 Task: Add a signature Heidi Phillips containing With heartfelt thanks and warm wishes, Heidi Phillips to email address softage.8@softage.net and add a label Sports training
Action: Mouse moved to (1142, 70)
Screenshot: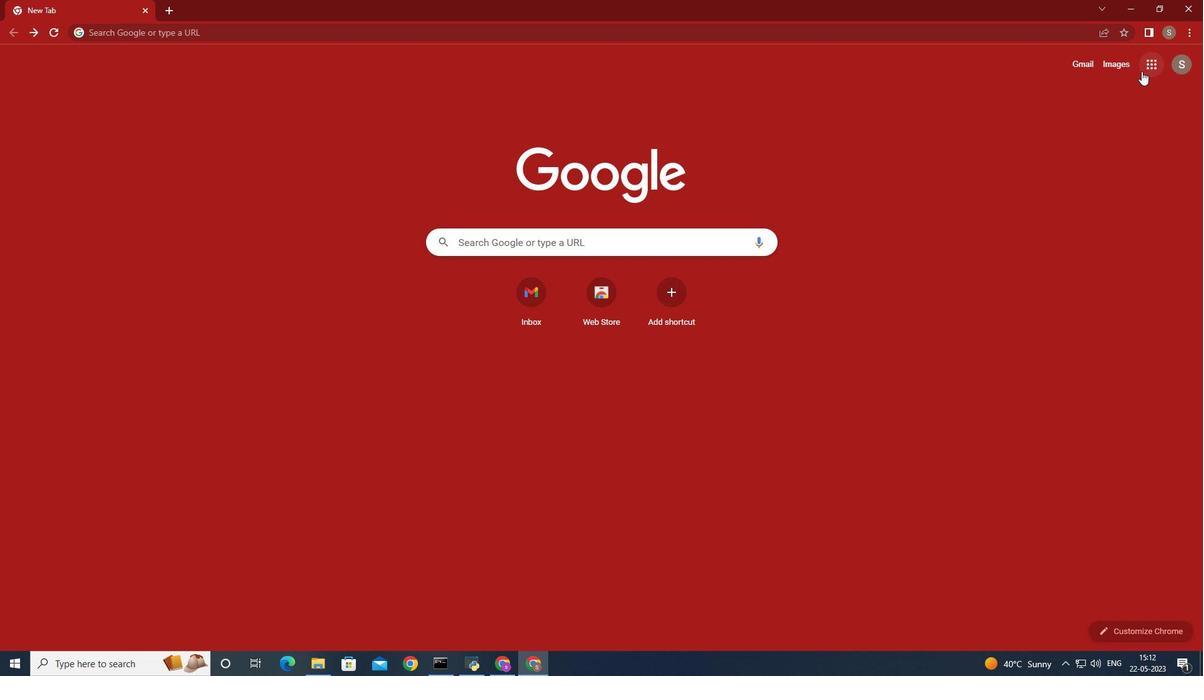
Action: Mouse pressed left at (1142, 70)
Screenshot: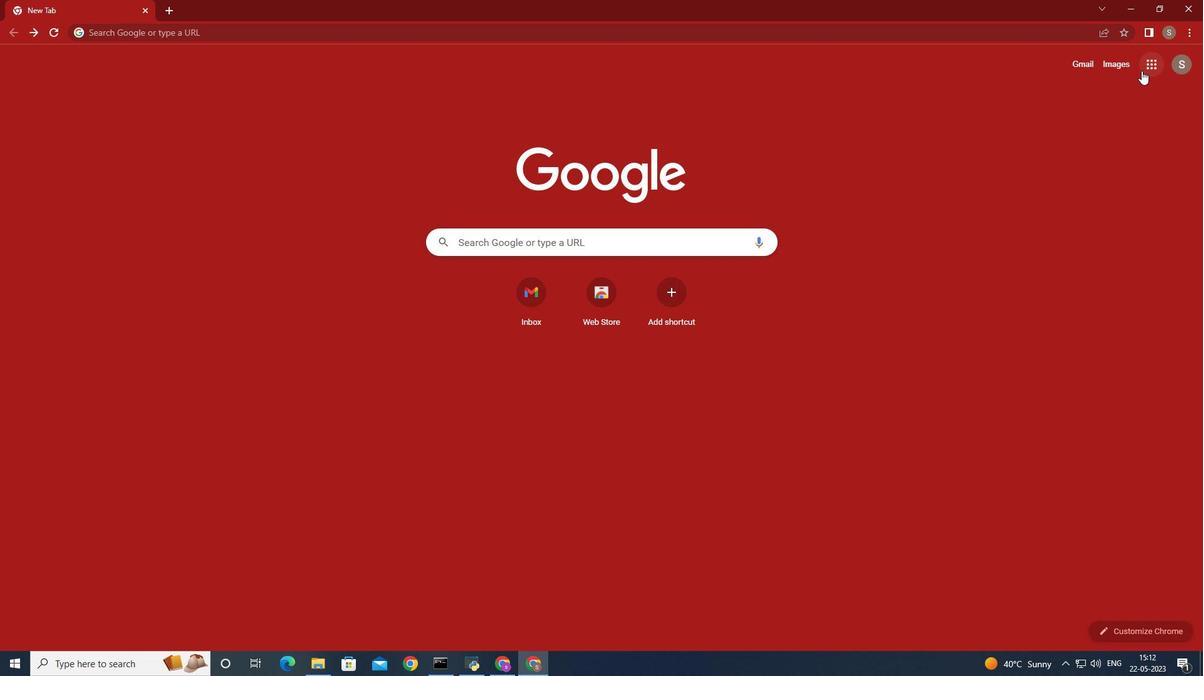 
Action: Mouse moved to (1099, 120)
Screenshot: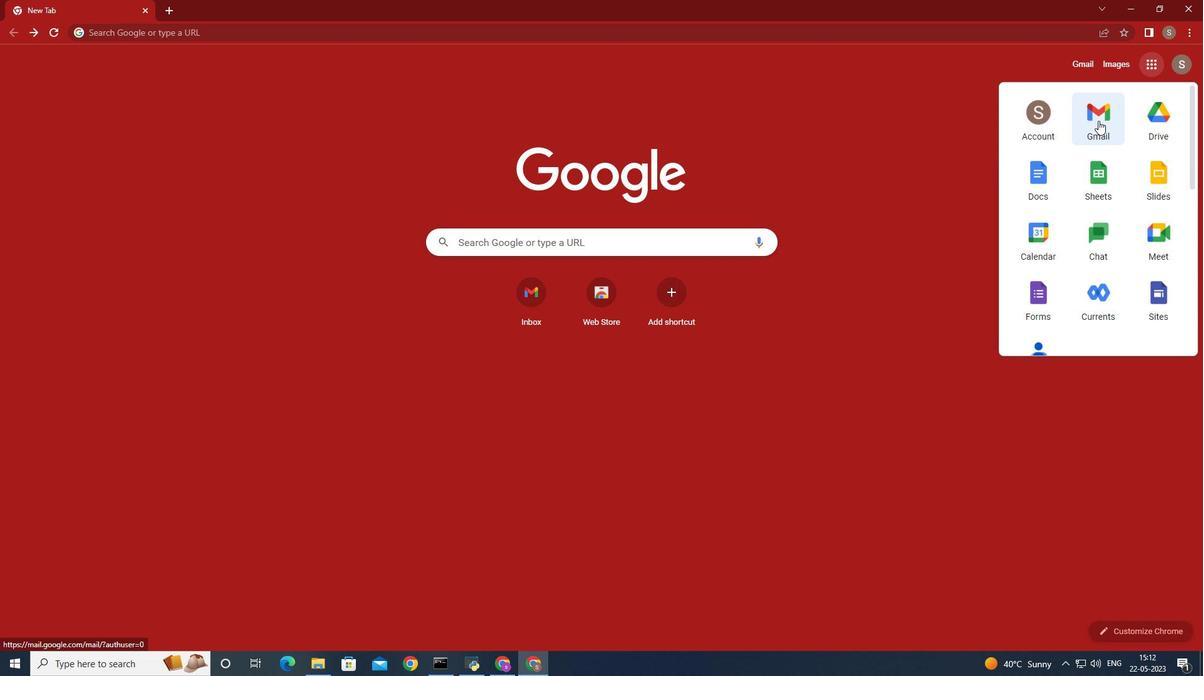 
Action: Mouse pressed left at (1099, 120)
Screenshot: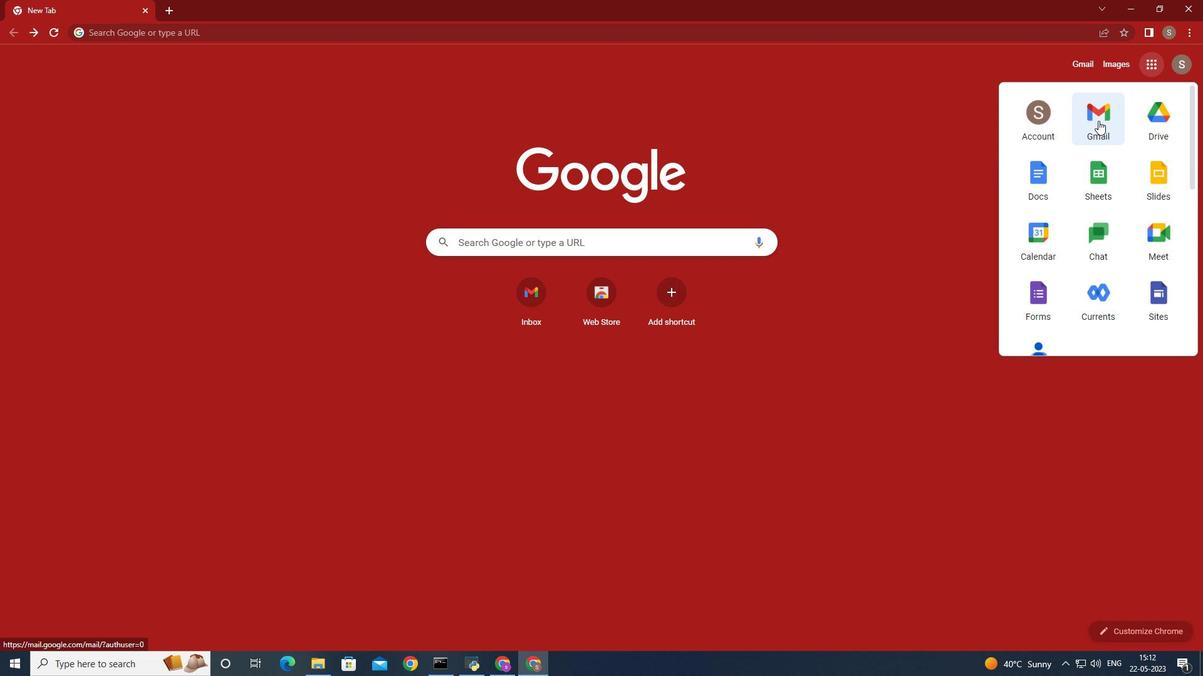 
Action: Mouse moved to (1057, 87)
Screenshot: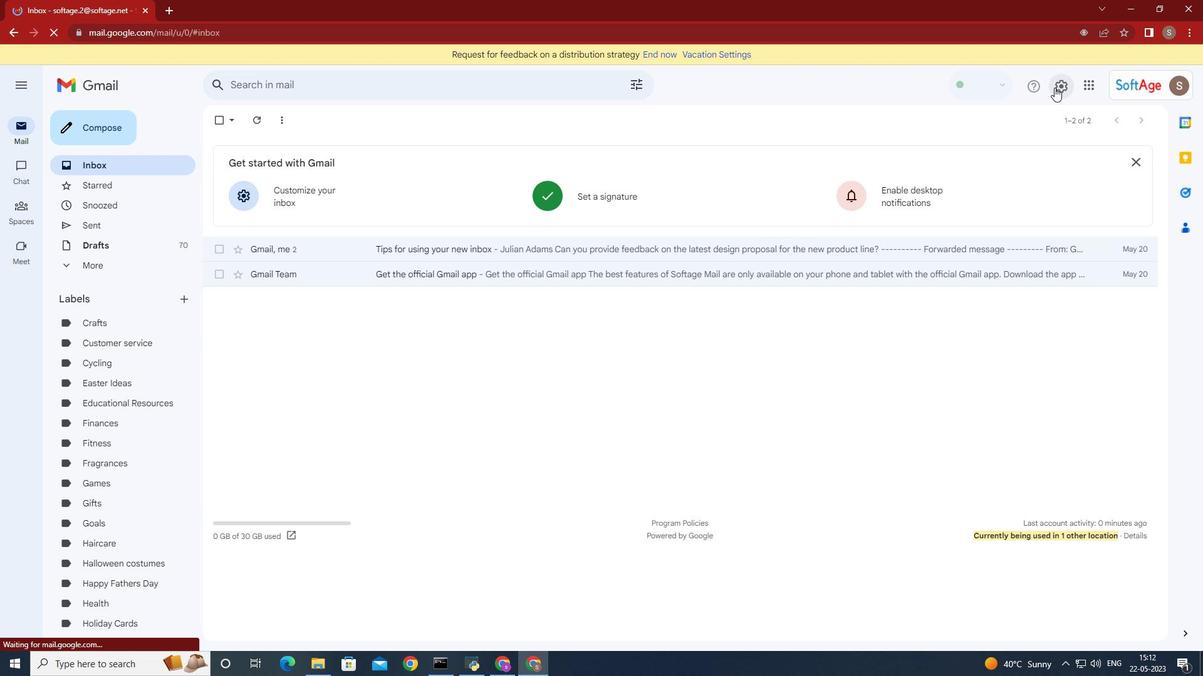 
Action: Mouse pressed left at (1057, 87)
Screenshot: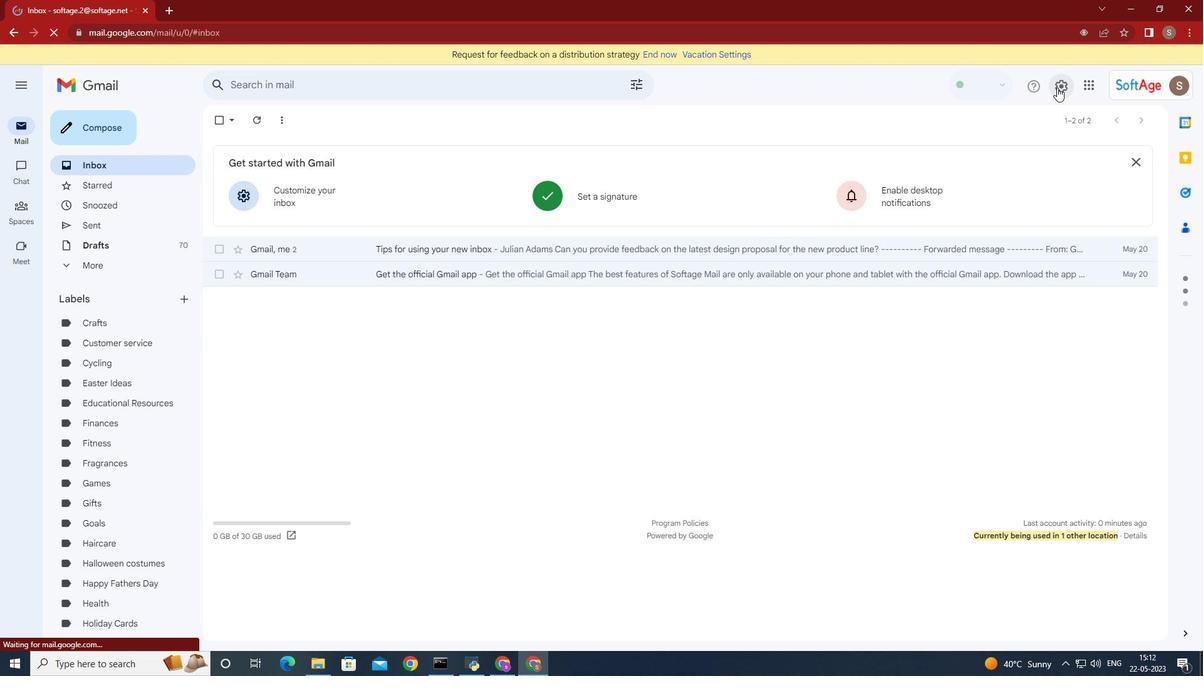 
Action: Mouse moved to (1071, 153)
Screenshot: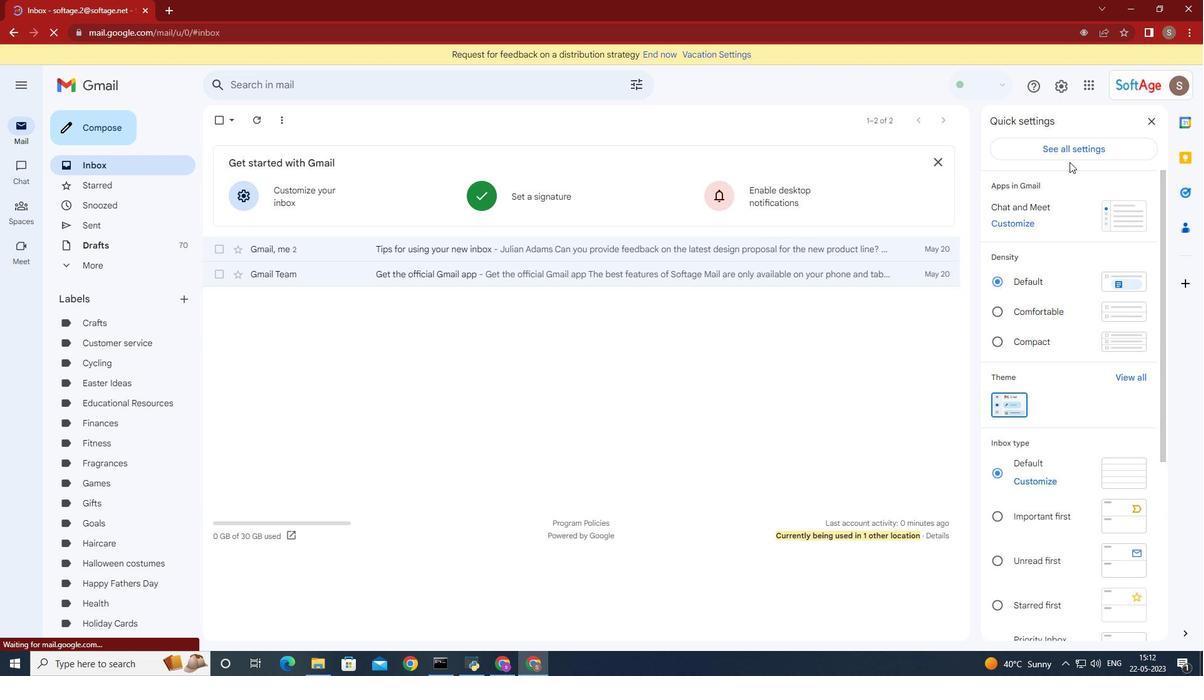 
Action: Mouse pressed left at (1071, 153)
Screenshot: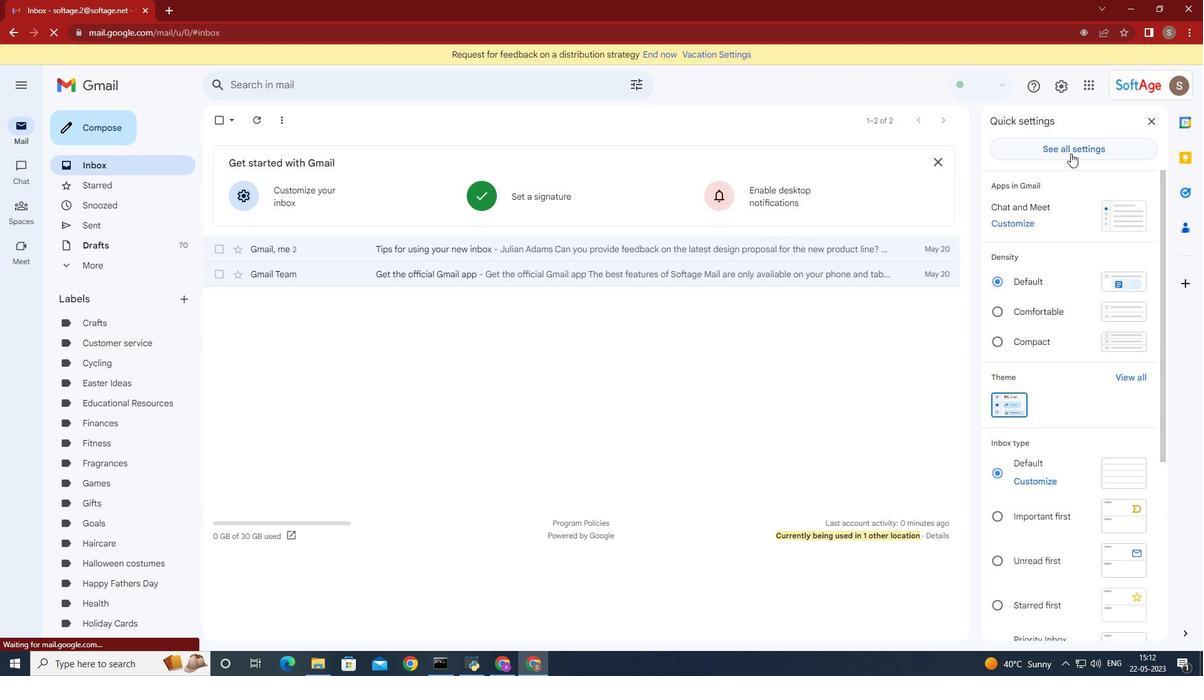 
Action: Mouse moved to (954, 239)
Screenshot: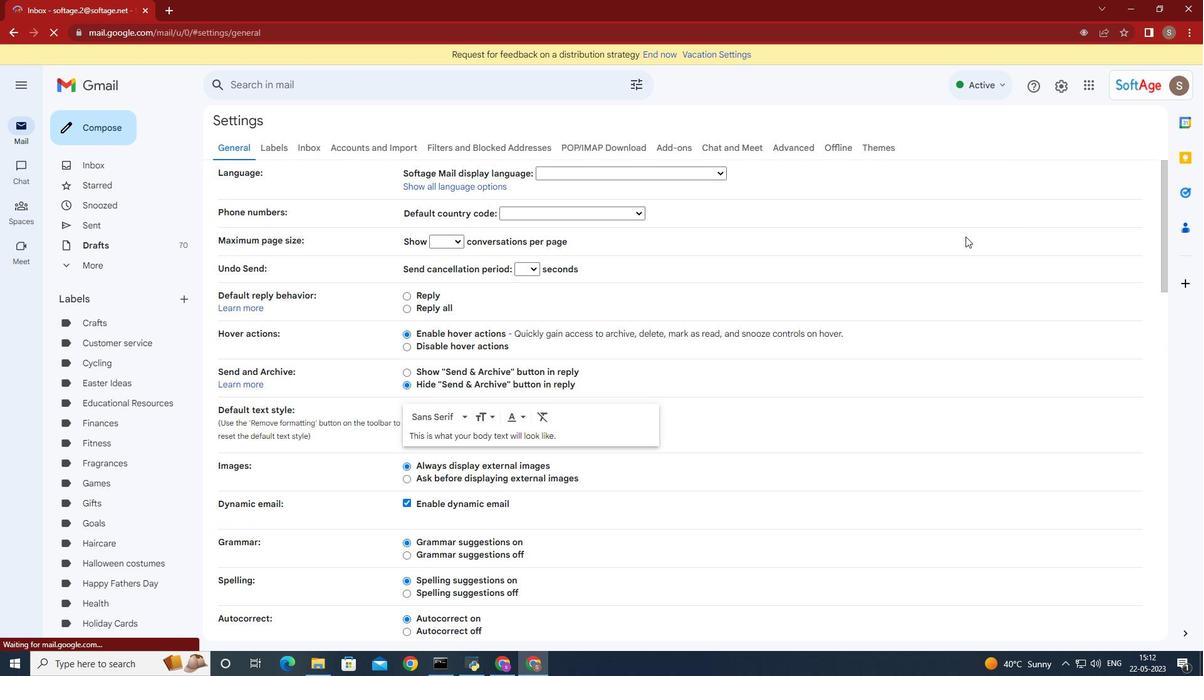 
Action: Mouse scrolled (954, 238) with delta (0, 0)
Screenshot: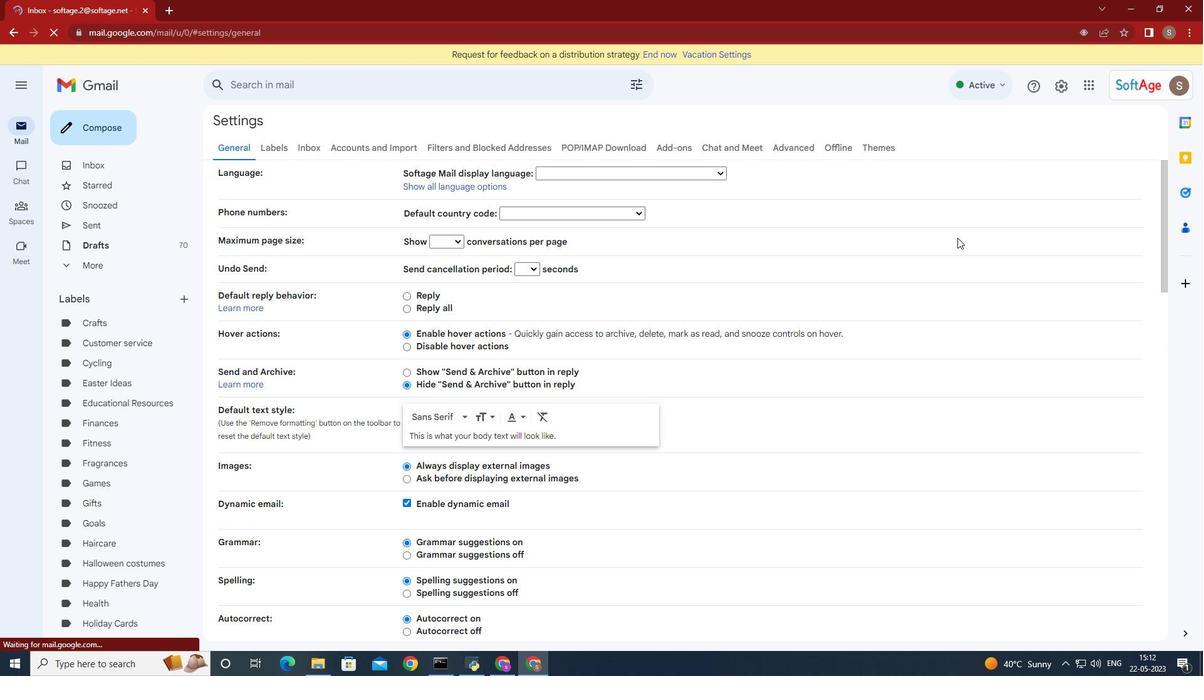 
Action: Mouse moved to (954, 240)
Screenshot: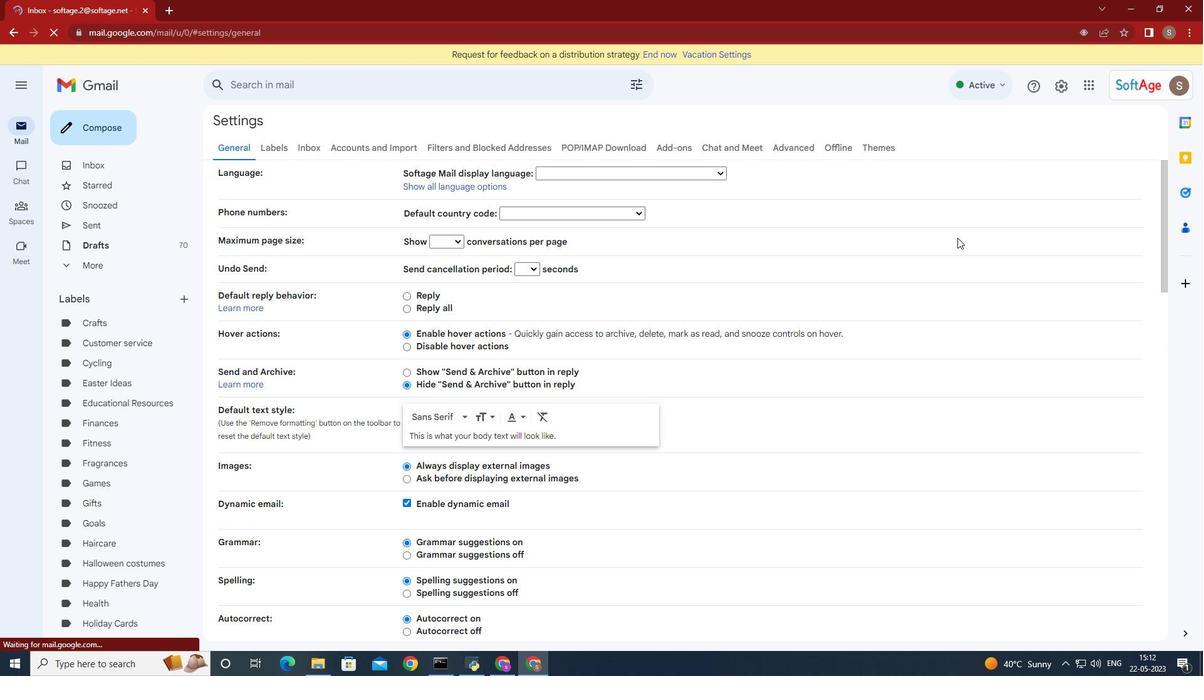 
Action: Mouse scrolled (954, 239) with delta (0, 0)
Screenshot: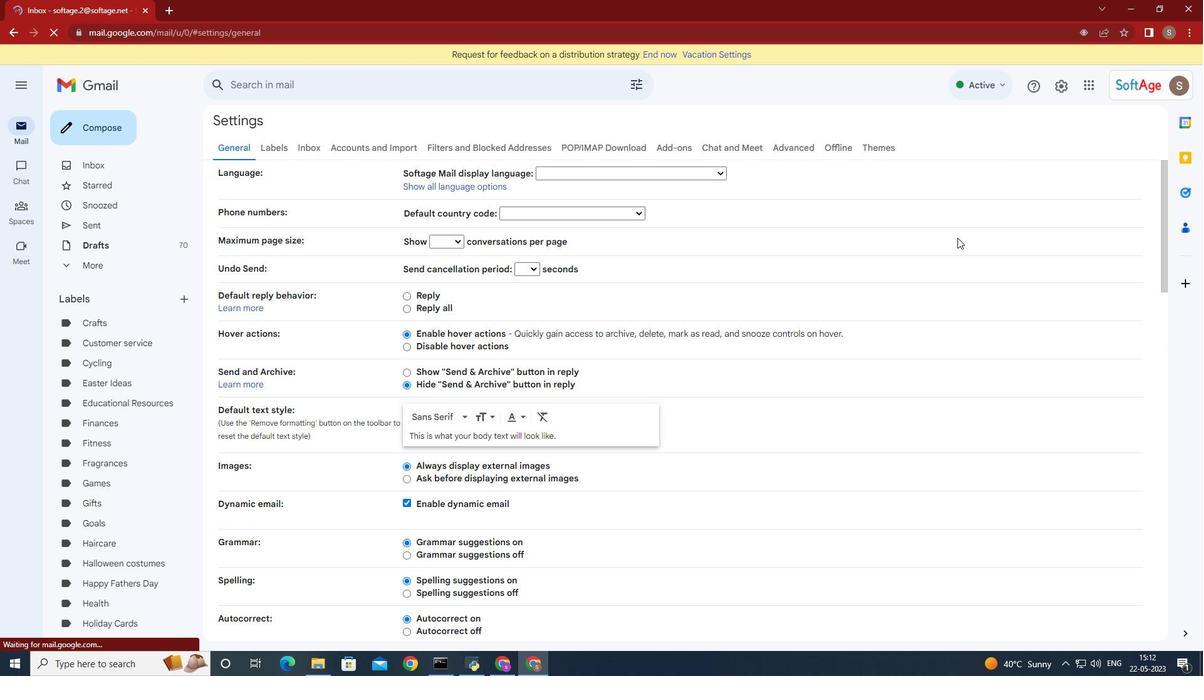 
Action: Mouse moved to (953, 240)
Screenshot: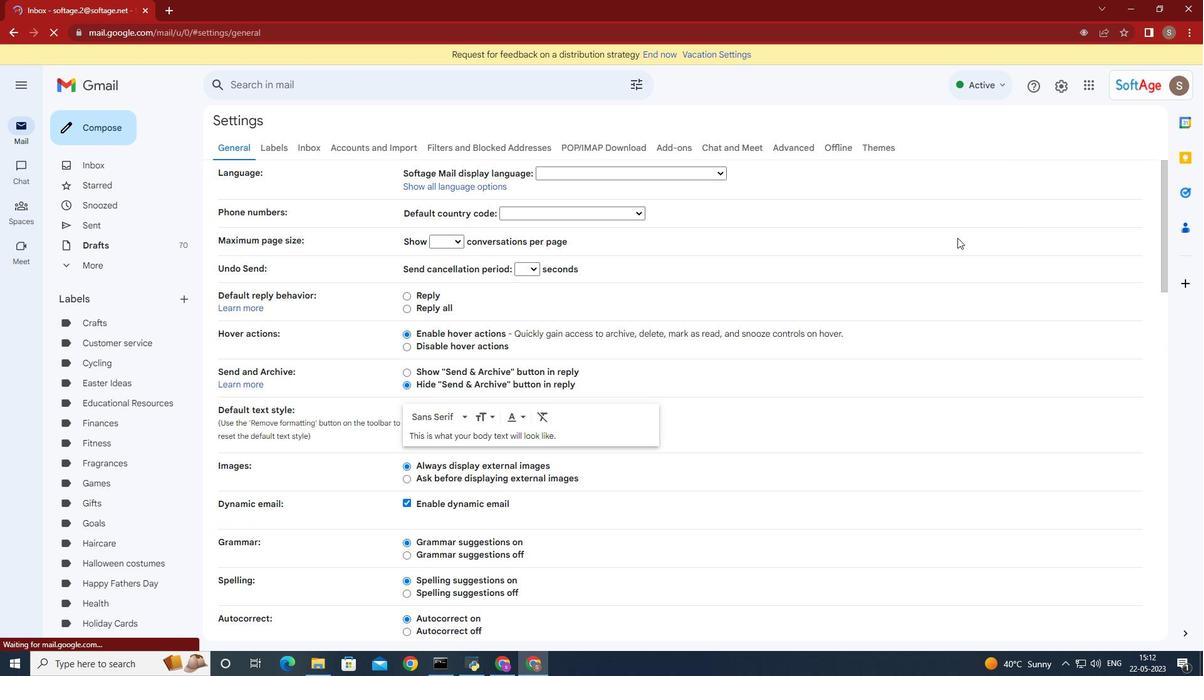 
Action: Mouse scrolled (953, 240) with delta (0, 0)
Screenshot: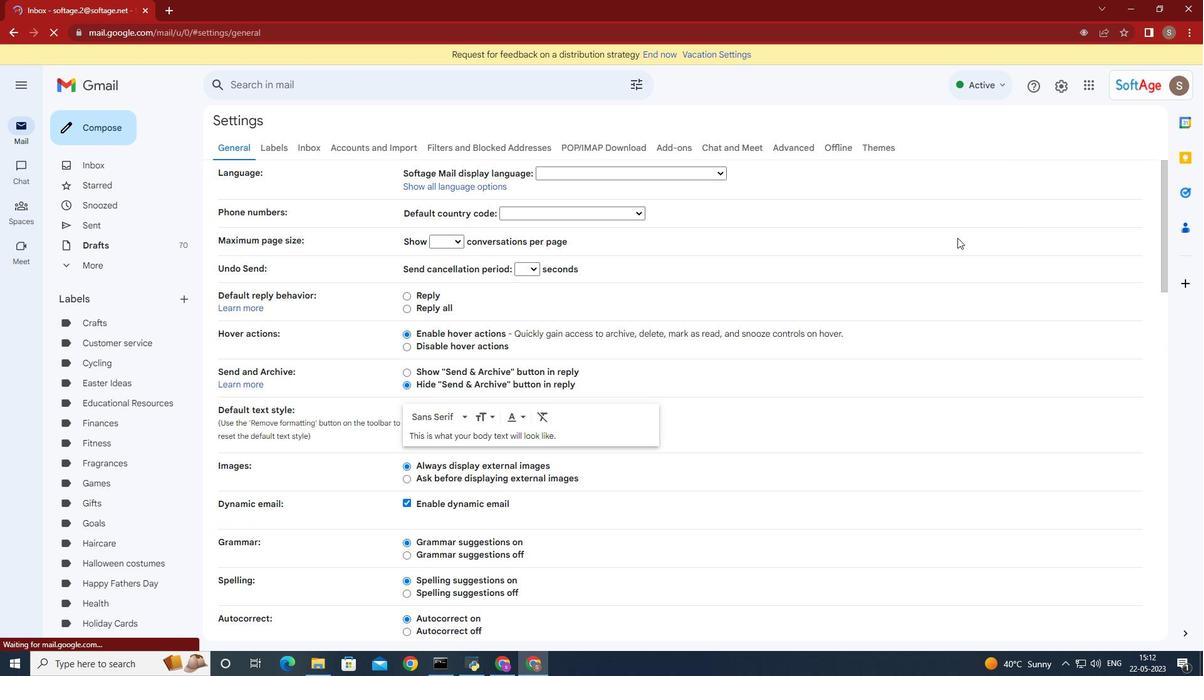 
Action: Mouse moved to (952, 240)
Screenshot: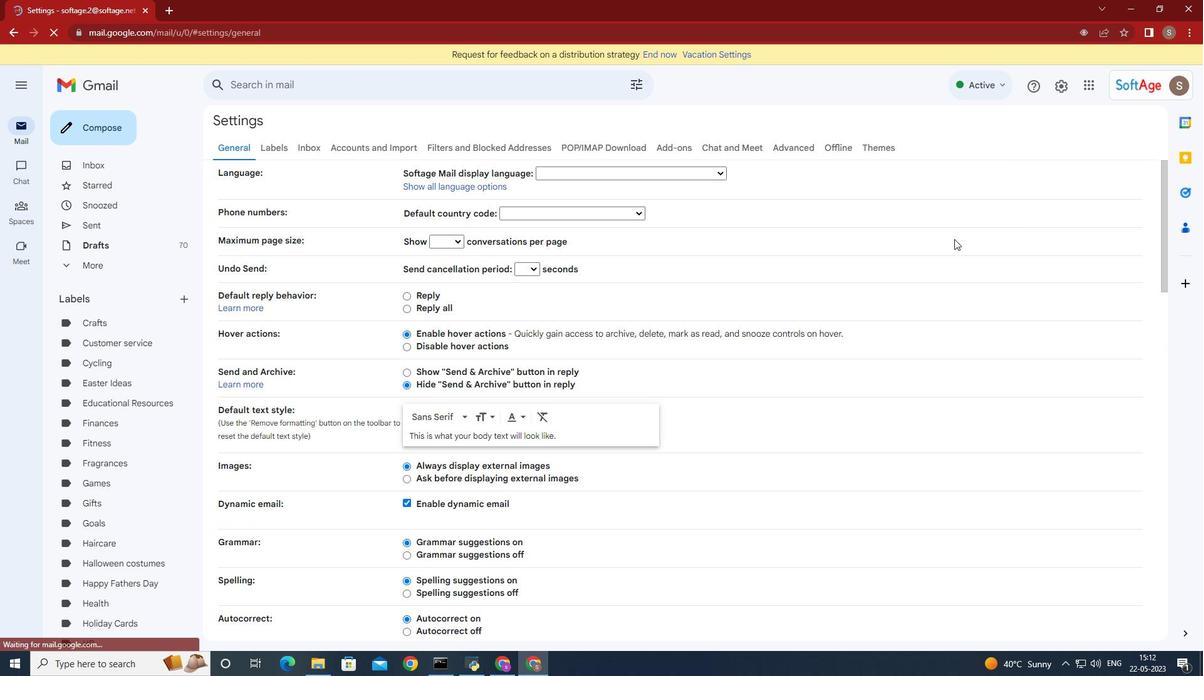 
Action: Mouse scrolled (952, 240) with delta (0, 0)
Screenshot: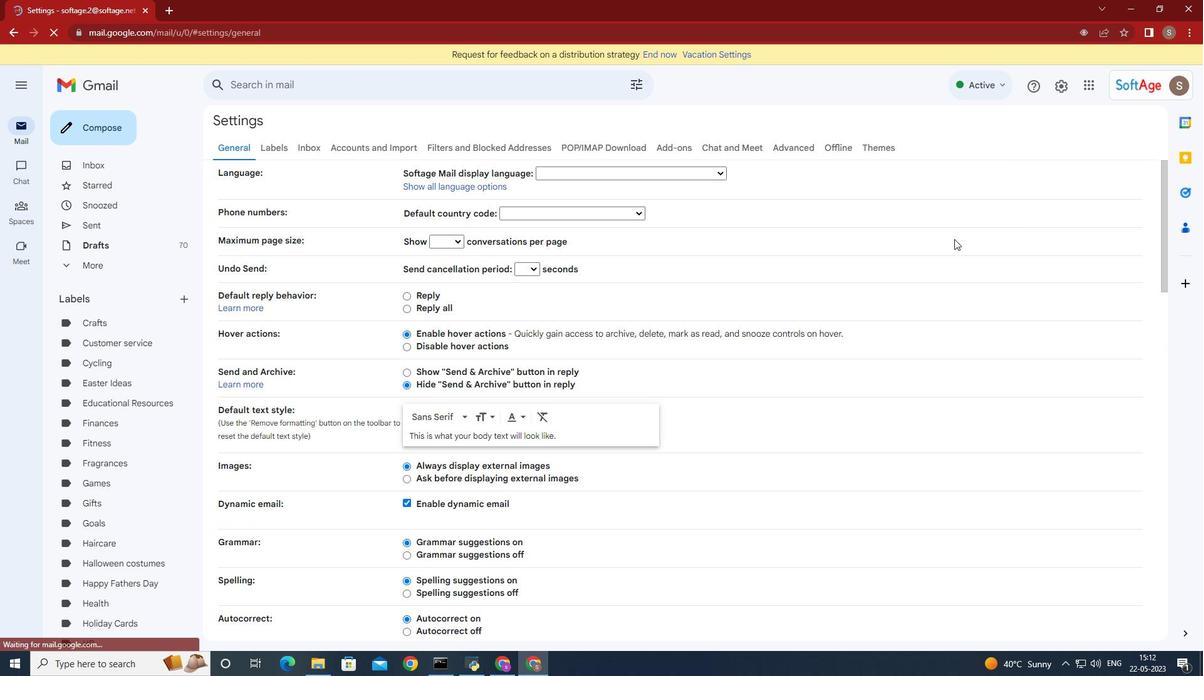 
Action: Mouse moved to (952, 240)
Screenshot: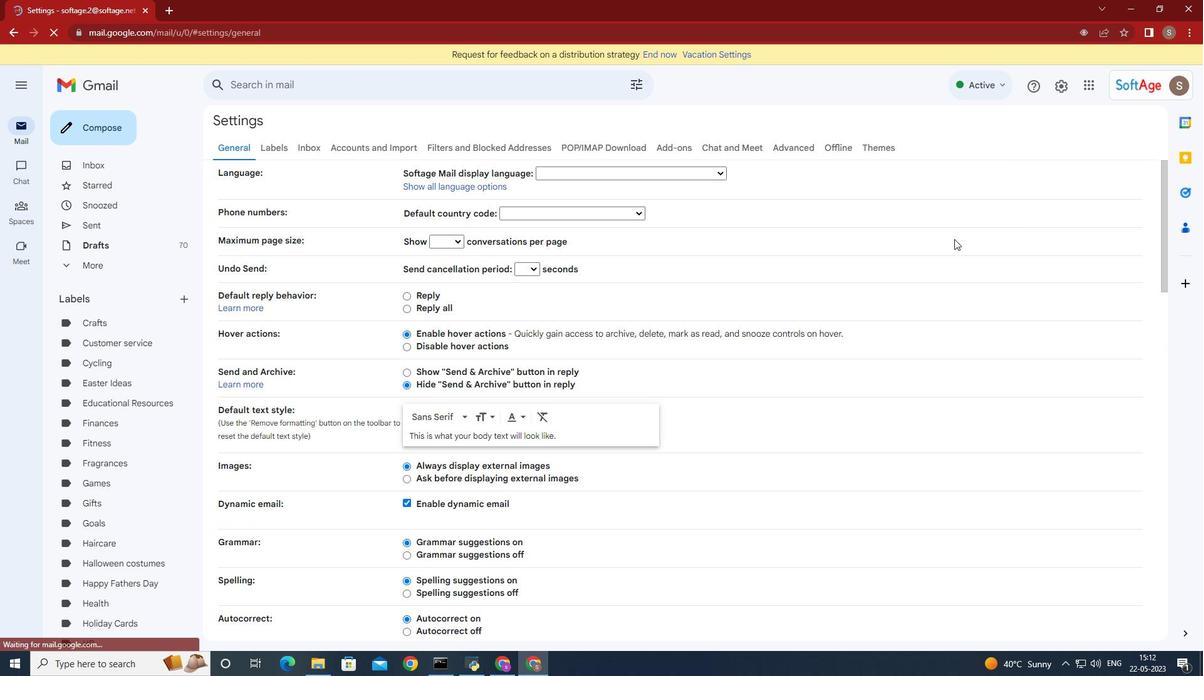 
Action: Mouse scrolled (952, 240) with delta (0, 0)
Screenshot: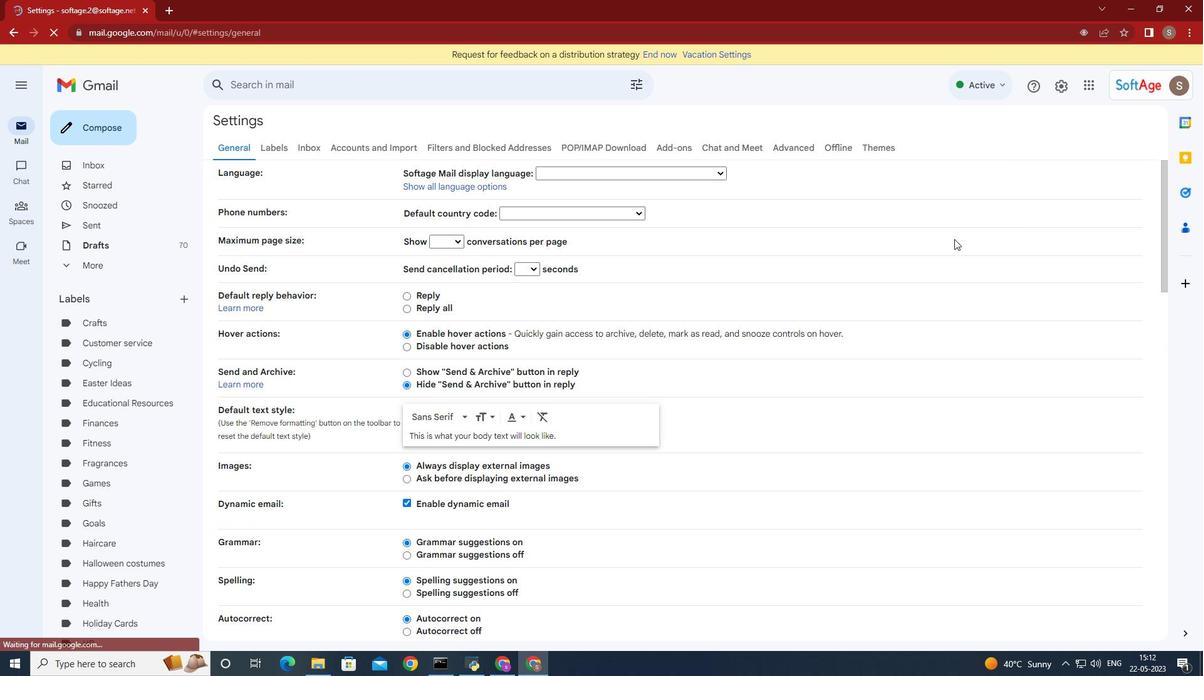 
Action: Mouse moved to (950, 240)
Screenshot: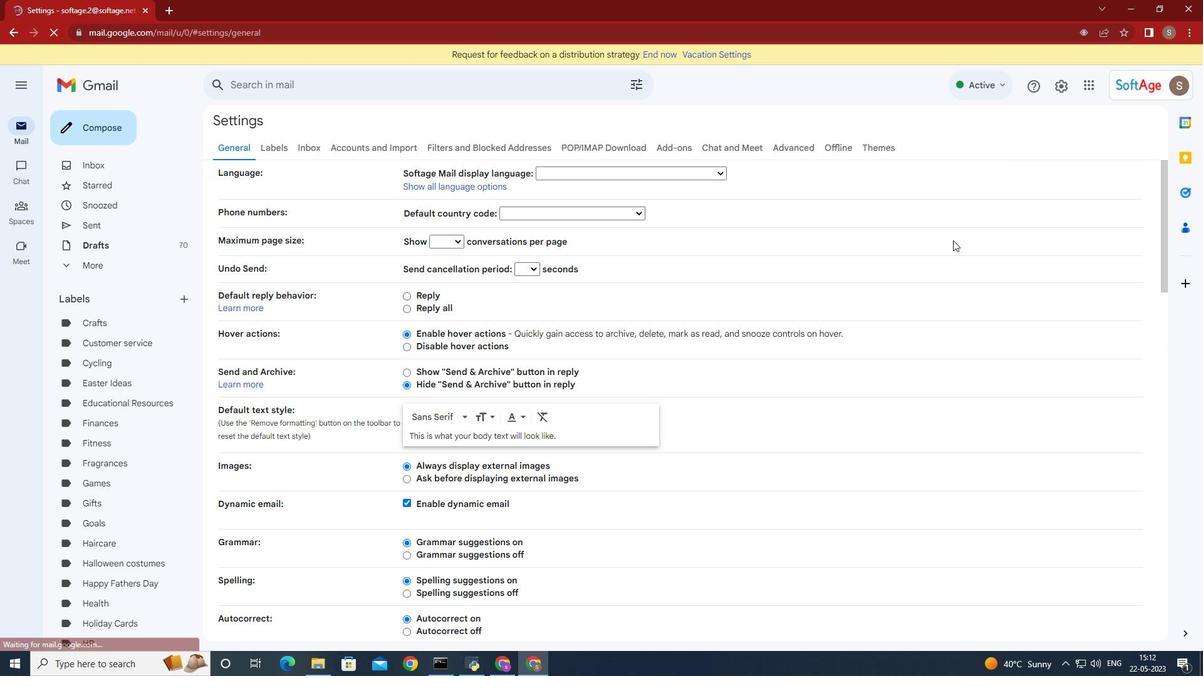 
Action: Mouse scrolled (950, 240) with delta (0, 0)
Screenshot: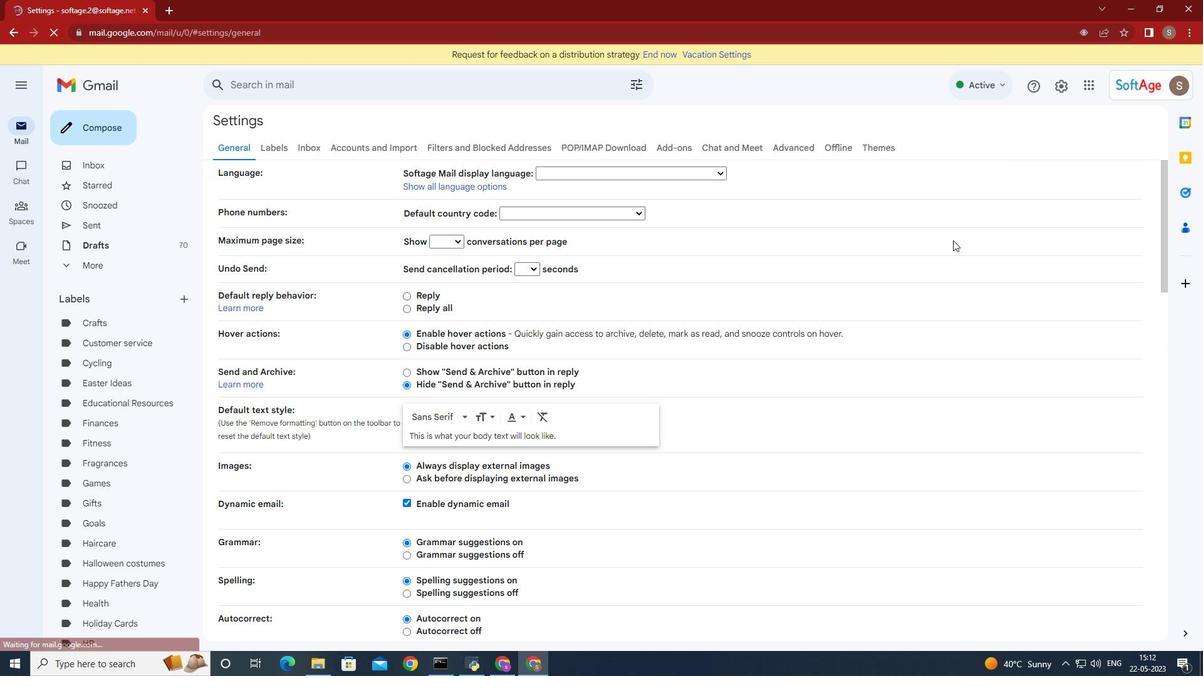 
Action: Mouse moved to (949, 240)
Screenshot: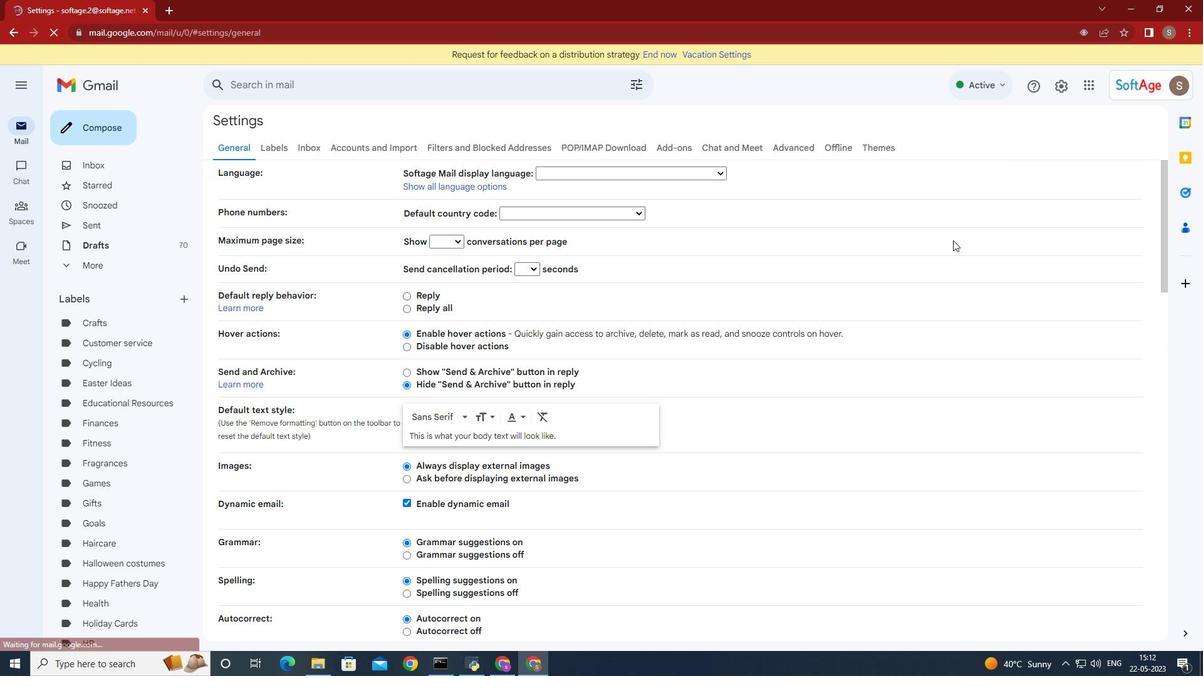 
Action: Mouse scrolled (949, 240) with delta (0, 0)
Screenshot: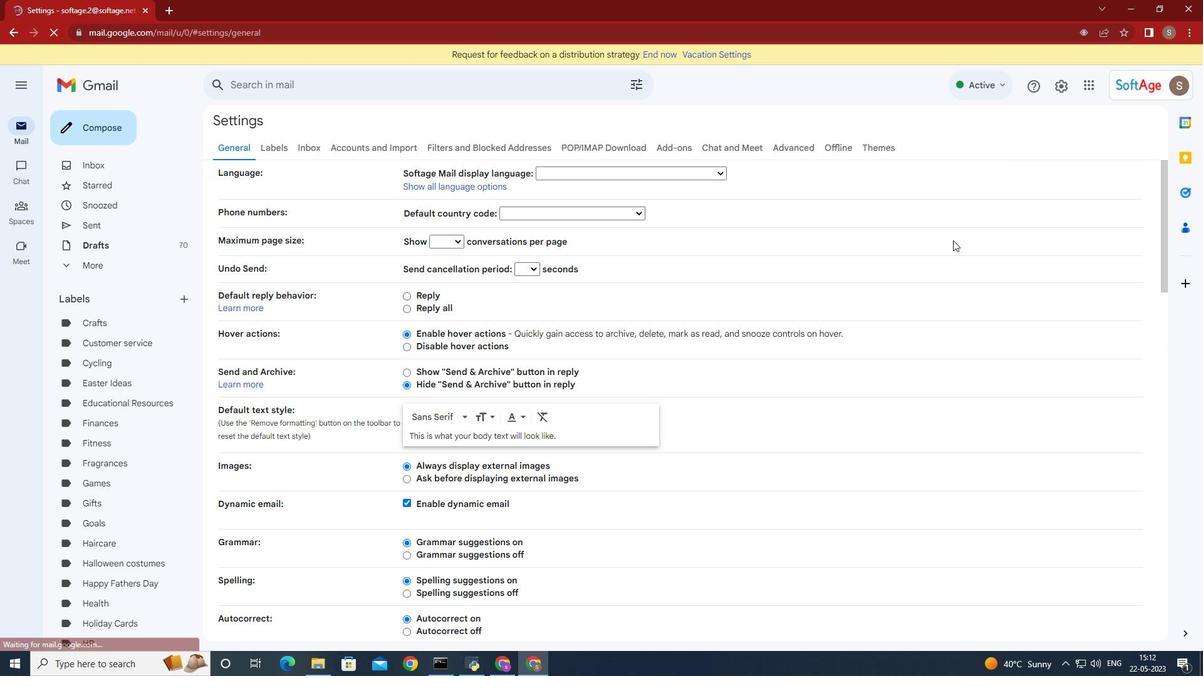 
Action: Mouse moved to (917, 239)
Screenshot: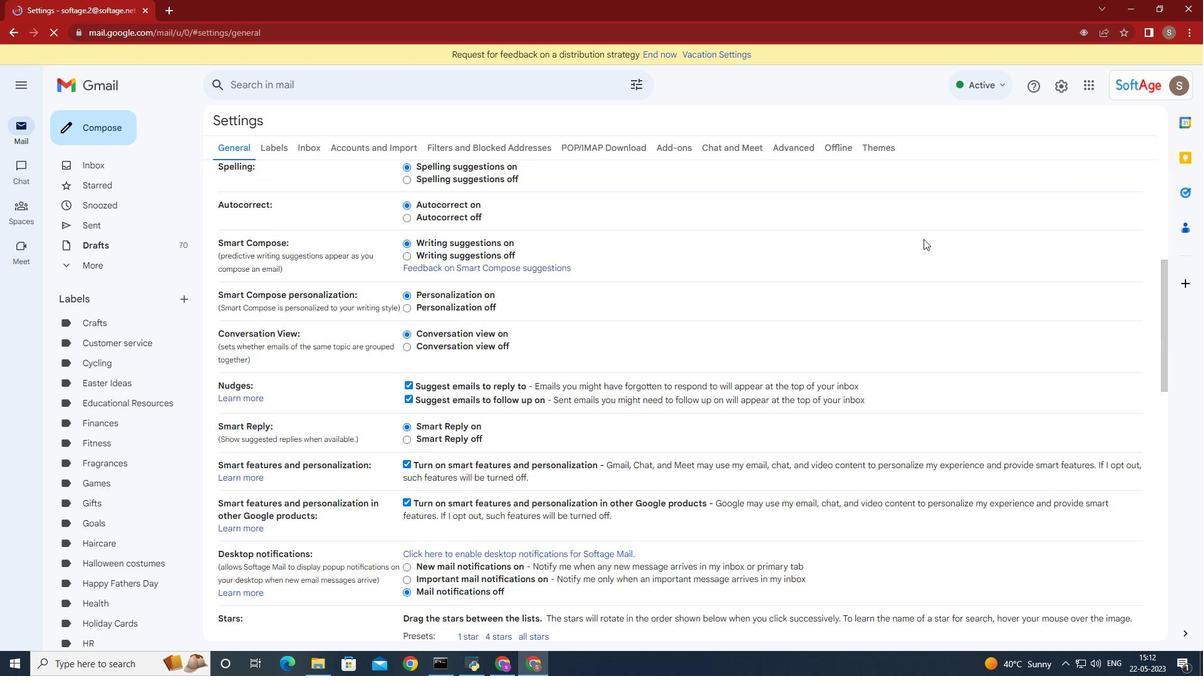 
Action: Mouse scrolled (917, 238) with delta (0, 0)
Screenshot: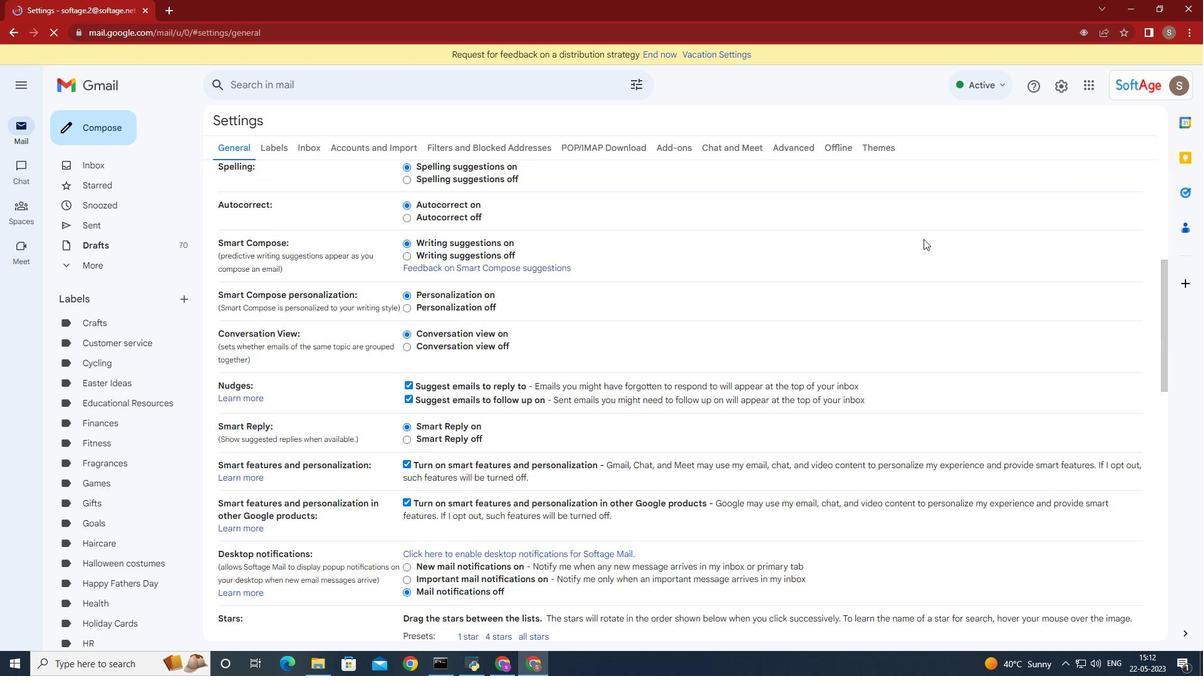 
Action: Mouse moved to (912, 241)
Screenshot: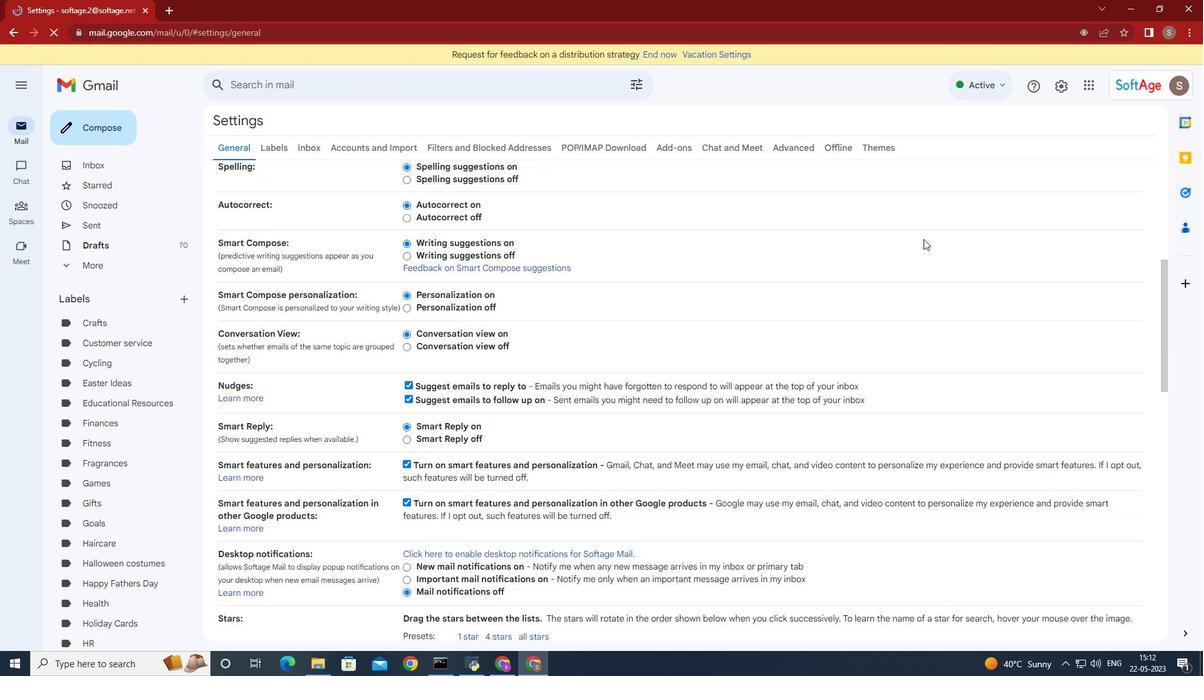 
Action: Mouse scrolled (912, 240) with delta (0, 0)
Screenshot: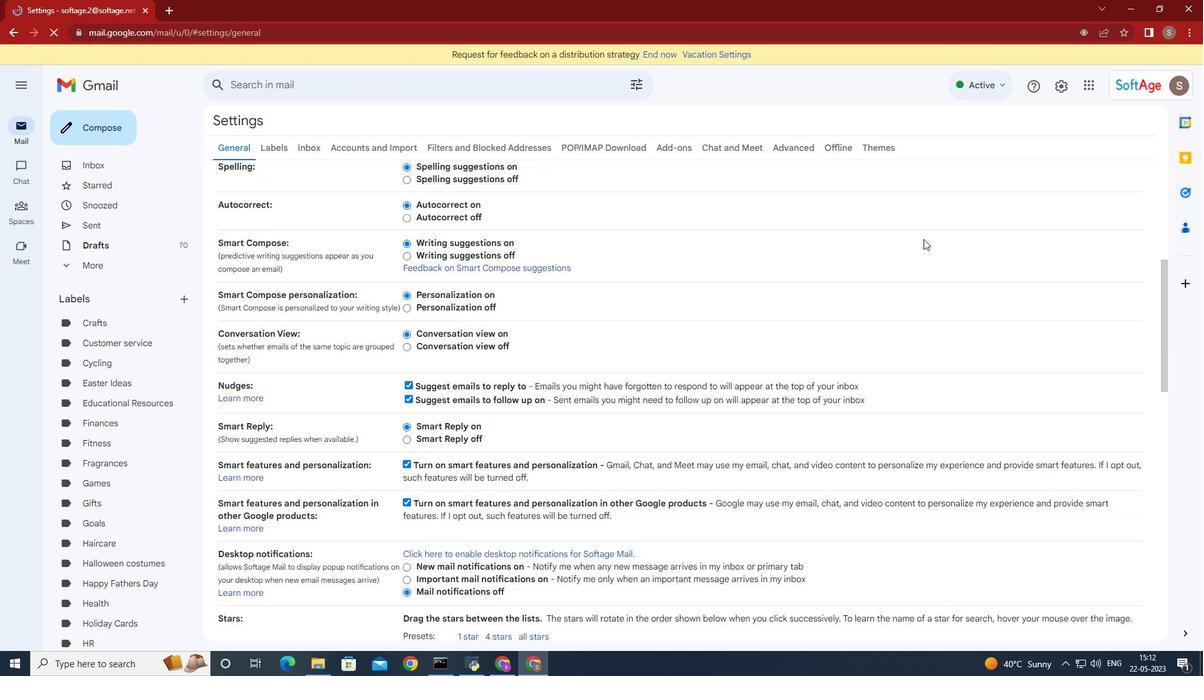 
Action: Mouse moved to (905, 242)
Screenshot: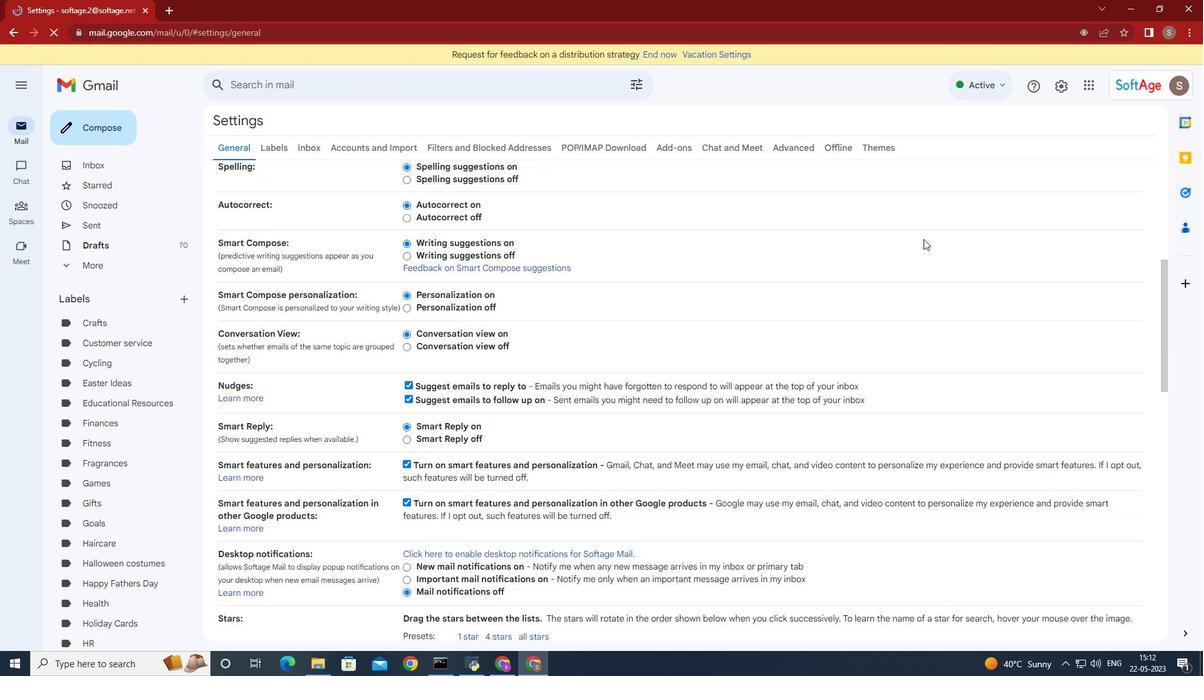 
Action: Mouse scrolled (905, 241) with delta (0, 0)
Screenshot: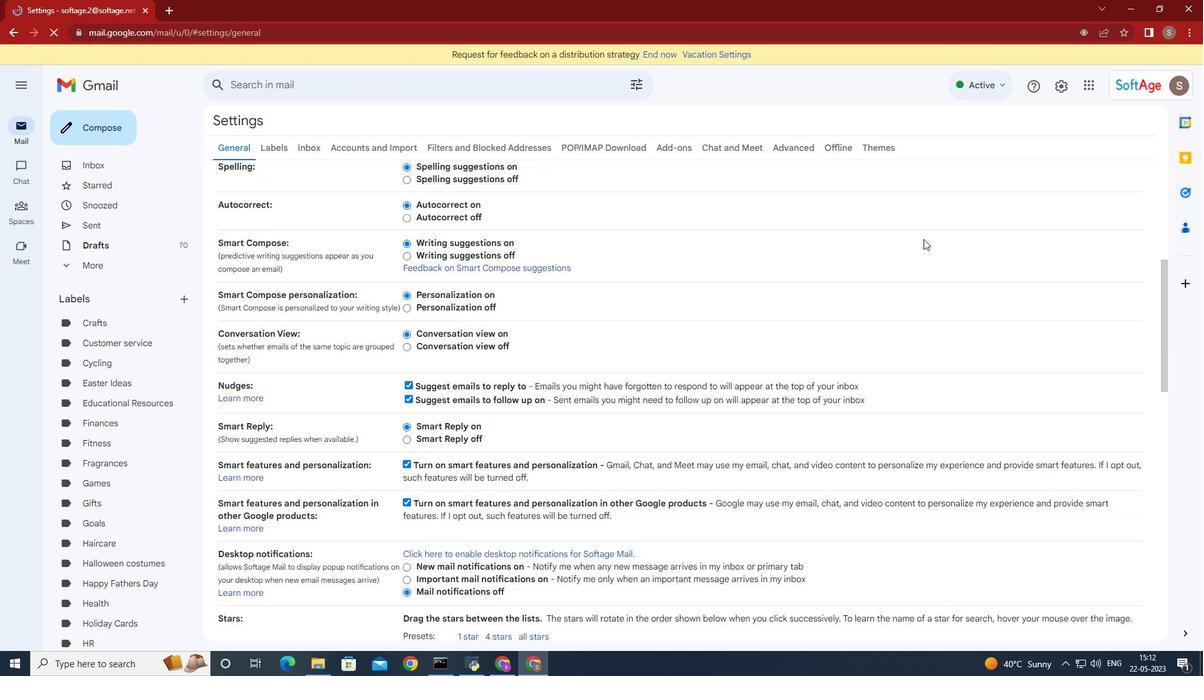 
Action: Mouse moved to (898, 243)
Screenshot: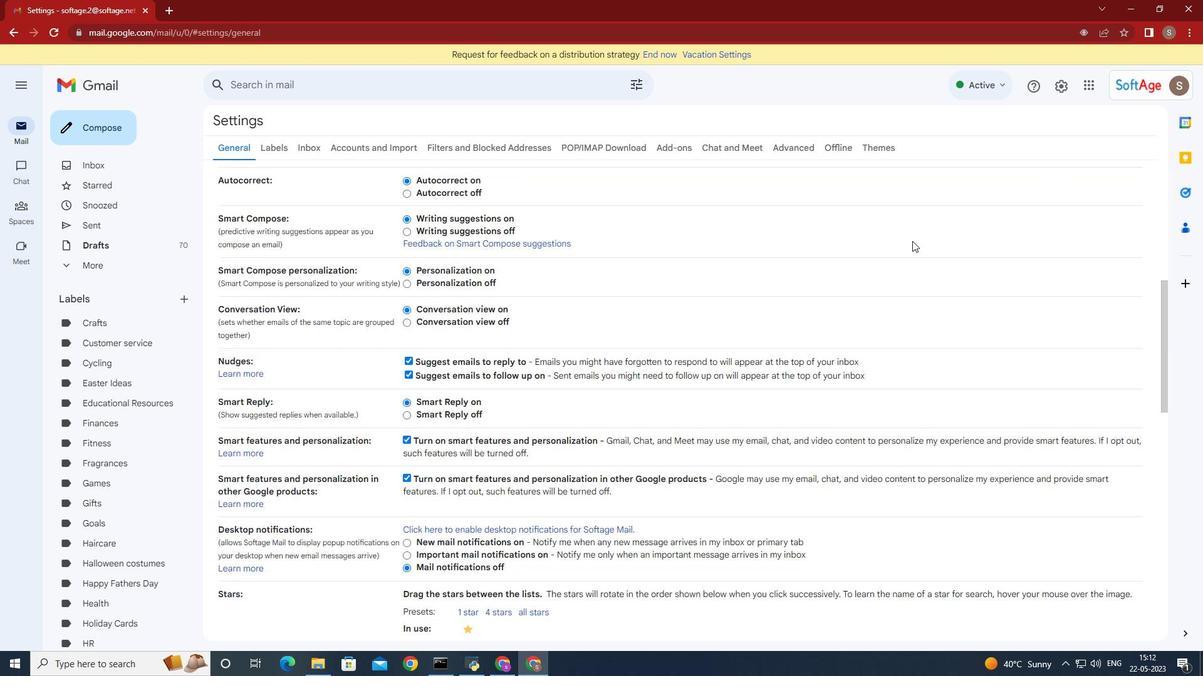 
Action: Mouse scrolled (898, 242) with delta (0, 0)
Screenshot: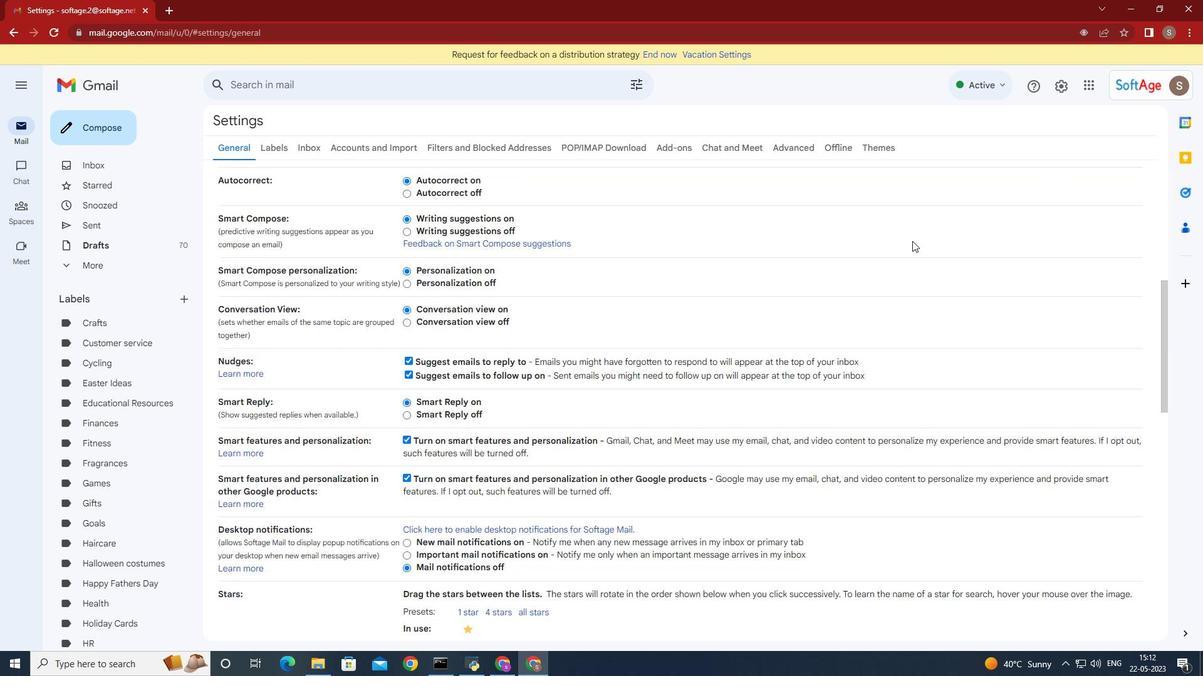 
Action: Mouse moved to (893, 243)
Screenshot: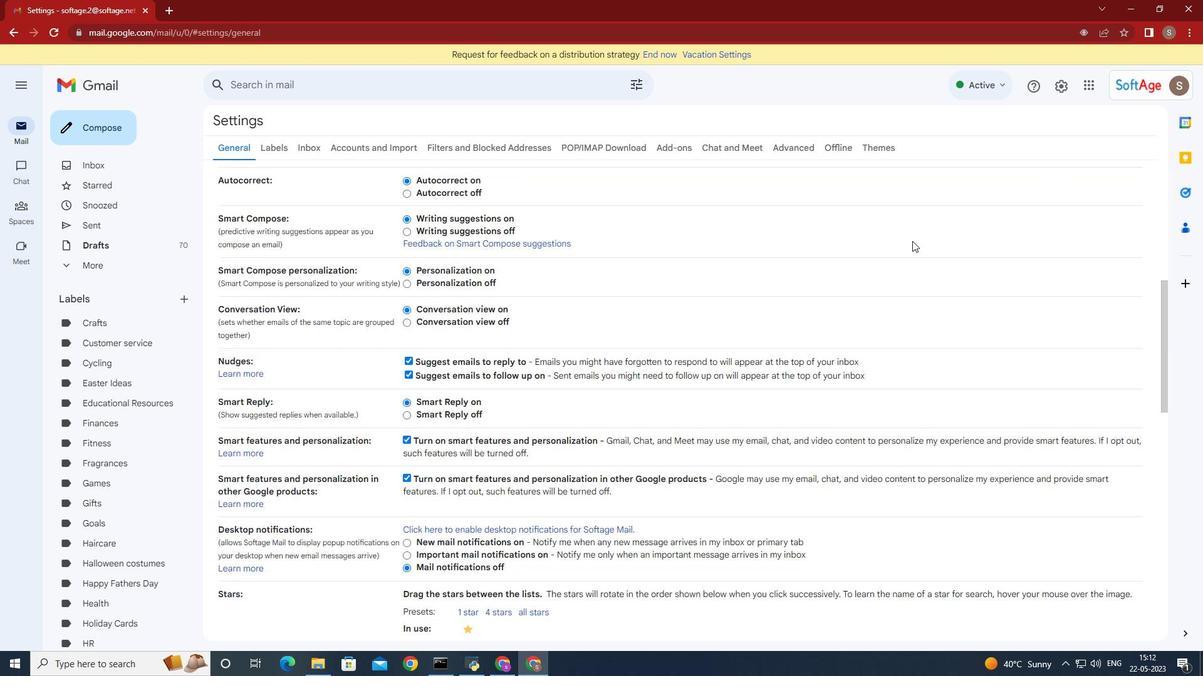 
Action: Mouse scrolled (893, 243) with delta (0, 0)
Screenshot: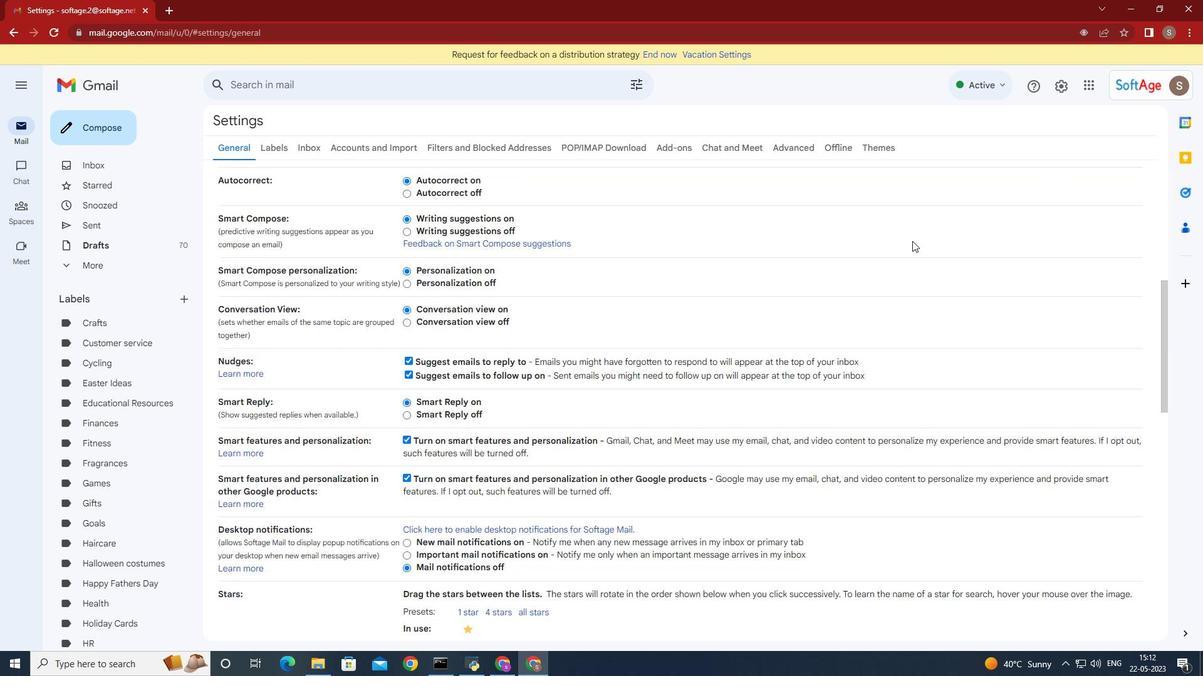 
Action: Mouse moved to (885, 243)
Screenshot: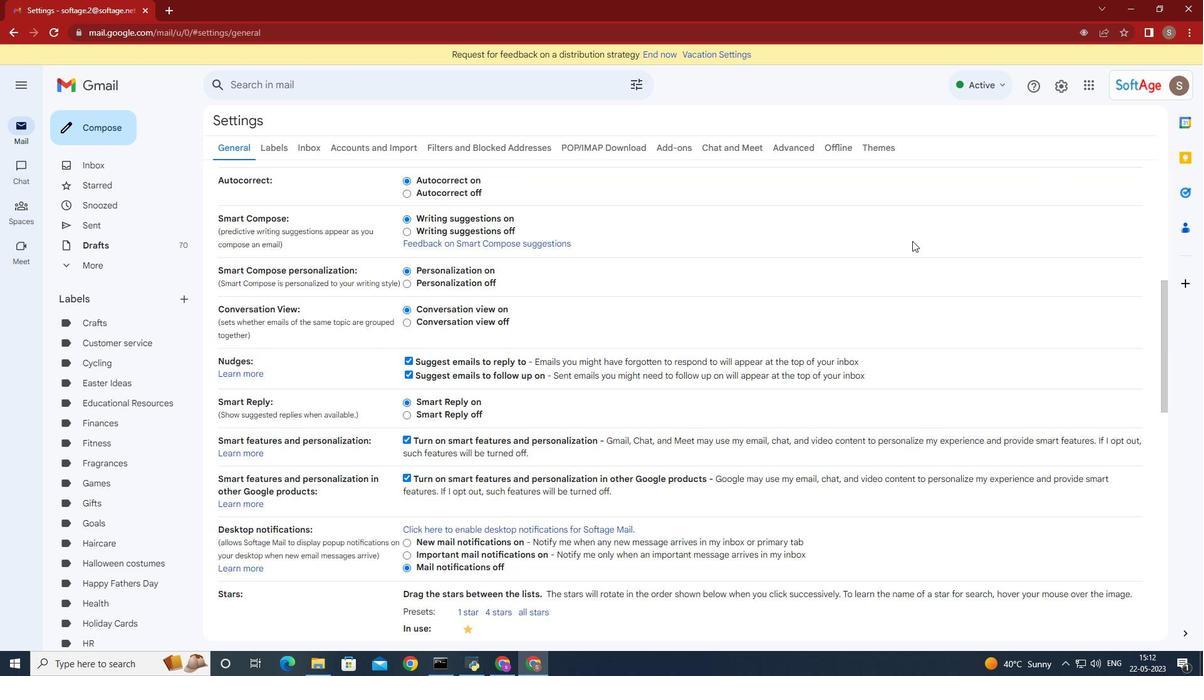 
Action: Mouse scrolled (885, 243) with delta (0, 0)
Screenshot: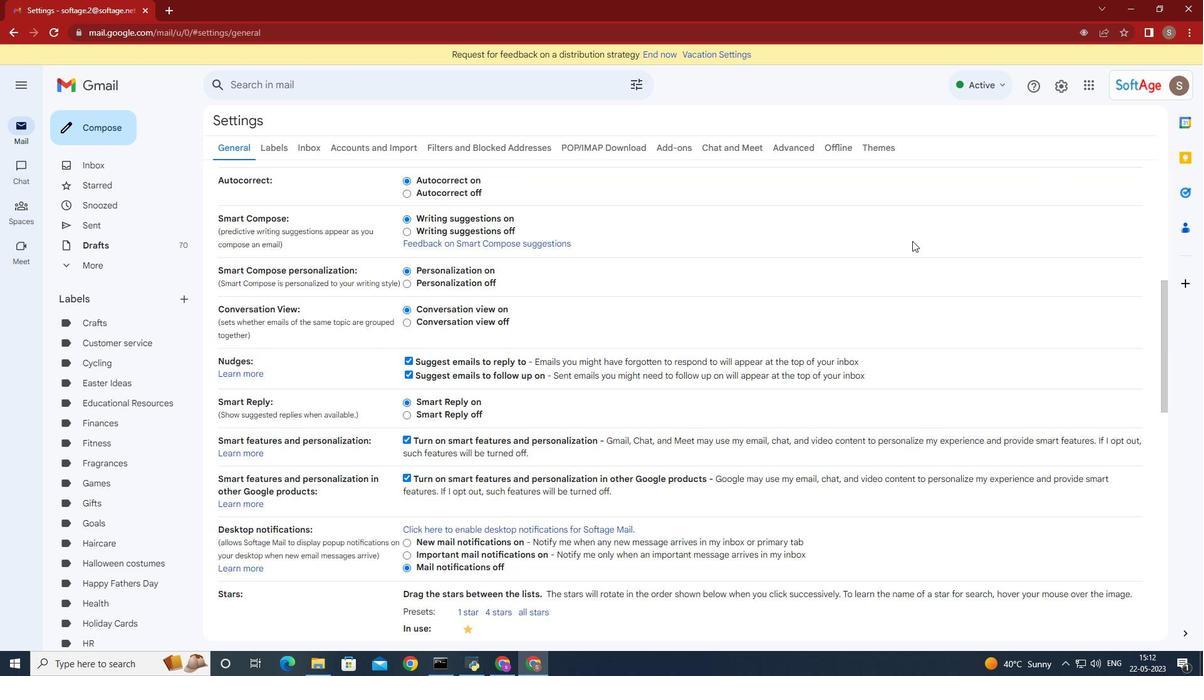 
Action: Mouse moved to (857, 242)
Screenshot: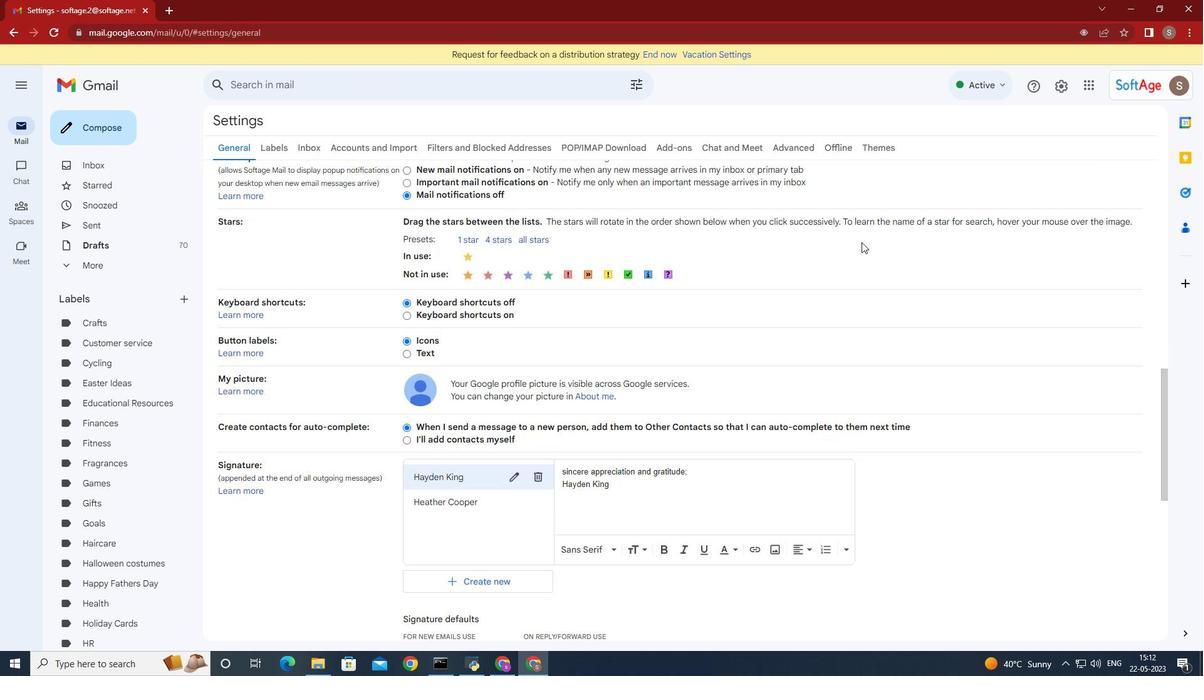 
Action: Mouse scrolled (857, 241) with delta (0, 0)
Screenshot: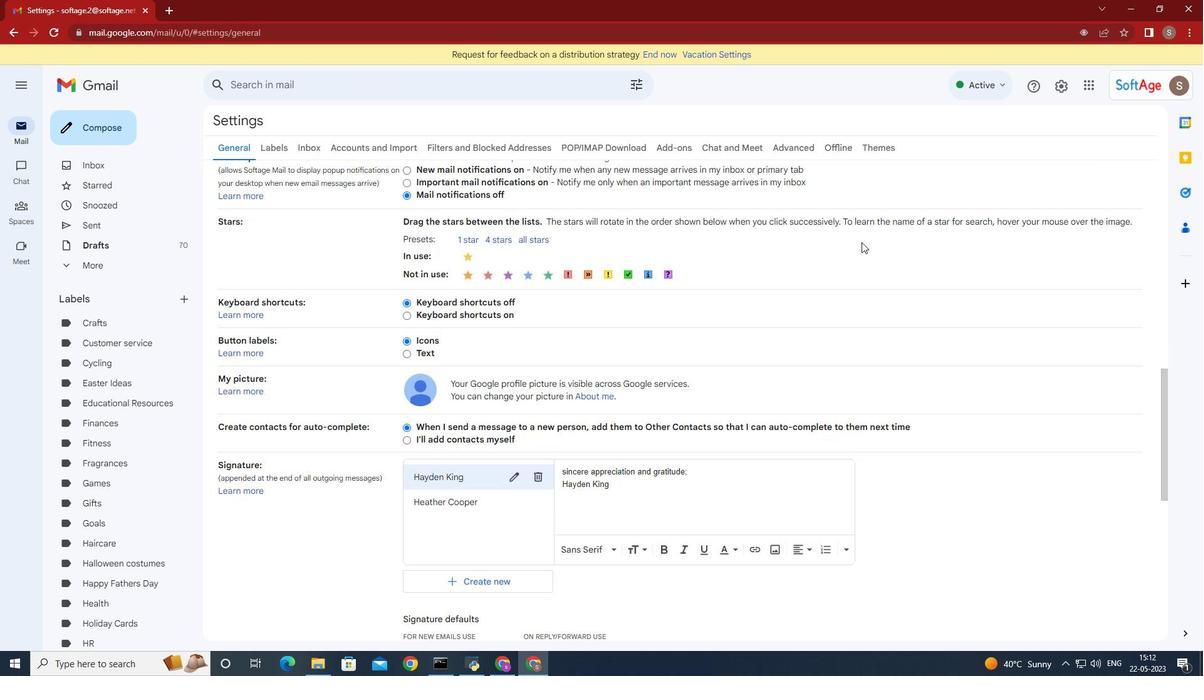 
Action: Mouse moved to (856, 243)
Screenshot: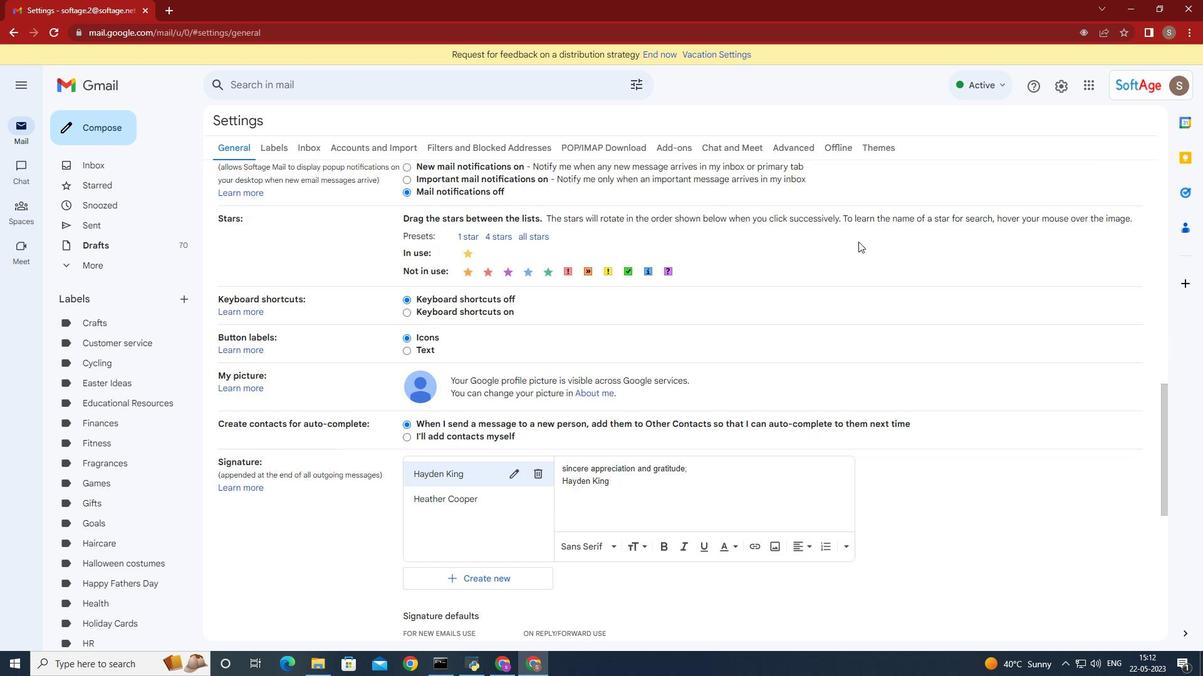 
Action: Mouse scrolled (856, 242) with delta (0, 0)
Screenshot: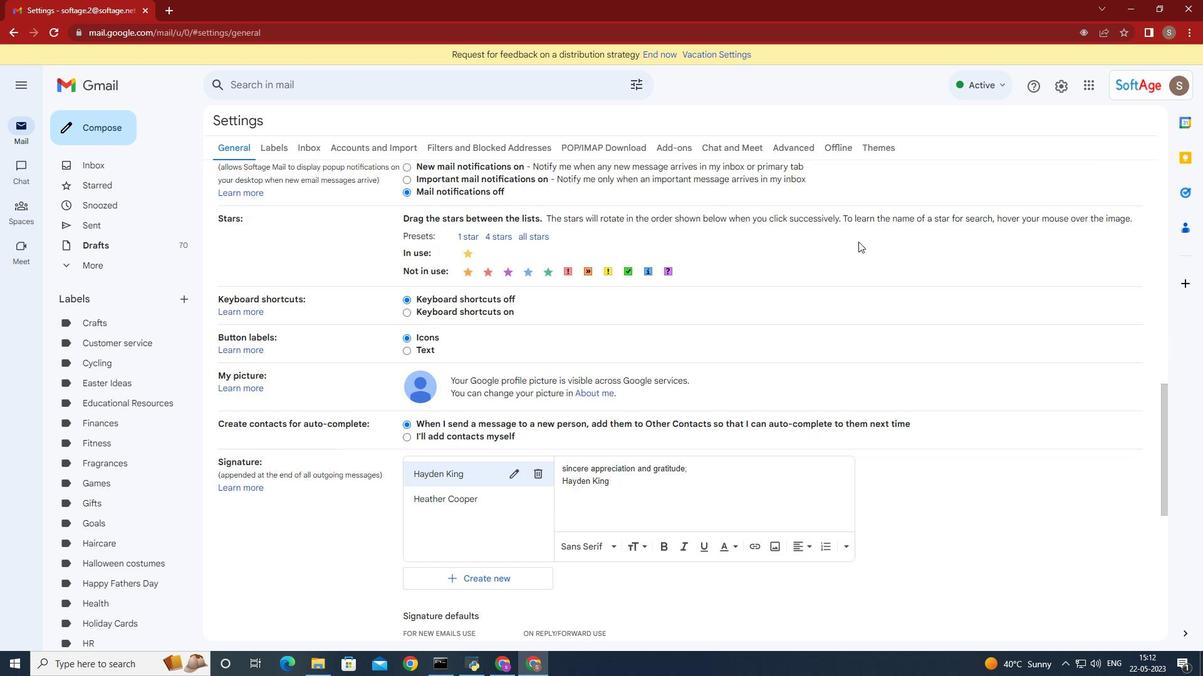 
Action: Mouse moved to (855, 243)
Screenshot: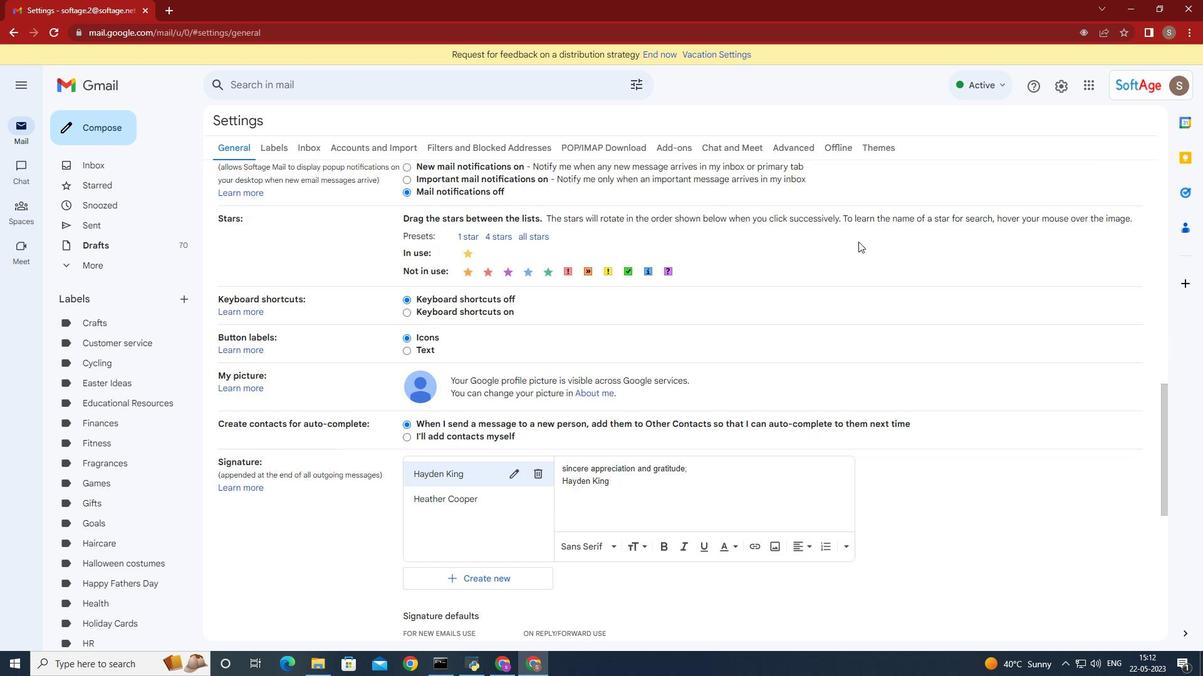 
Action: Mouse scrolled (855, 242) with delta (0, 0)
Screenshot: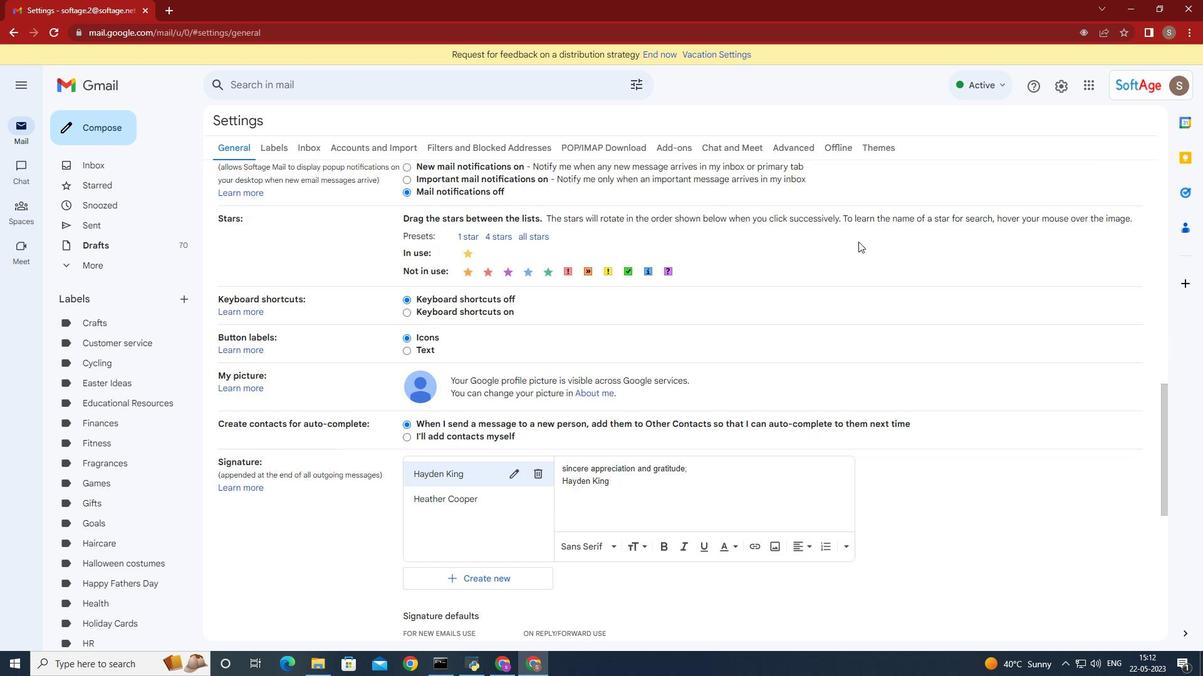 
Action: Mouse moved to (853, 244)
Screenshot: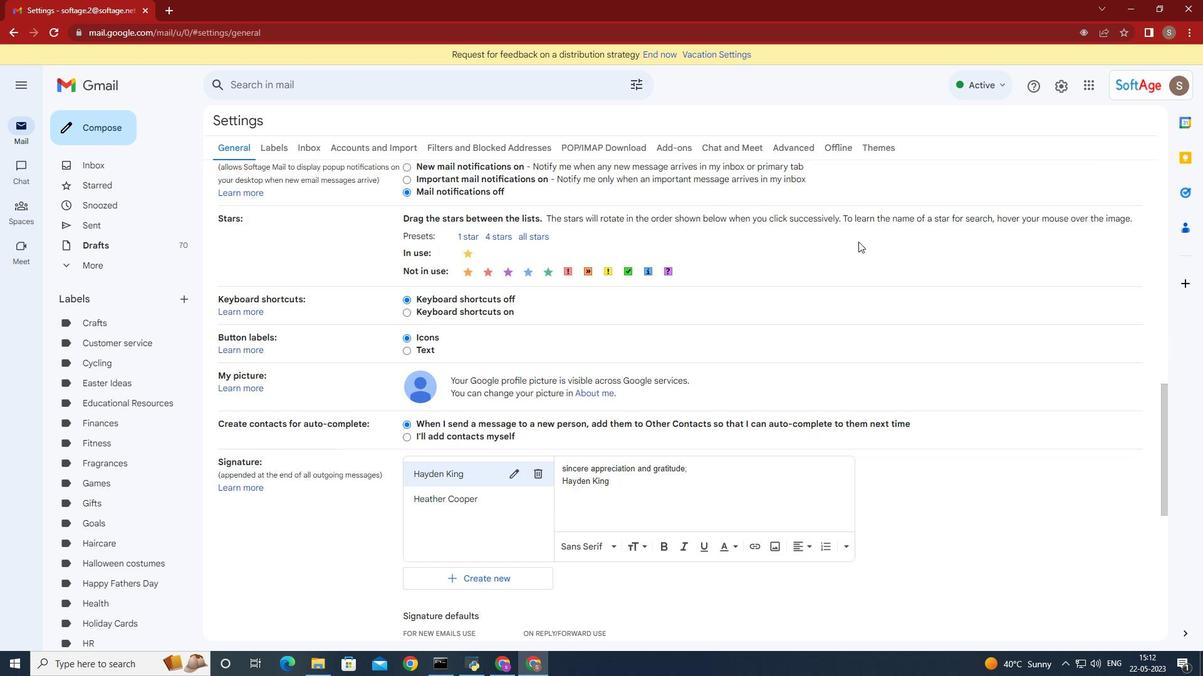 
Action: Mouse scrolled (853, 243) with delta (0, 0)
Screenshot: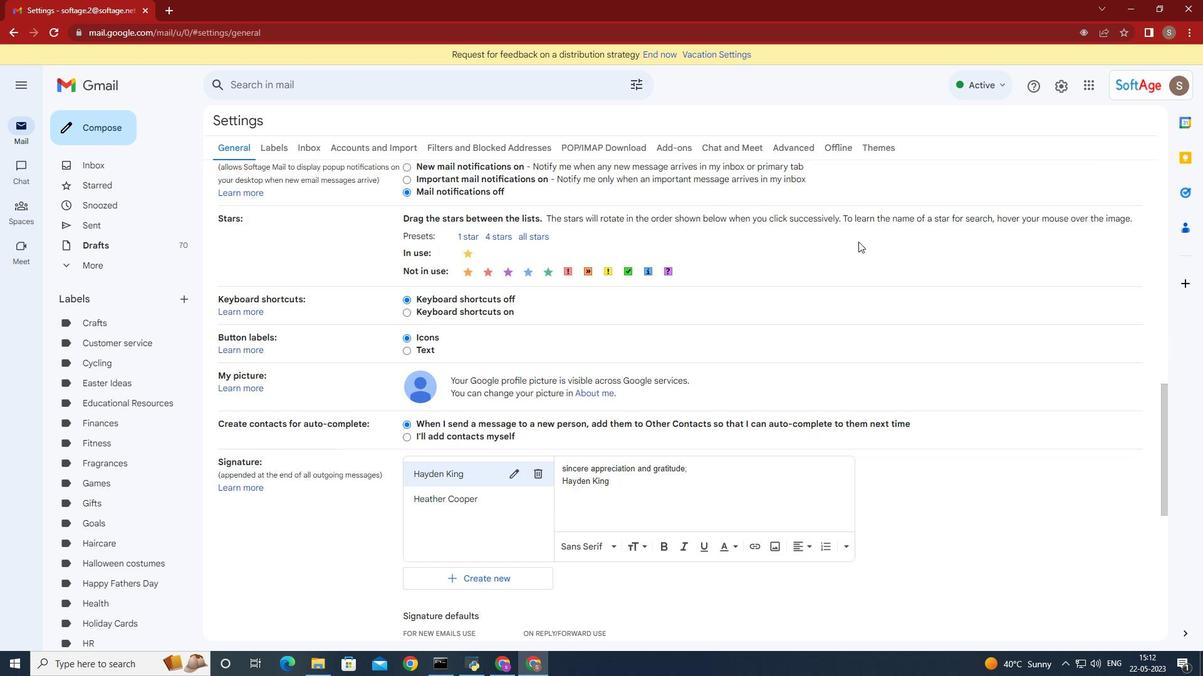 
Action: Mouse moved to (502, 329)
Screenshot: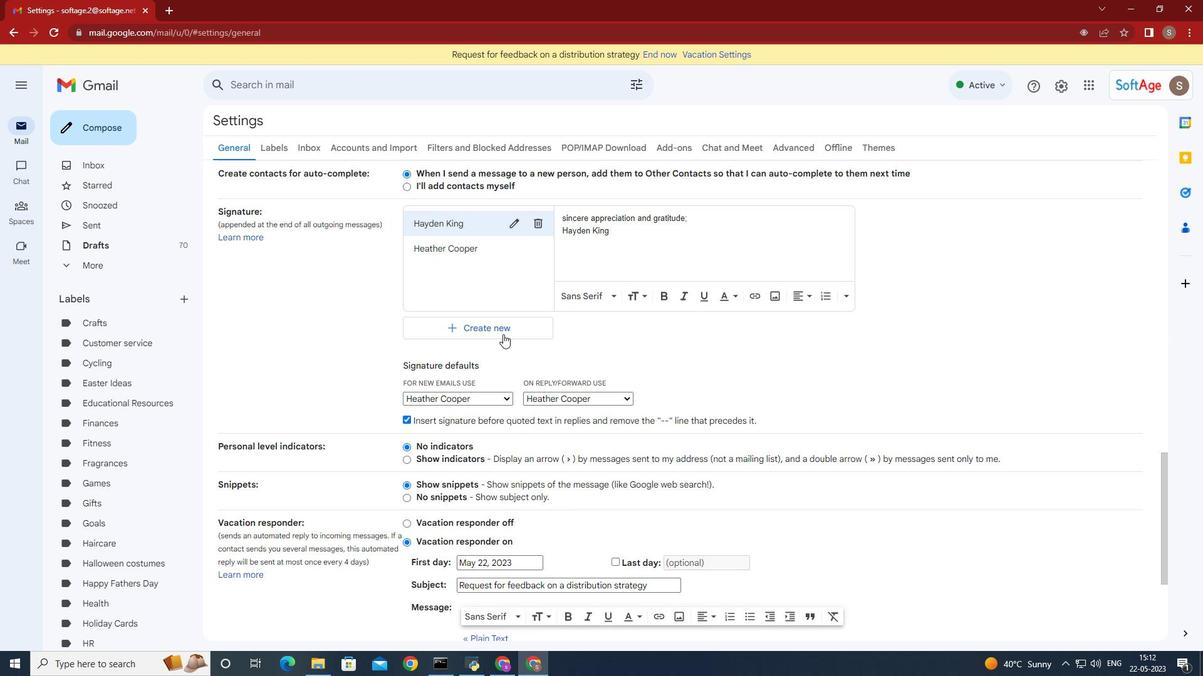 
Action: Mouse pressed left at (502, 329)
Screenshot: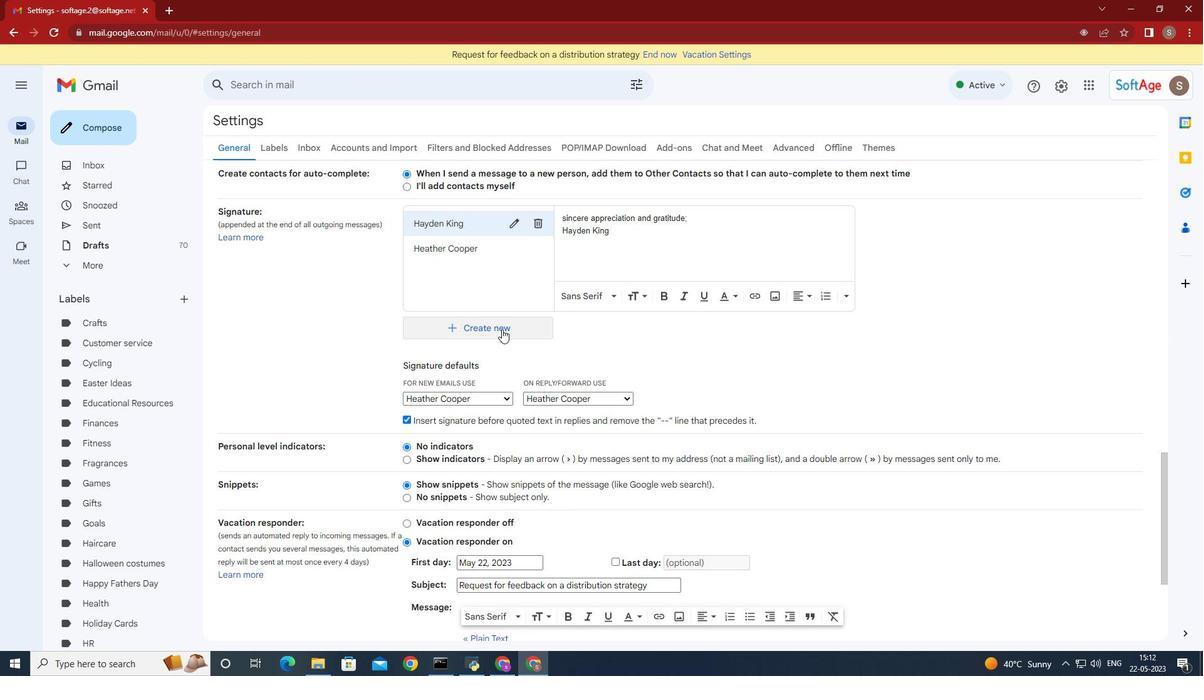 
Action: Mouse moved to (495, 347)
Screenshot: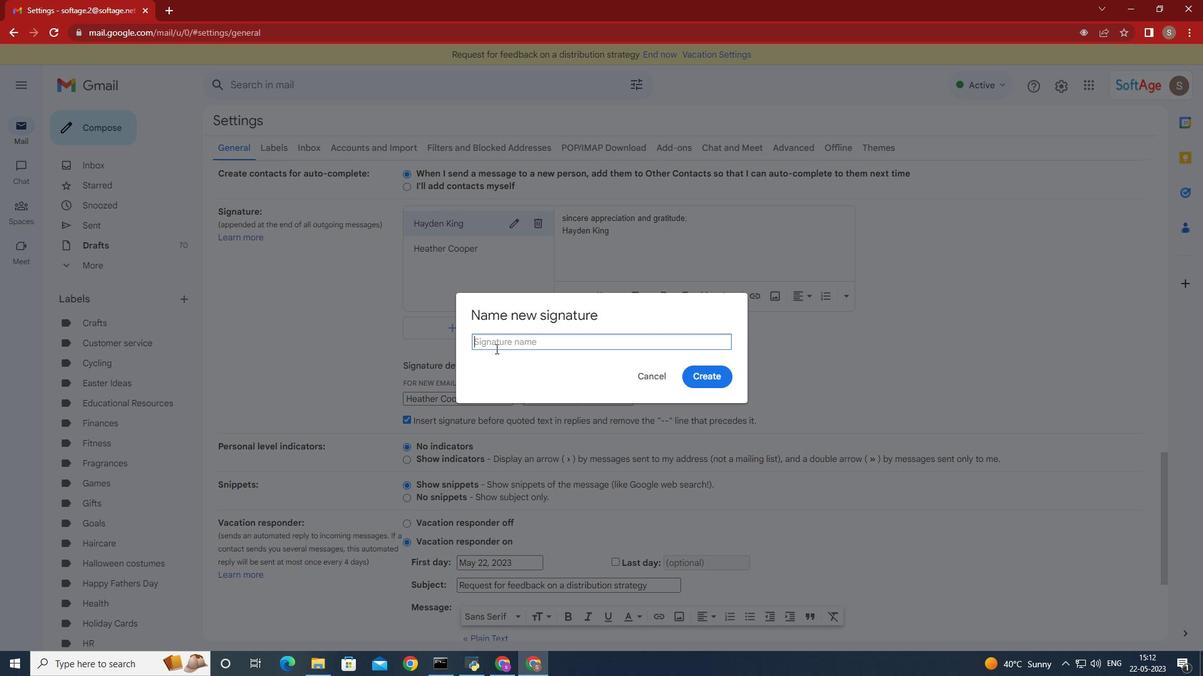
Action: Key pressed <Key.shift>Heidi<Key.space><Key.shift><Key.shift><Key.shift><Key.shift><Key.shift><Key.shift>Phillips<Key.space>
Screenshot: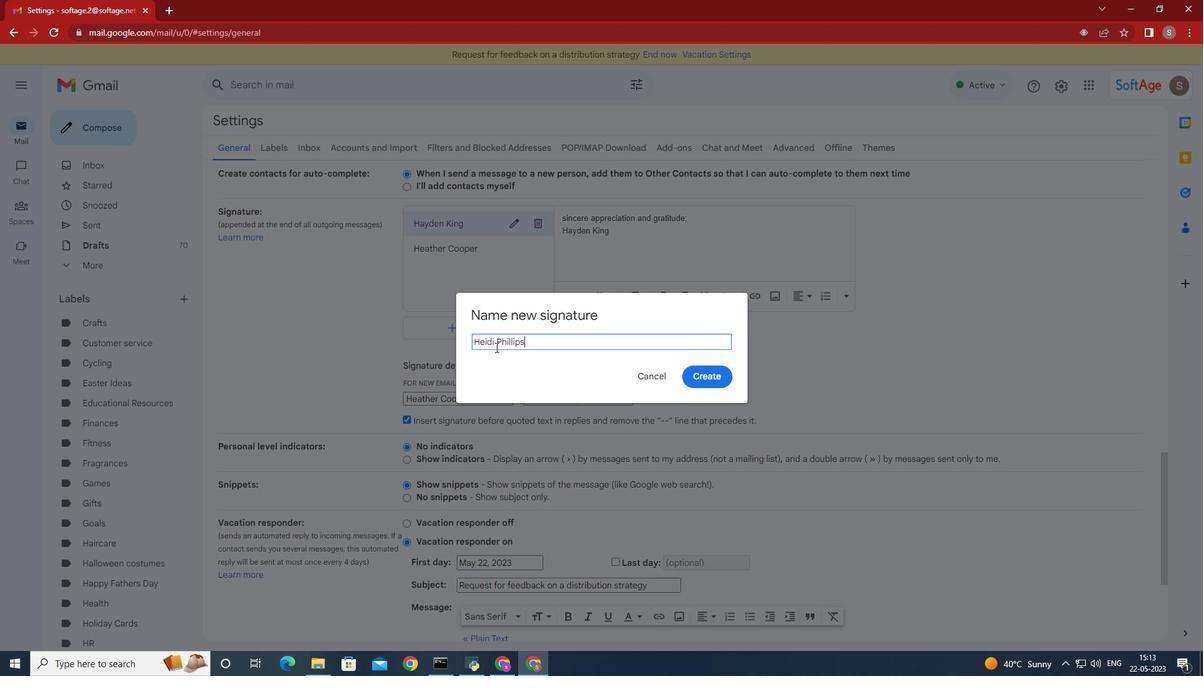 
Action: Mouse moved to (717, 378)
Screenshot: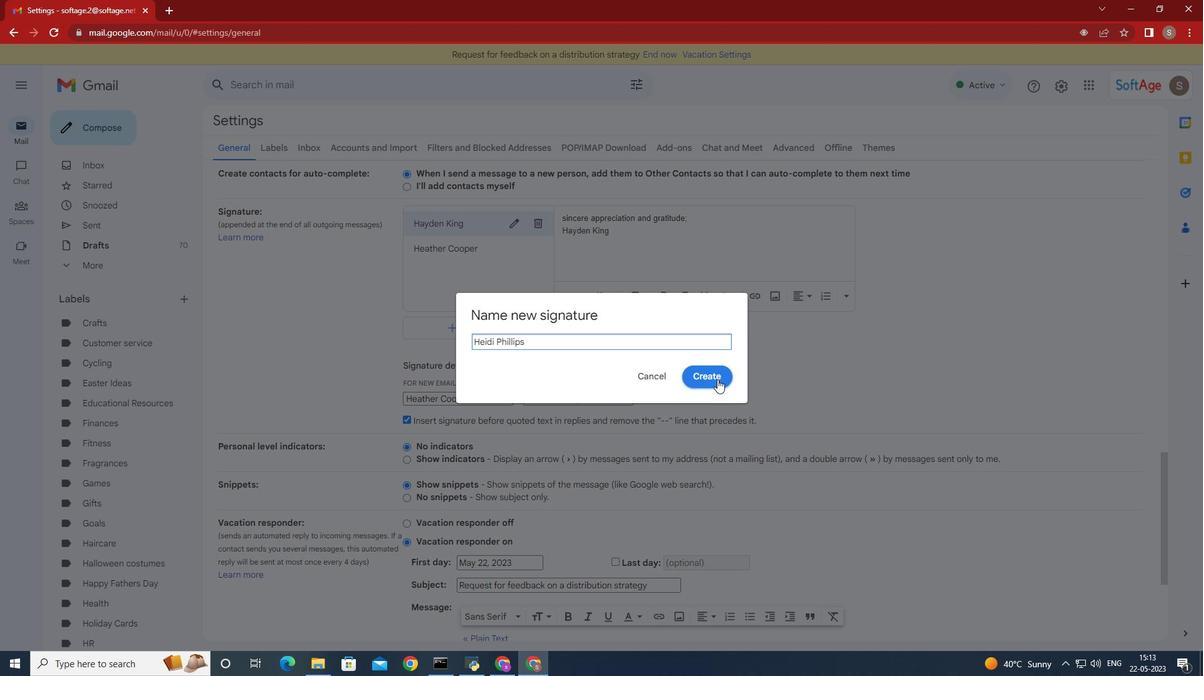 
Action: Mouse pressed left at (717, 378)
Screenshot: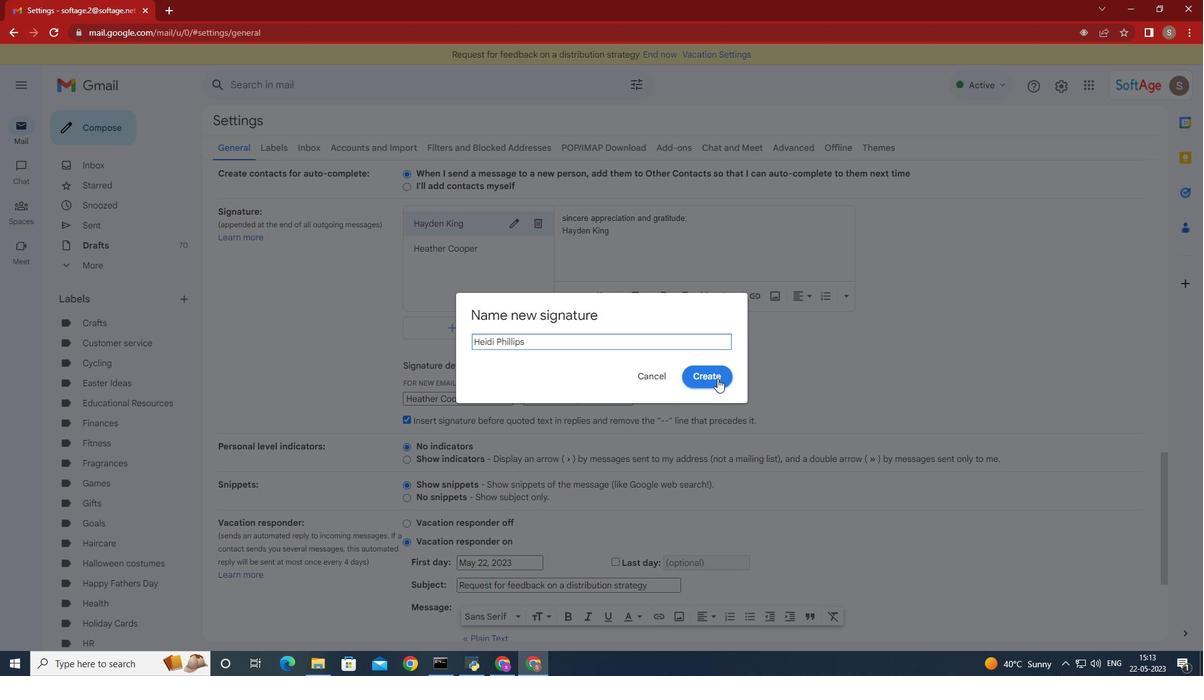 
Action: Mouse moved to (711, 379)
Screenshot: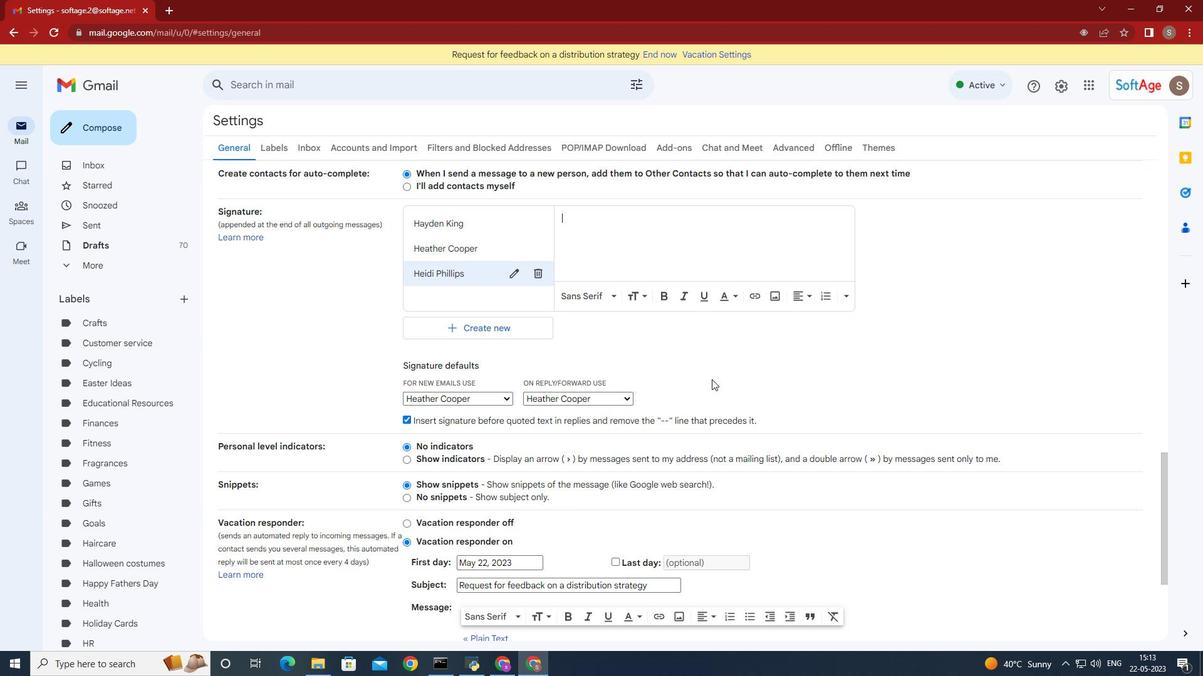 
Action: Key pressed heartfelt<Key.space>thanks<Key.space>and<Key.space>warm<Key.space>wishes,<Key.enter><Key.caps_lock>H<Key.caps_lock>eidi<Key.space><Key.caps_lock>P<Key.caps_lock>hillips
Screenshot: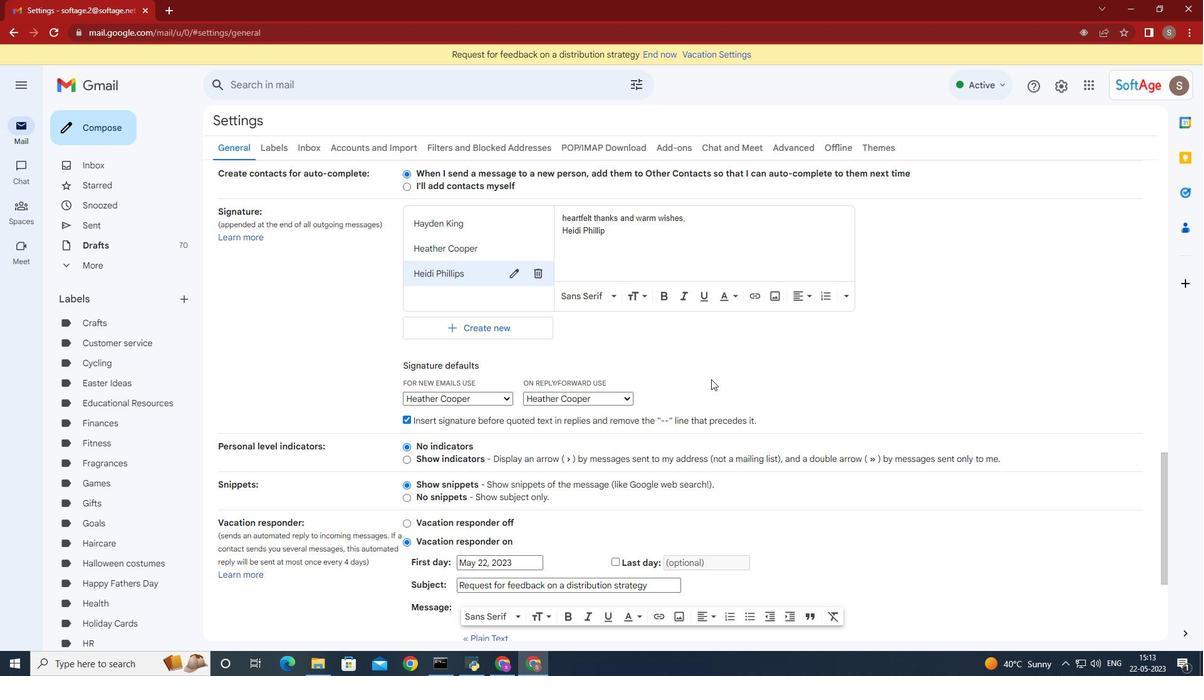 
Action: Mouse moved to (659, 555)
Screenshot: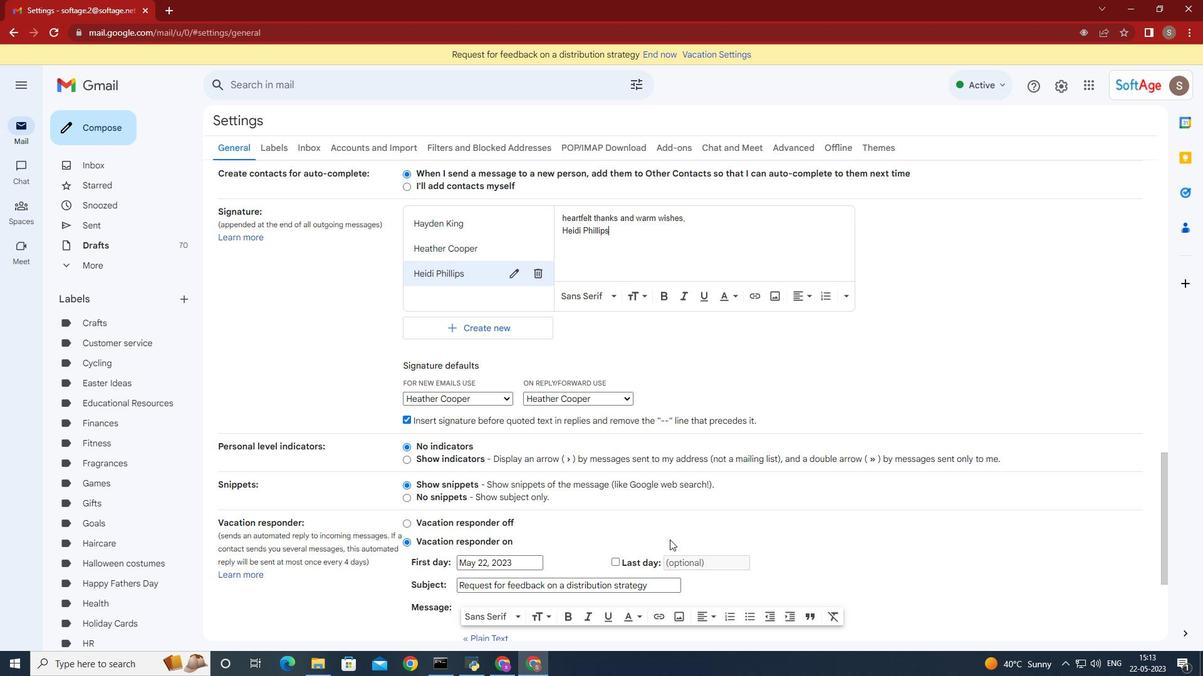 
Action: Key pressed <Key.space>
Screenshot: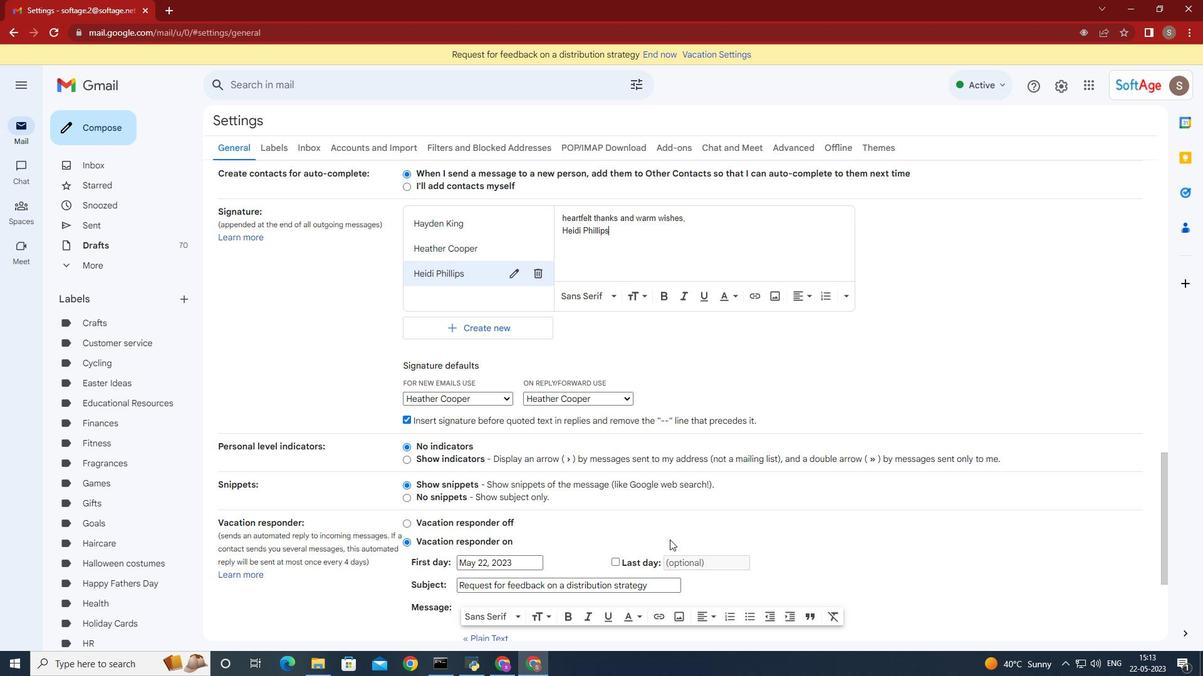 
Action: Mouse moved to (502, 398)
Screenshot: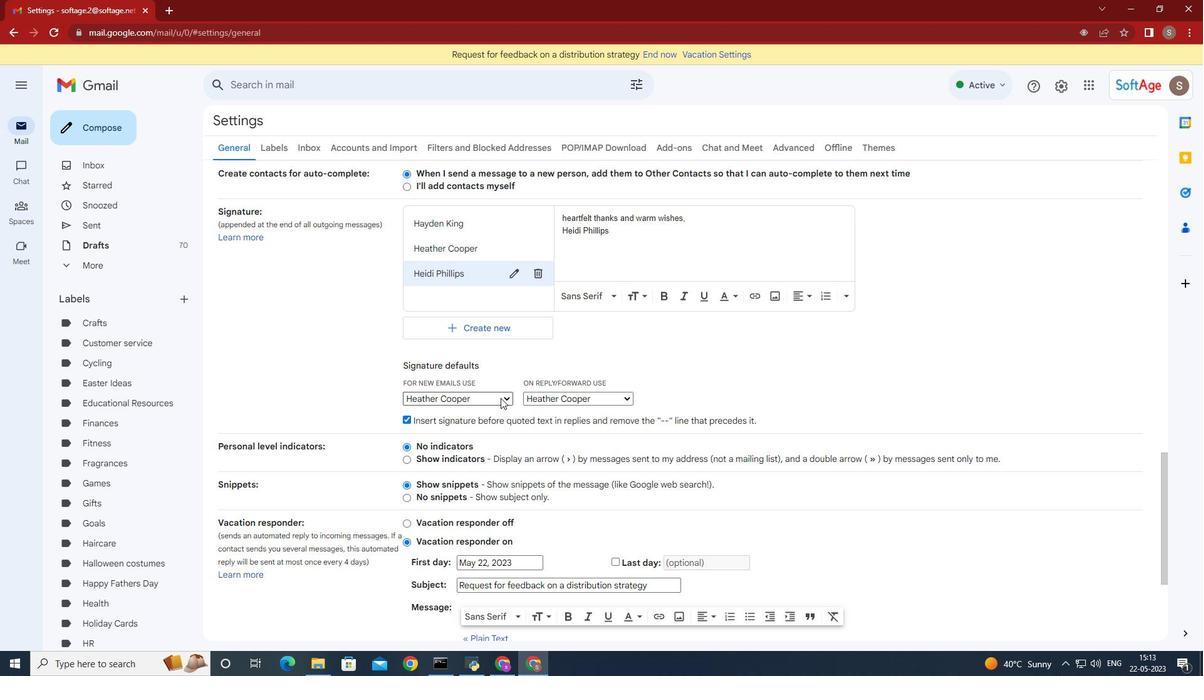 
Action: Mouse pressed left at (502, 398)
Screenshot: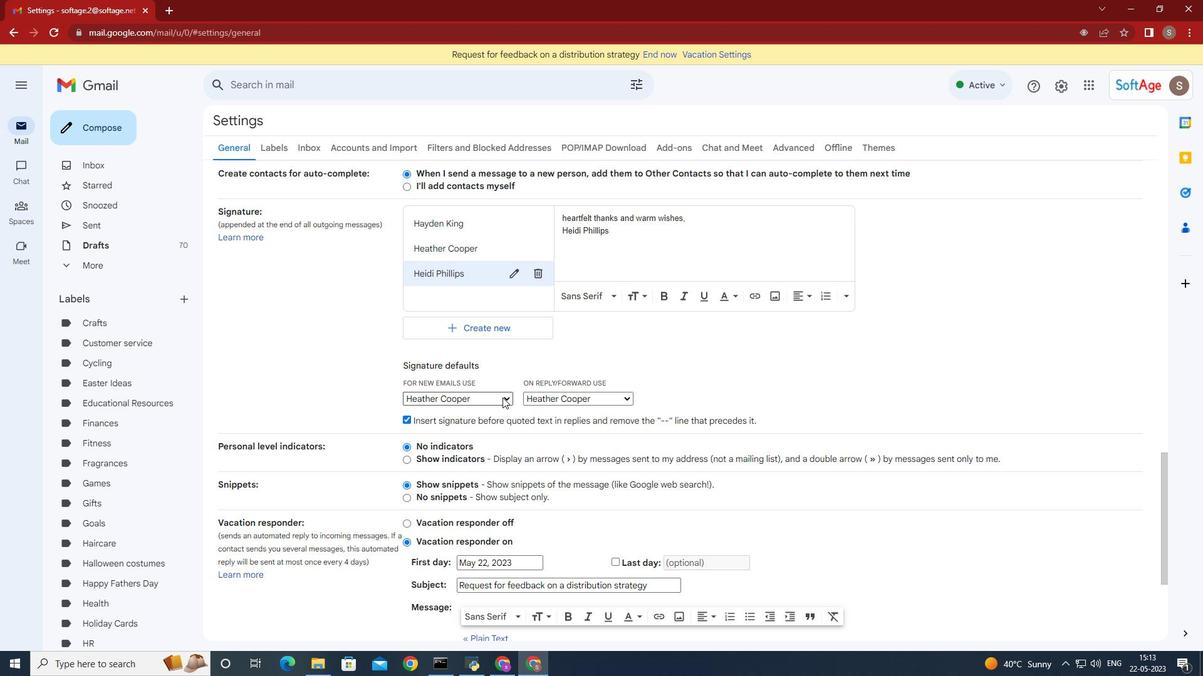 
Action: Mouse moved to (485, 451)
Screenshot: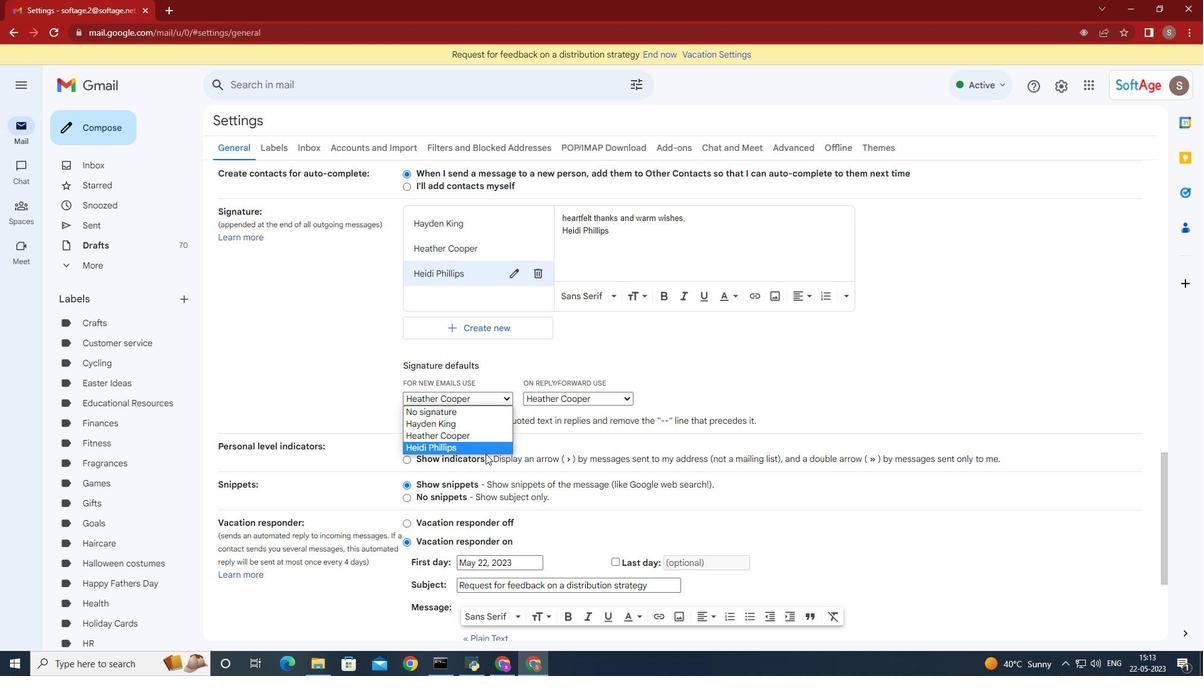 
Action: Mouse pressed left at (485, 451)
Screenshot: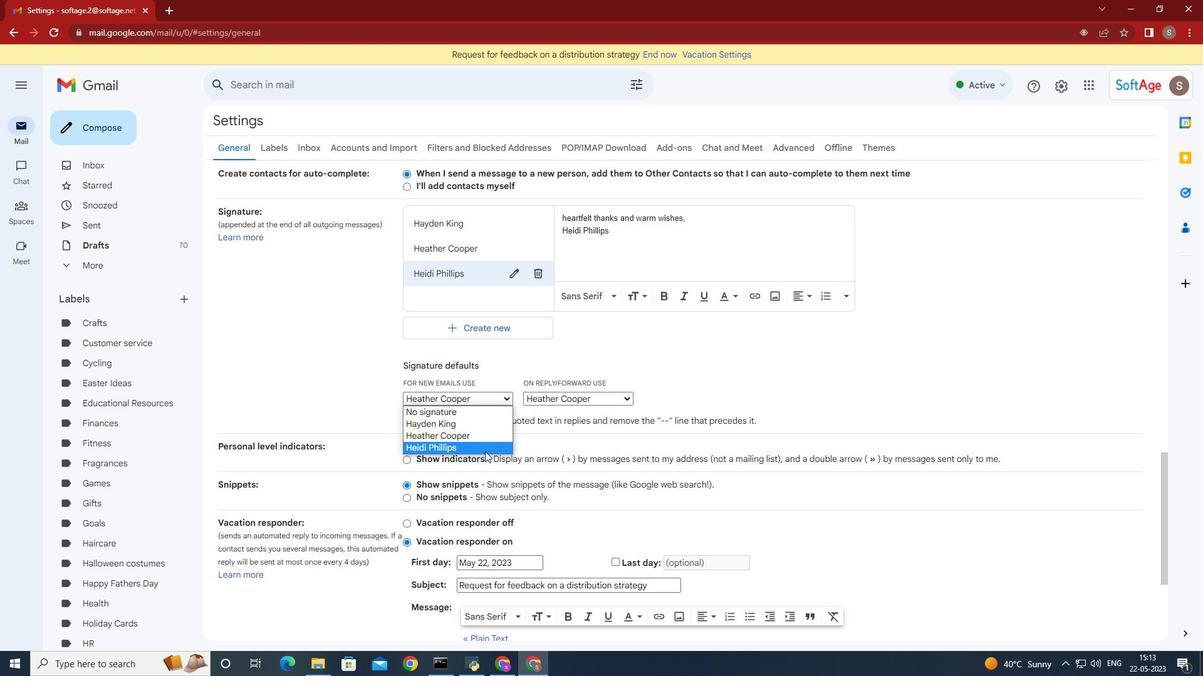 
Action: Mouse moved to (628, 397)
Screenshot: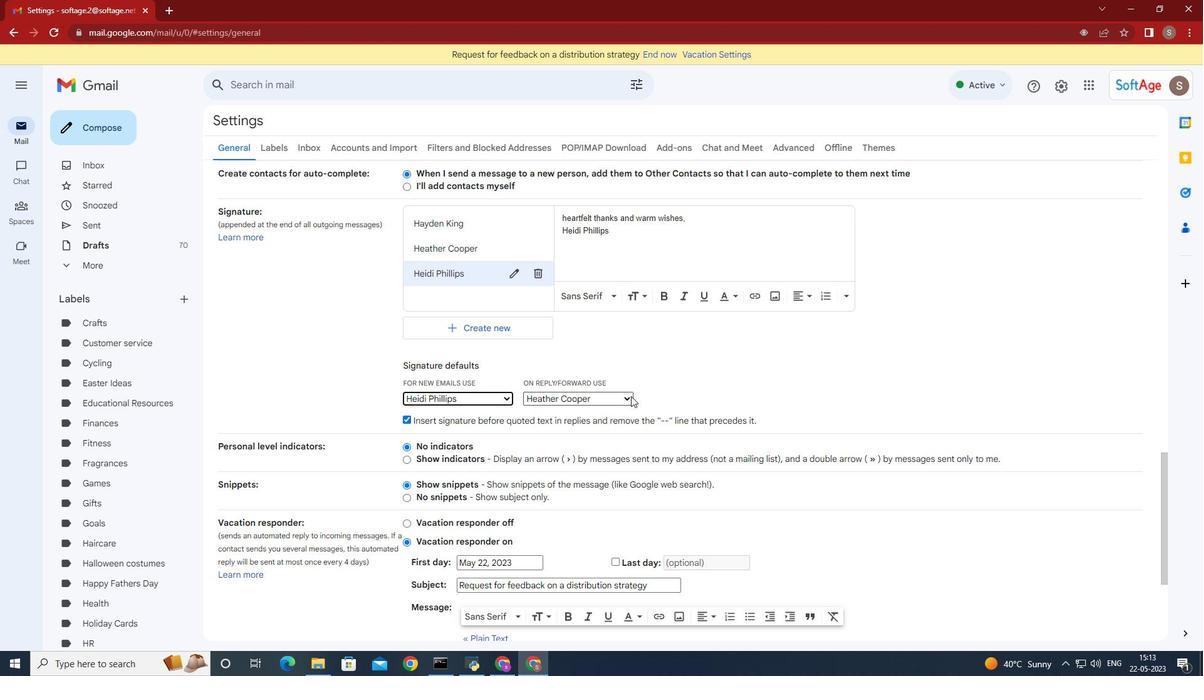 
Action: Mouse pressed left at (628, 397)
Screenshot: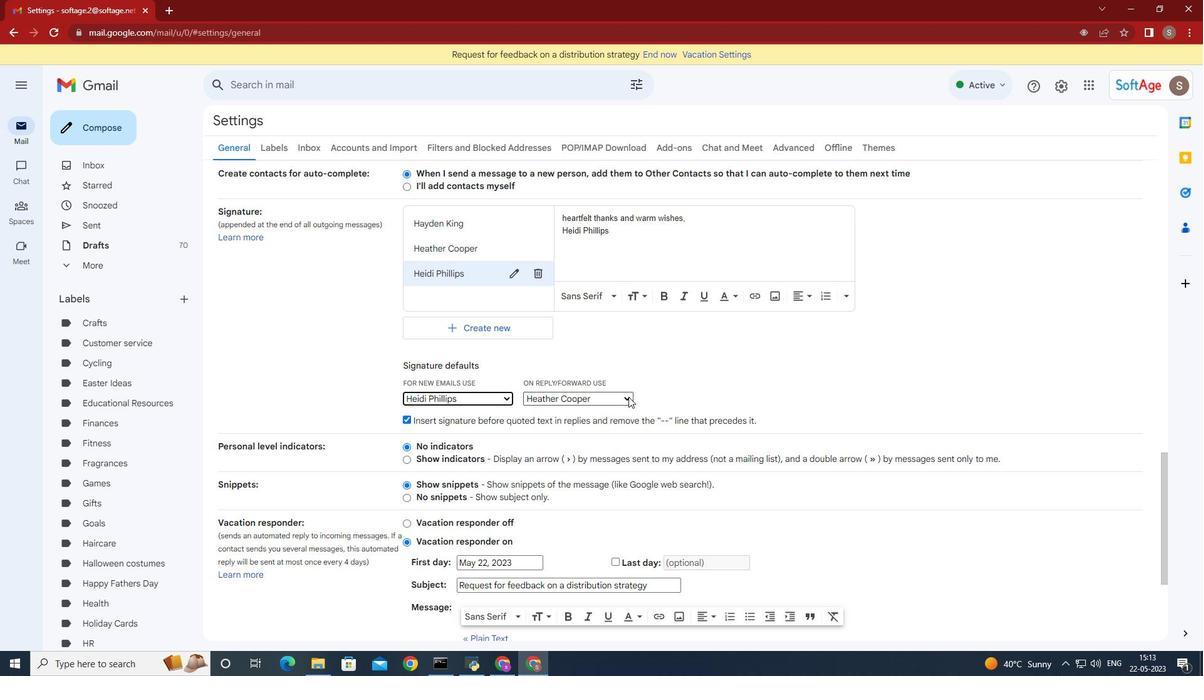 
Action: Mouse moved to (609, 451)
Screenshot: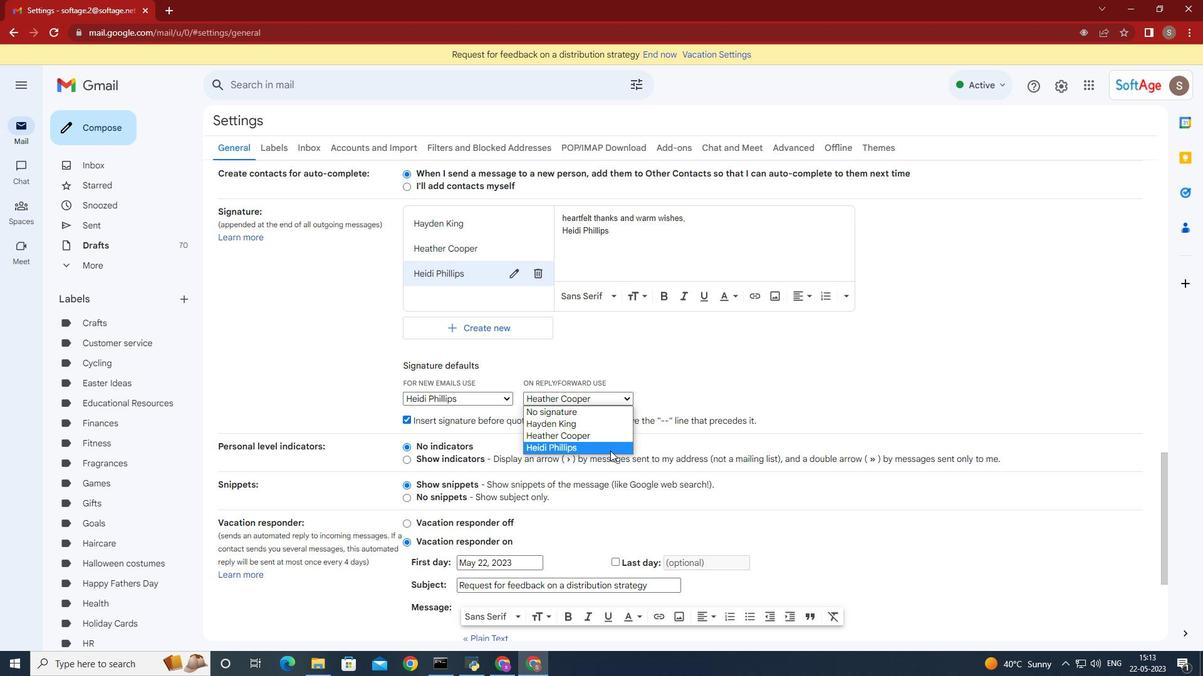
Action: Mouse pressed left at (609, 451)
Screenshot: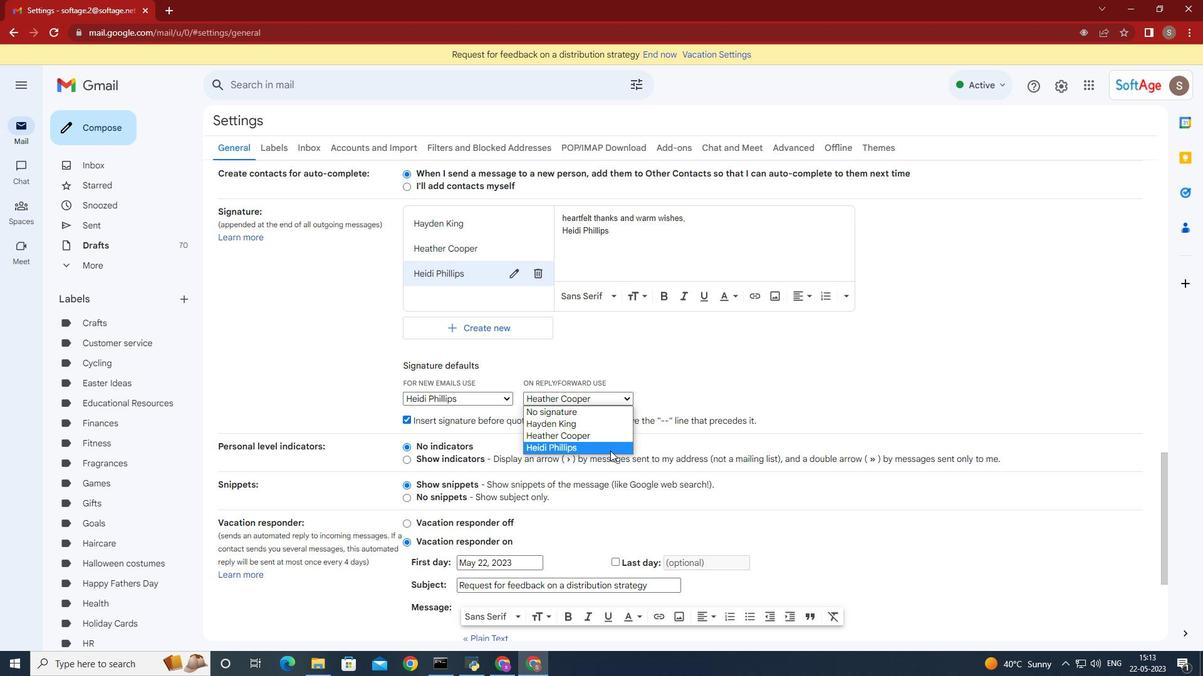 
Action: Mouse moved to (762, 477)
Screenshot: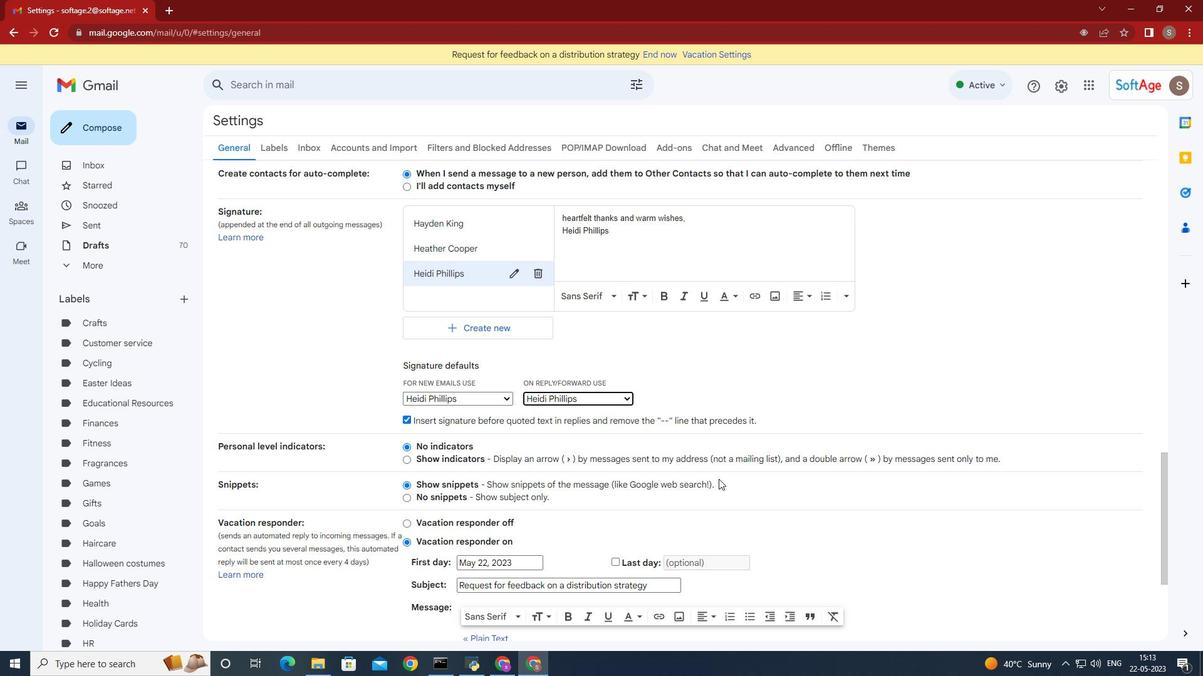 
Action: Mouse scrolled (762, 476) with delta (0, 0)
Screenshot: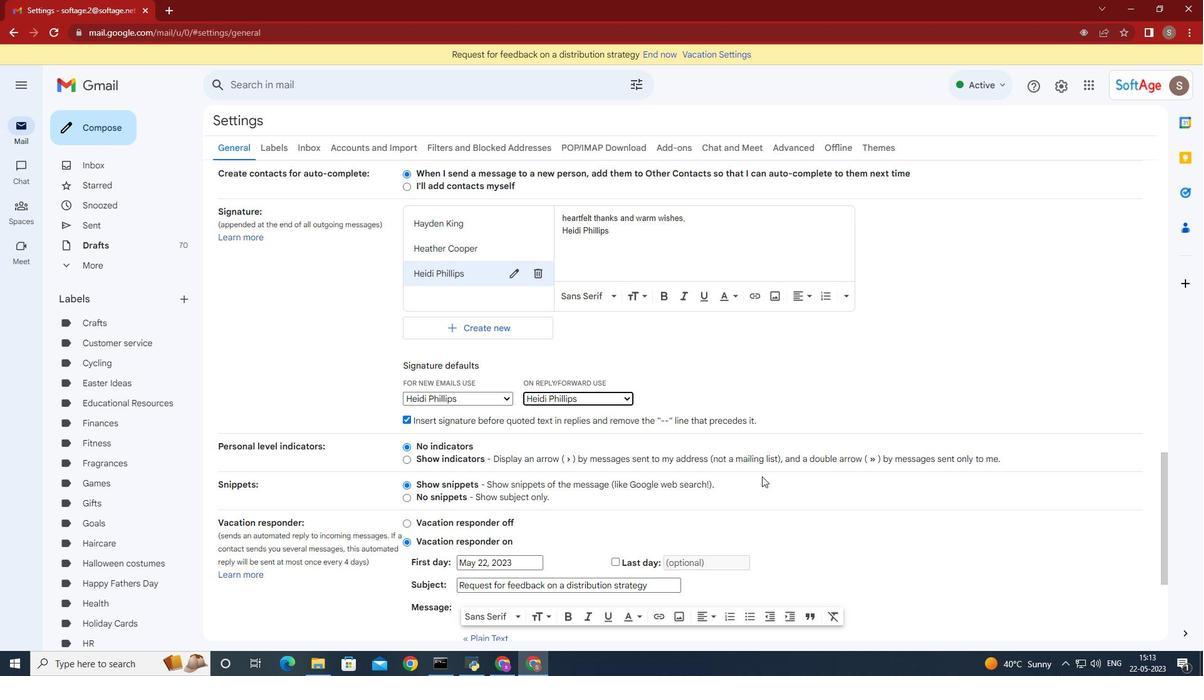 
Action: Mouse moved to (760, 477)
Screenshot: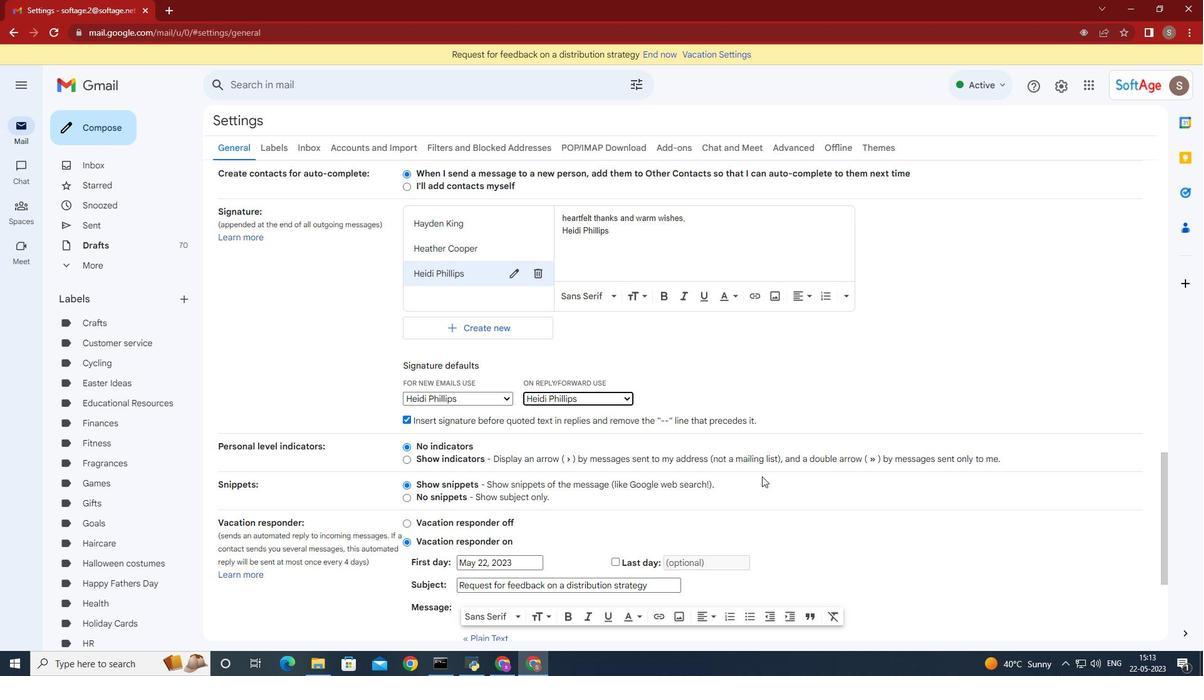 
Action: Mouse scrolled (761, 476) with delta (0, 0)
Screenshot: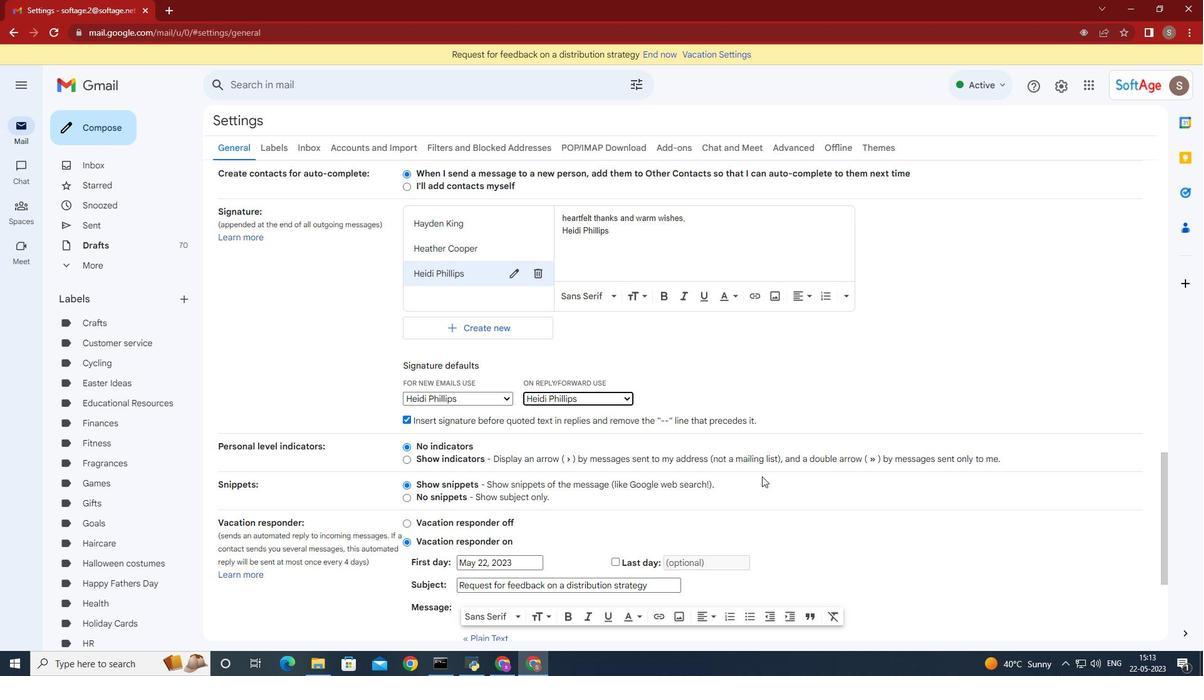 
Action: Mouse moved to (752, 475)
Screenshot: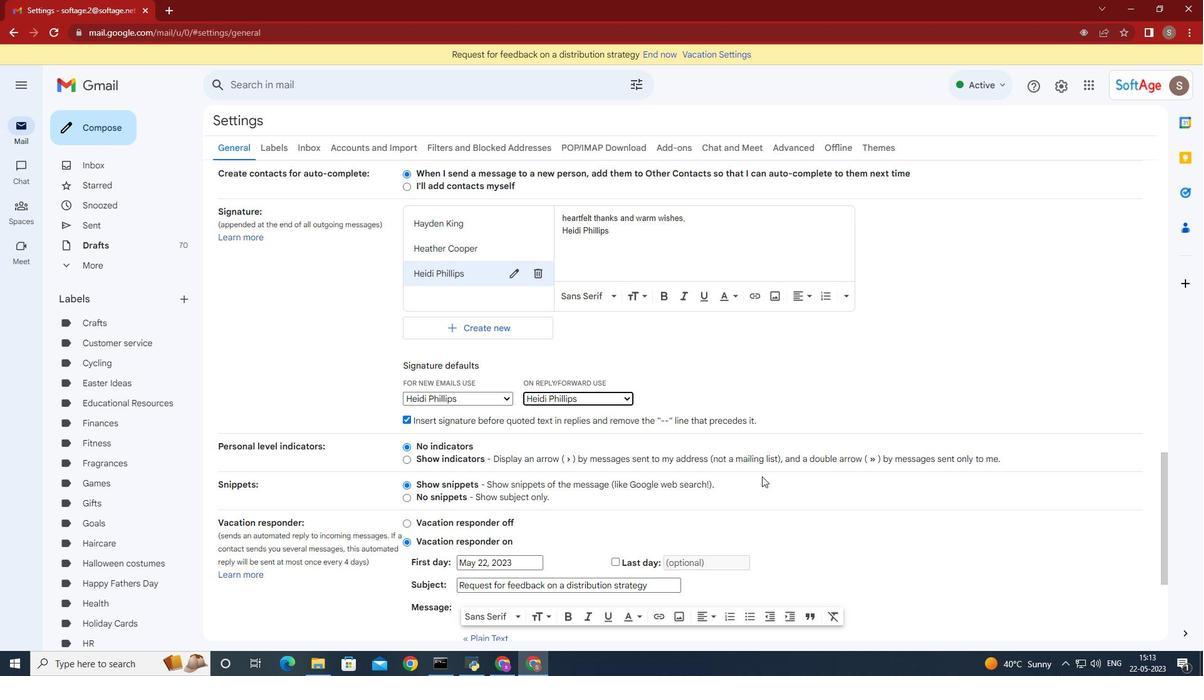 
Action: Mouse scrolled (755, 475) with delta (0, 0)
Screenshot: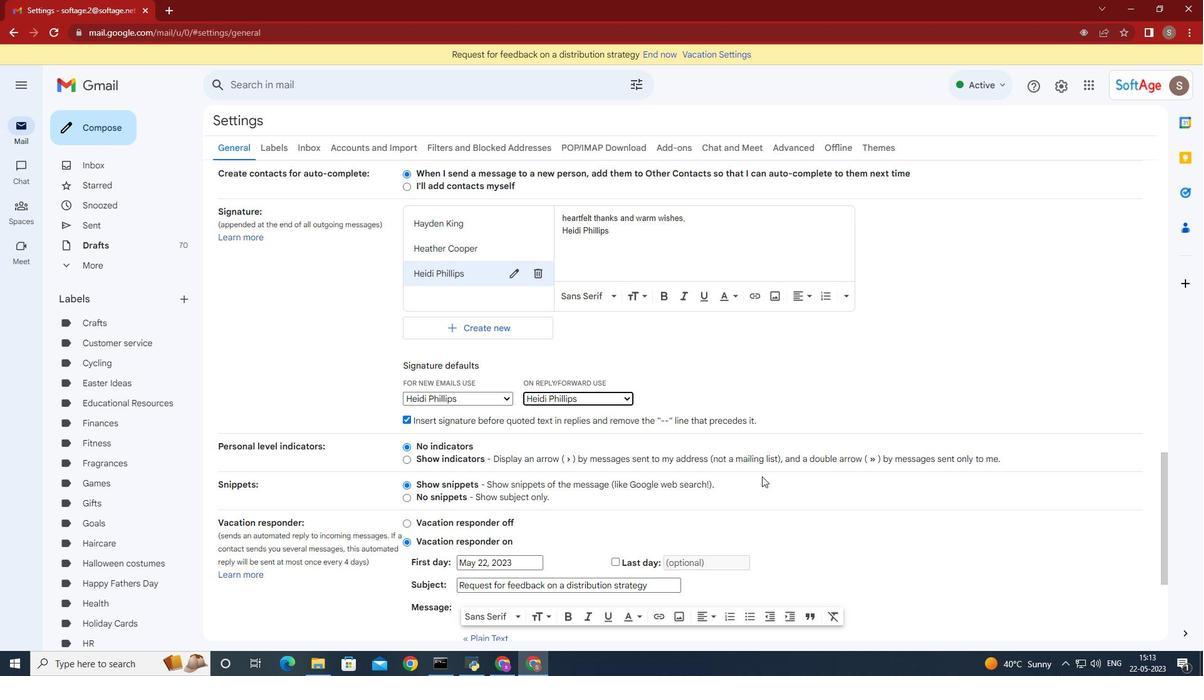 
Action: Mouse moved to (744, 472)
Screenshot: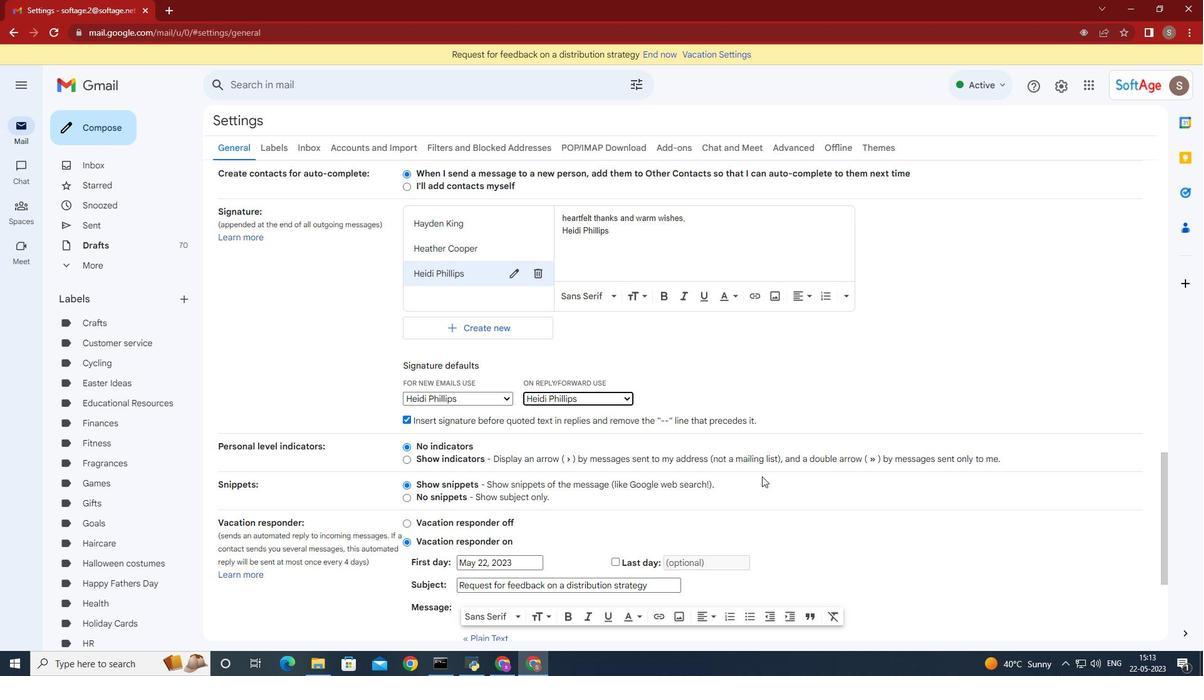 
Action: Mouse scrolled (746, 472) with delta (0, 0)
Screenshot: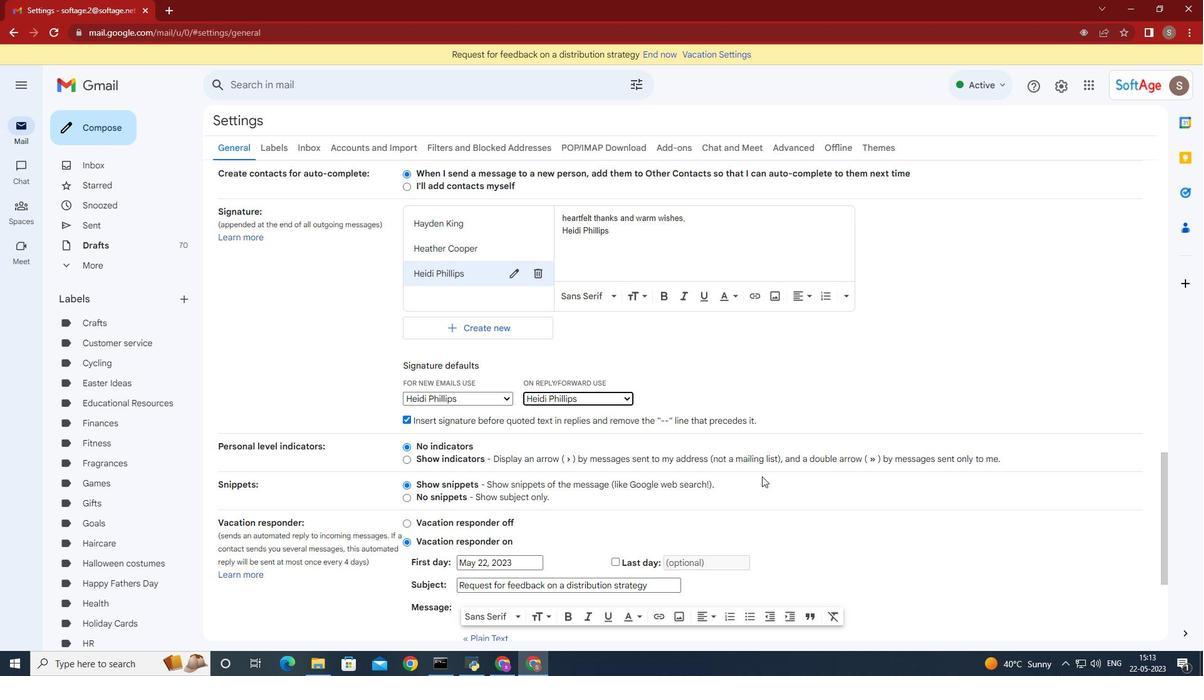 
Action: Mouse moved to (727, 465)
Screenshot: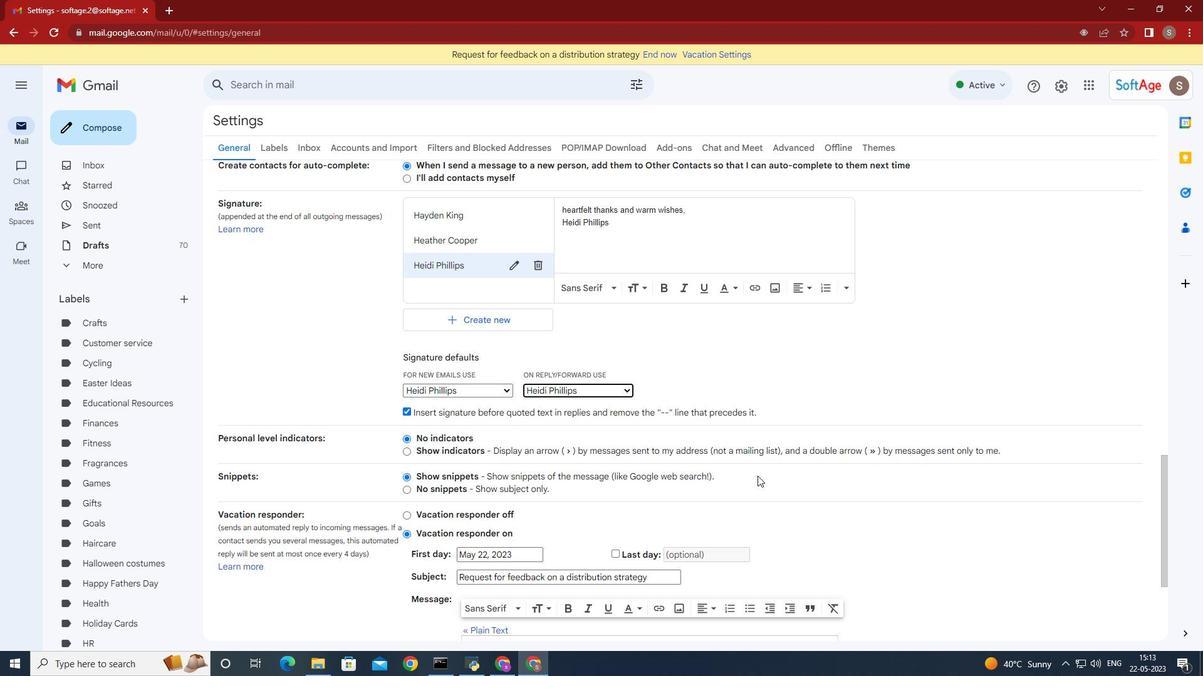 
Action: Mouse scrolled (736, 468) with delta (0, 0)
Screenshot: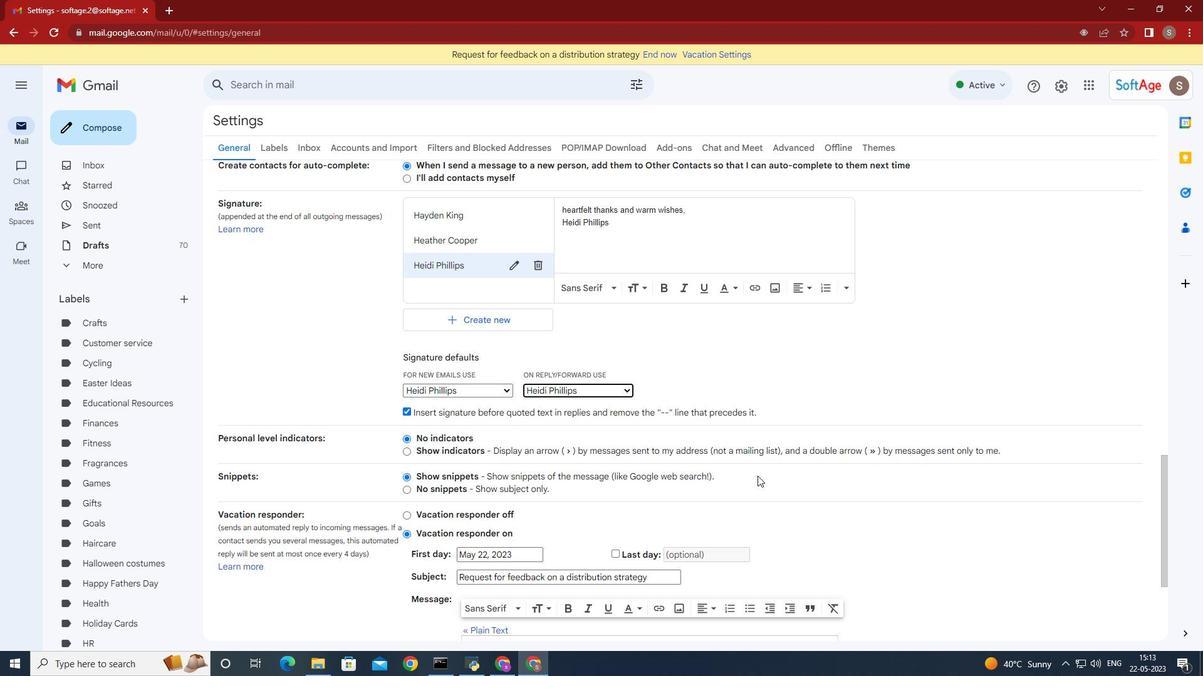 
Action: Mouse moved to (718, 458)
Screenshot: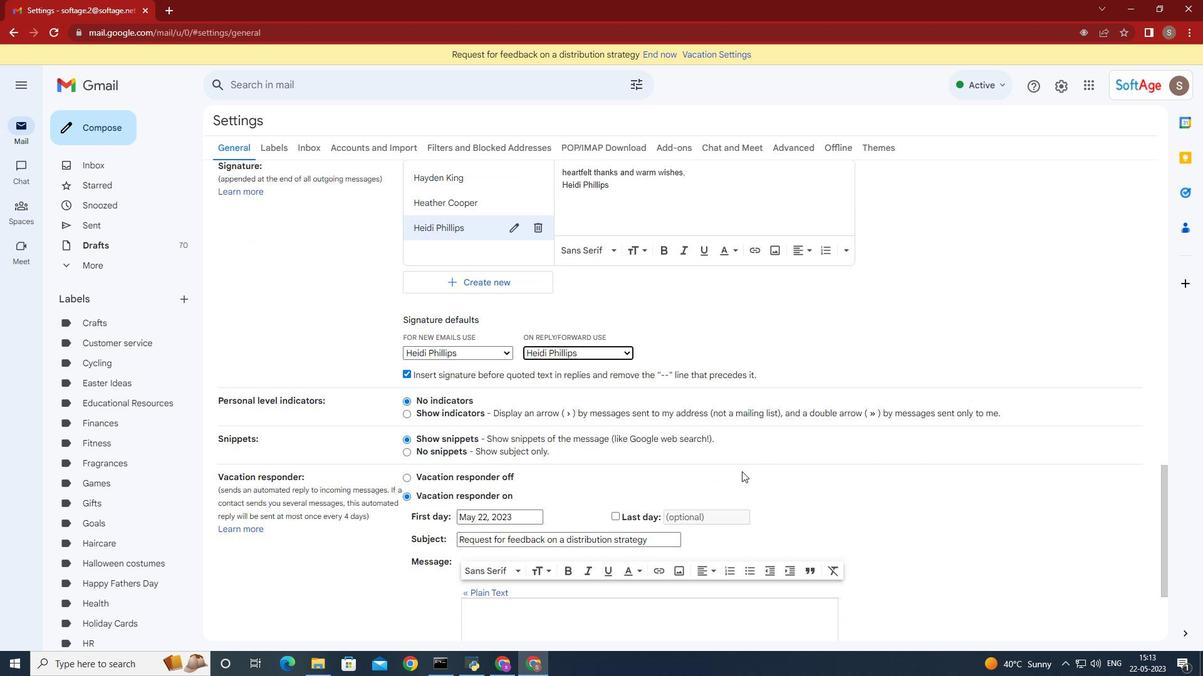 
Action: Mouse scrolled (720, 459) with delta (0, 0)
Screenshot: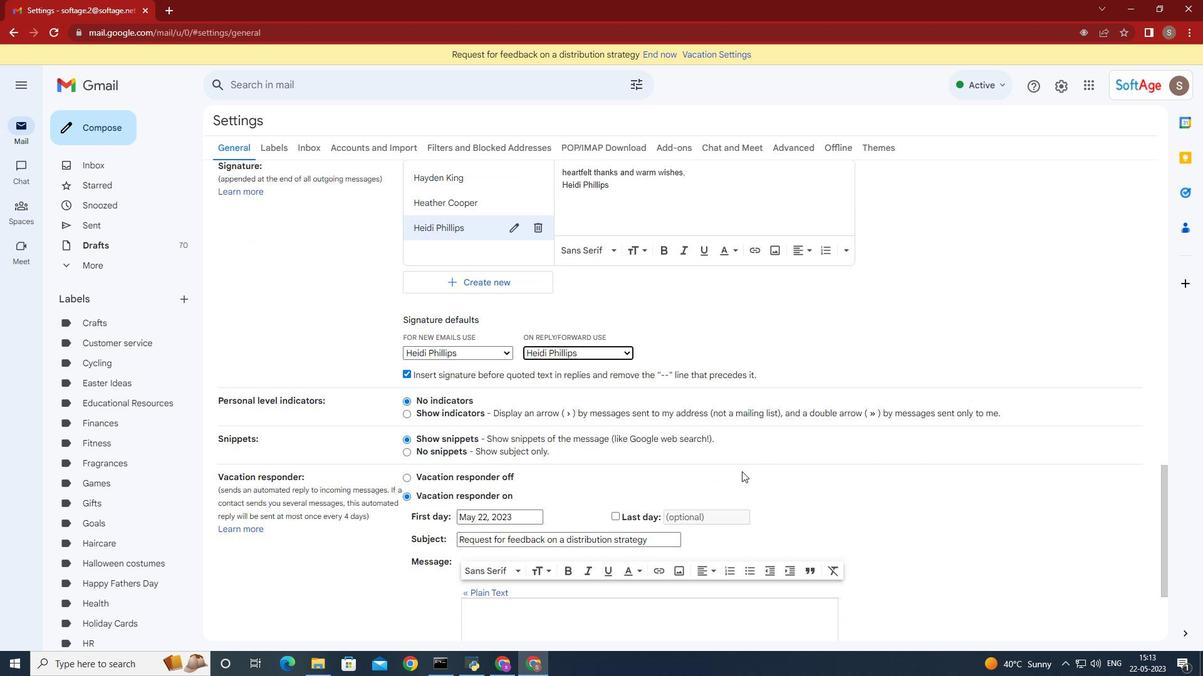 
Action: Mouse moved to (640, 574)
Screenshot: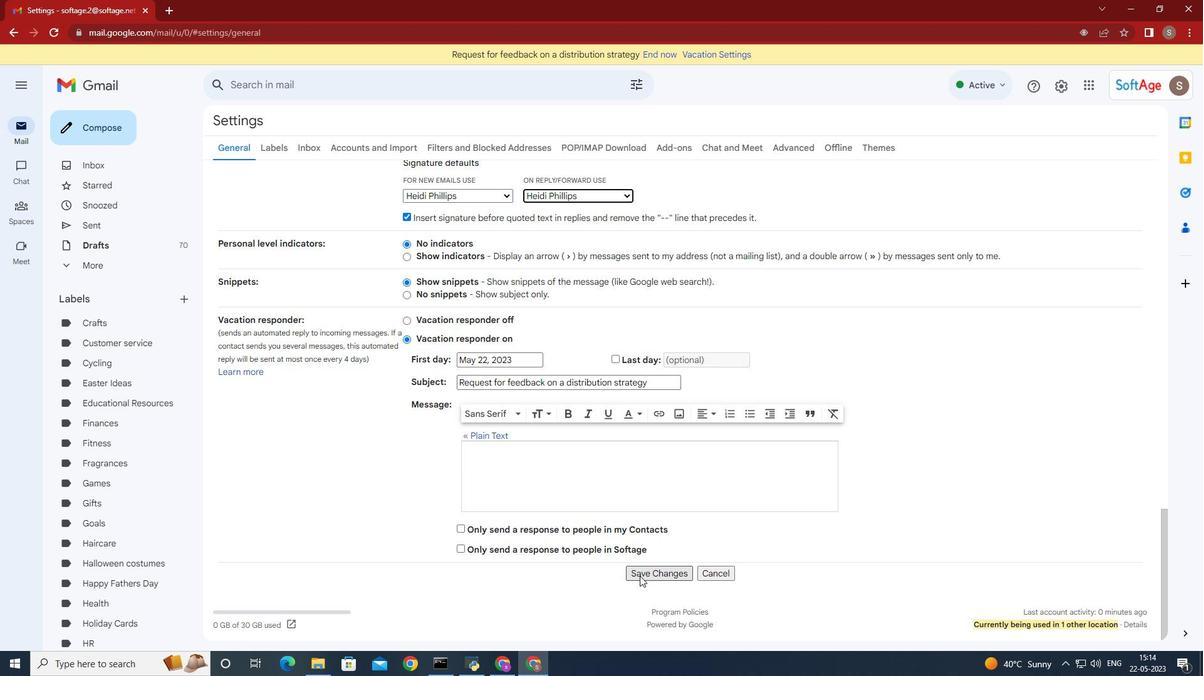 
Action: Mouse pressed left at (640, 574)
Screenshot: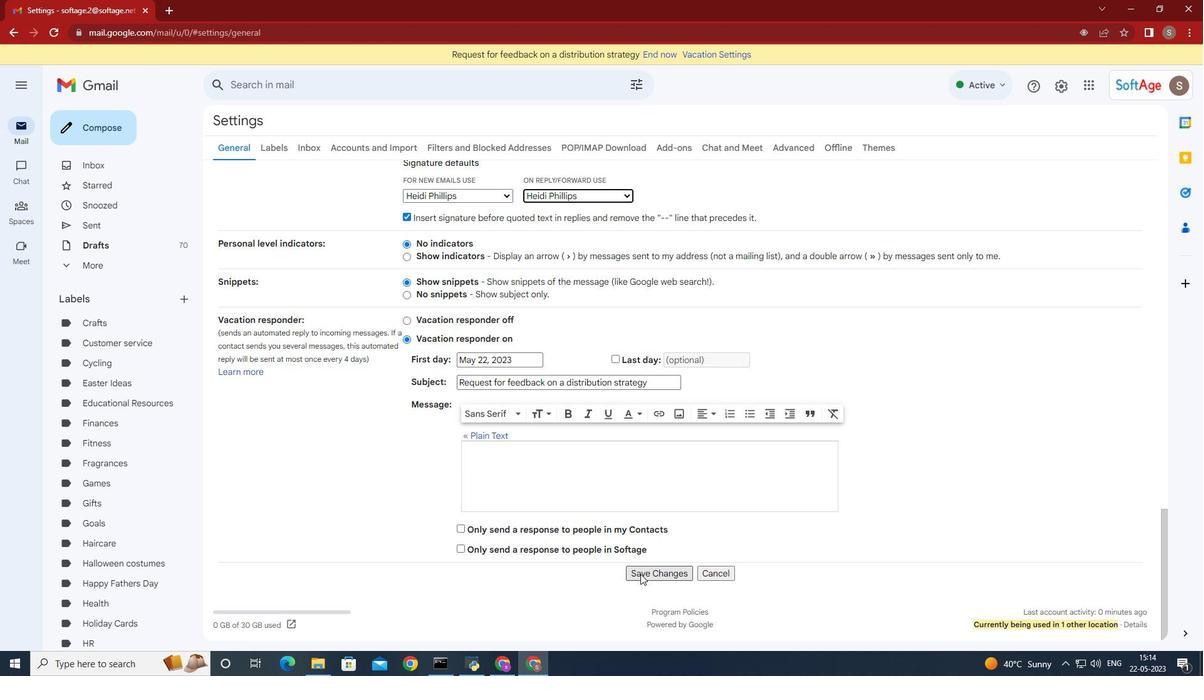 
Action: Mouse moved to (640, 574)
Screenshot: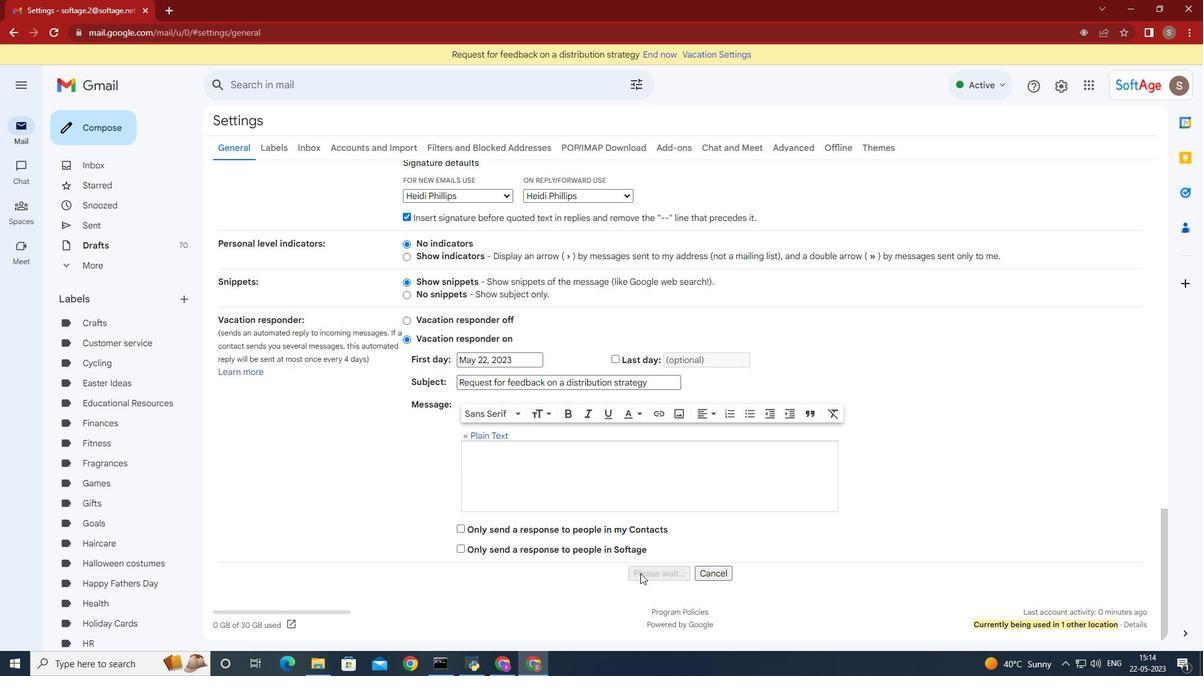 
Action: Key pressed <Key.space>
Screenshot: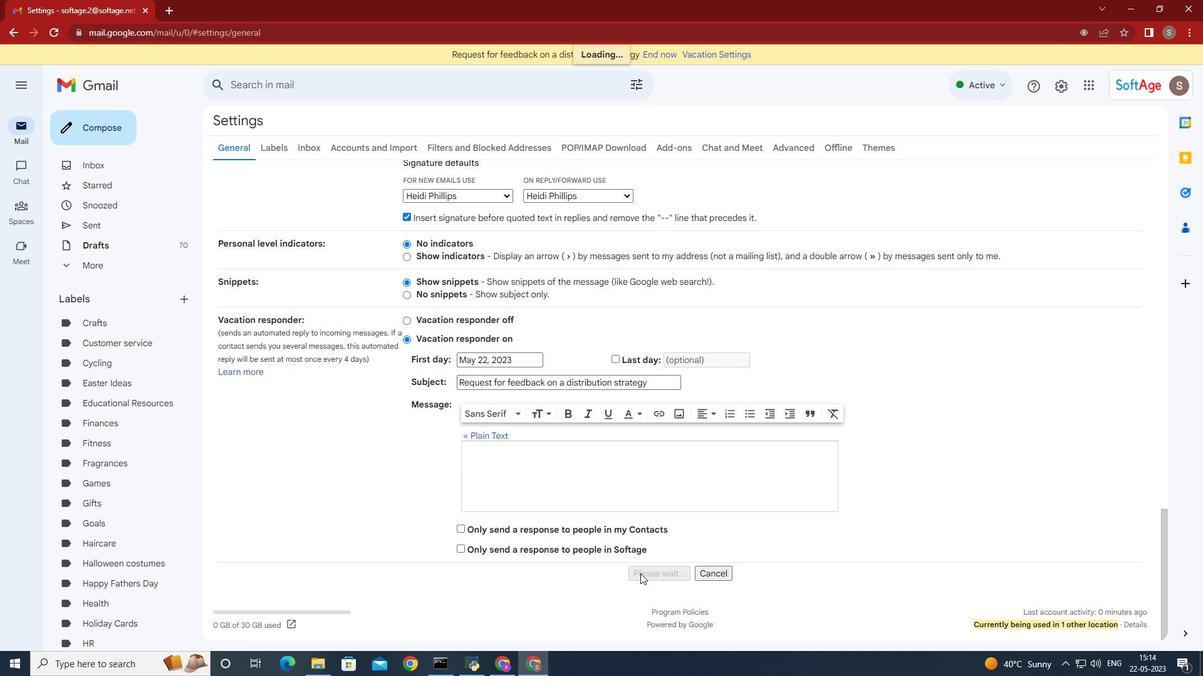 
Action: Mouse moved to (105, 125)
Screenshot: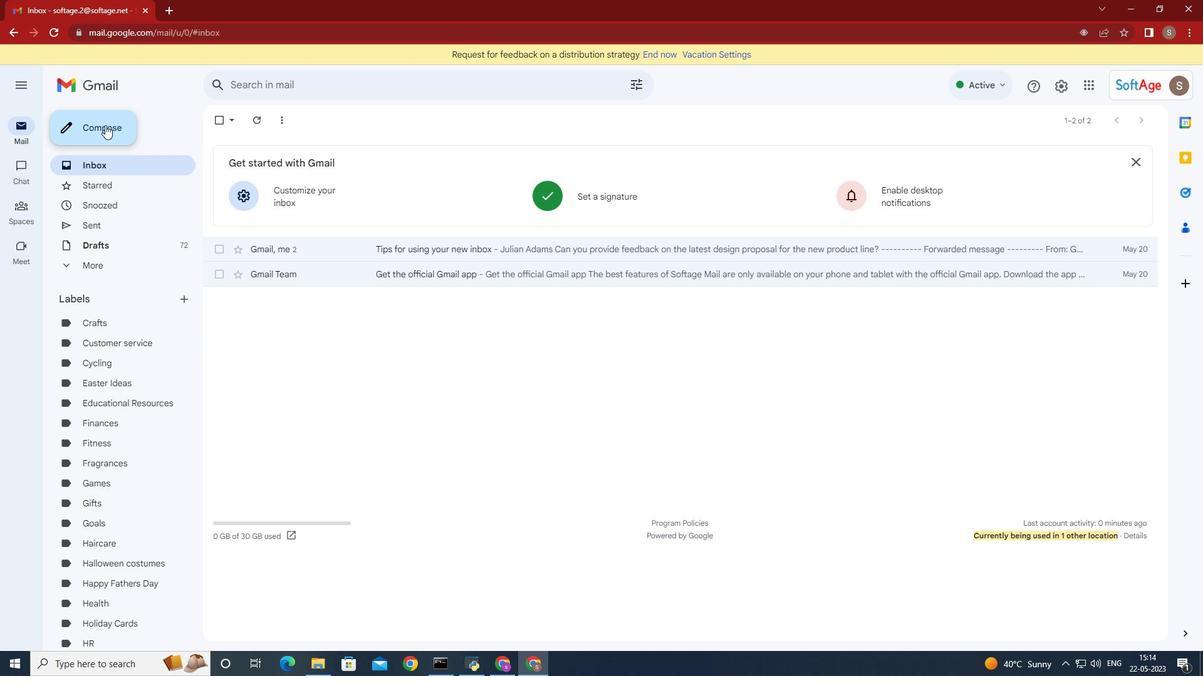 
Action: Mouse pressed left at (105, 125)
Screenshot: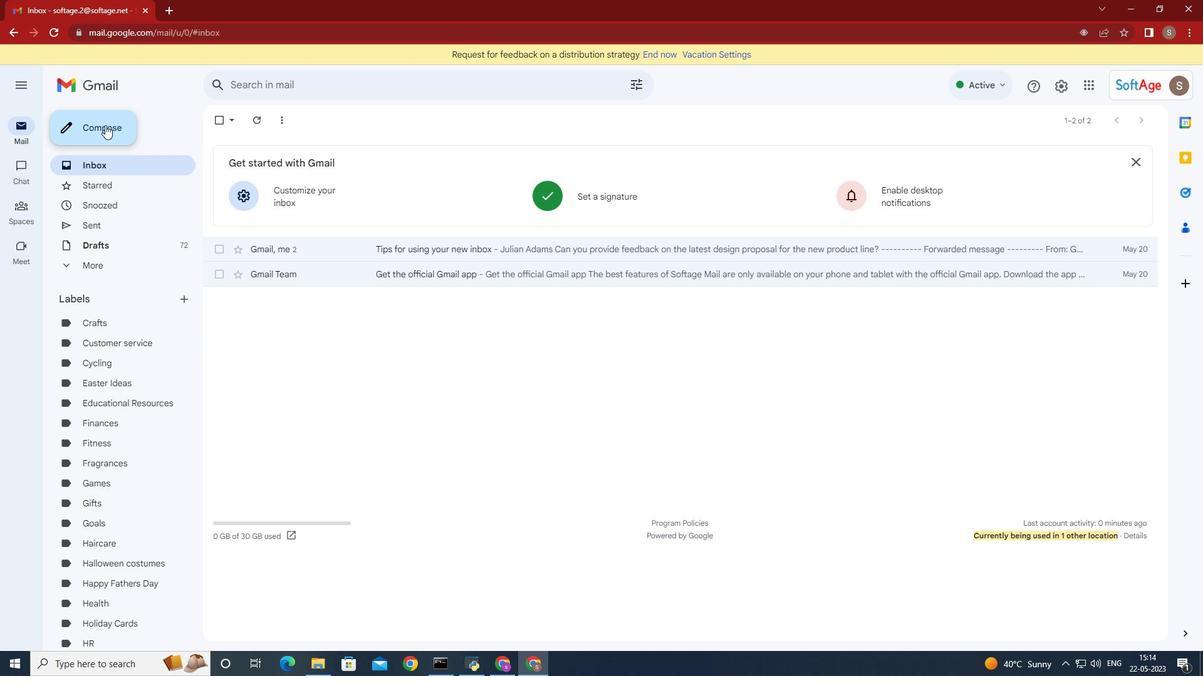 
Action: Mouse moved to (865, 311)
Screenshot: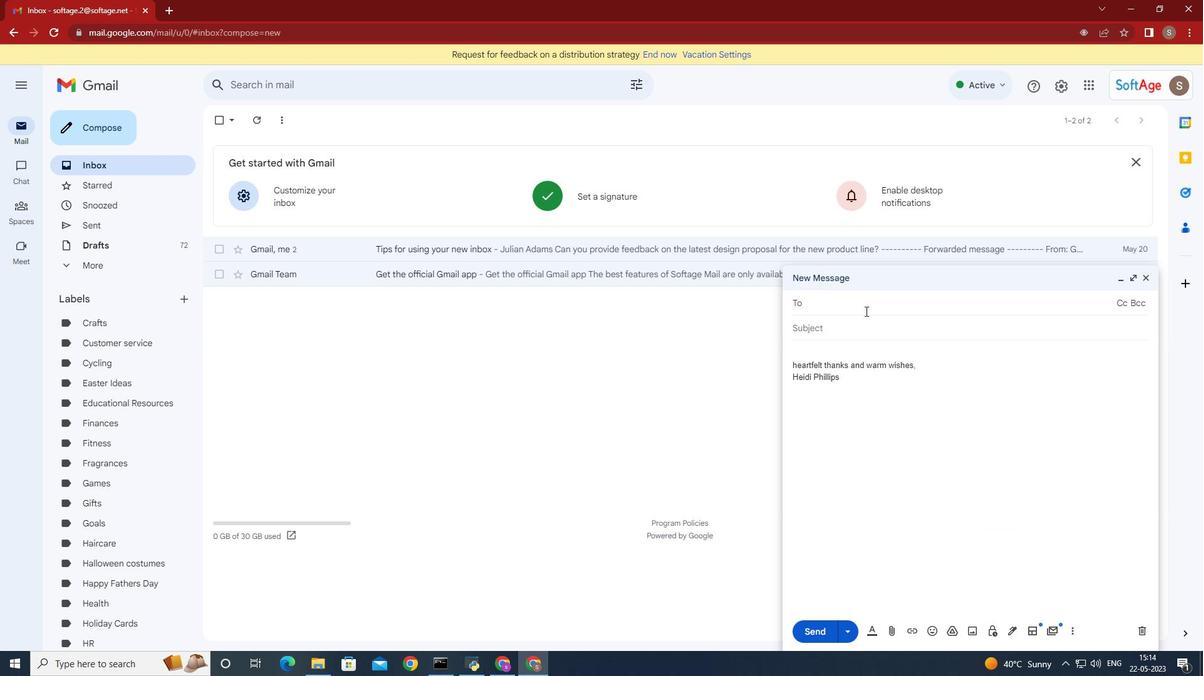 
Action: Key pressed softa
Screenshot: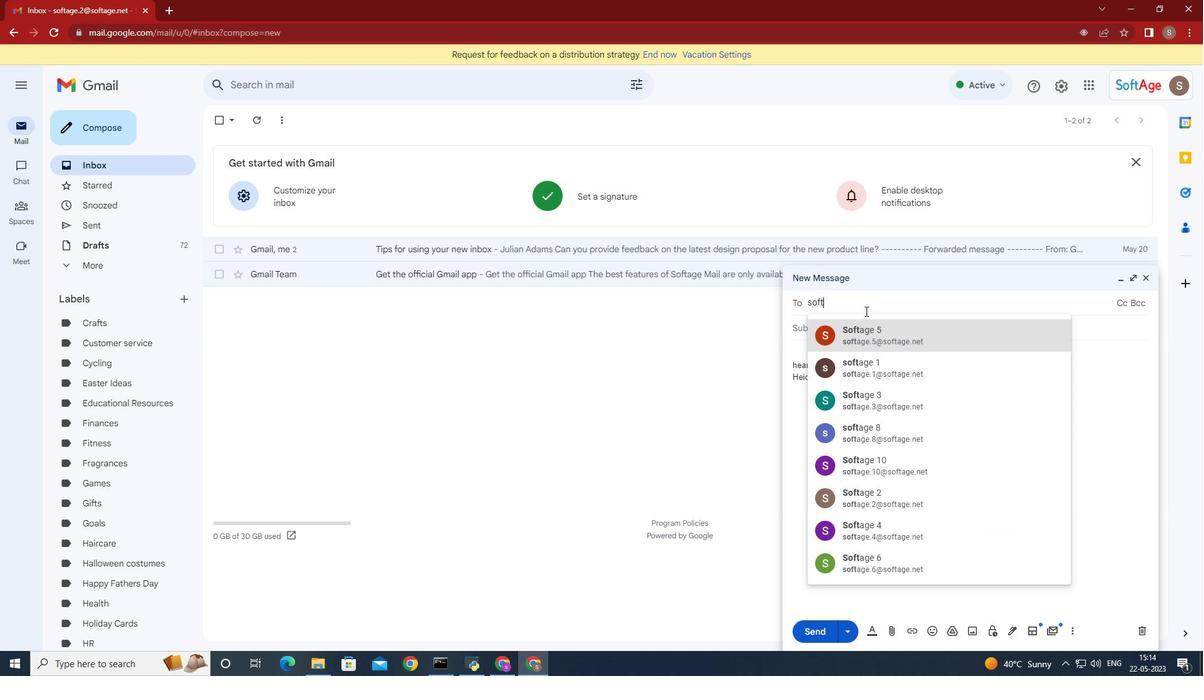 
Action: Mouse moved to (900, 429)
Screenshot: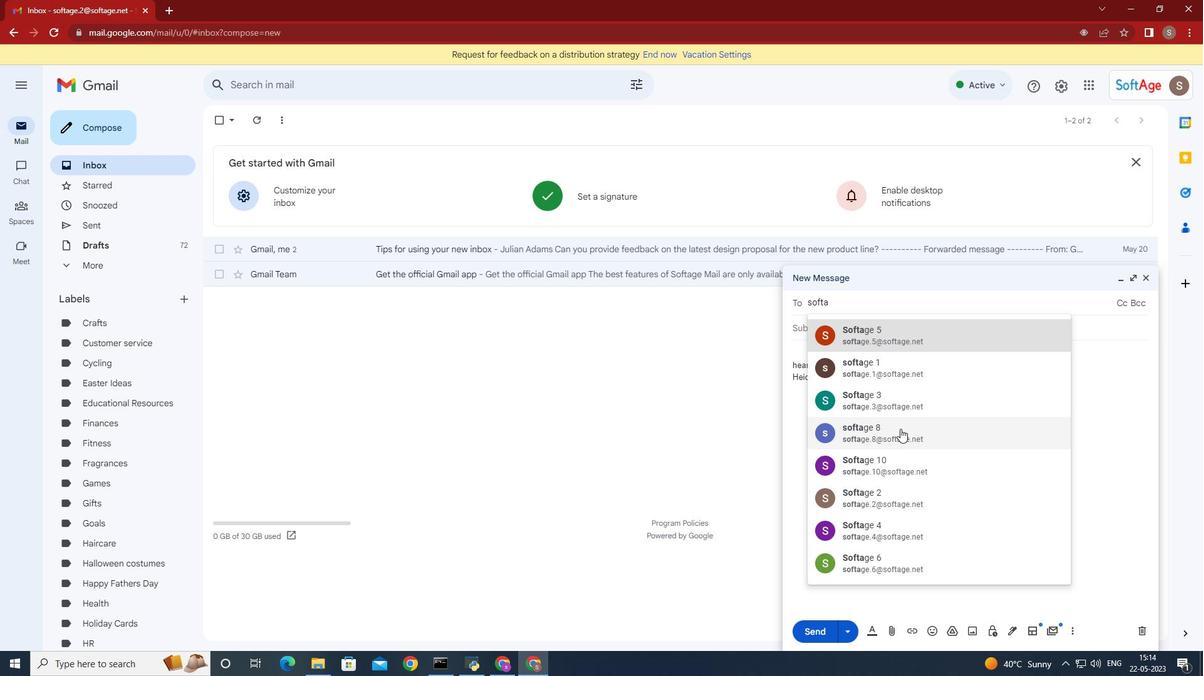 
Action: Mouse pressed left at (900, 429)
Screenshot: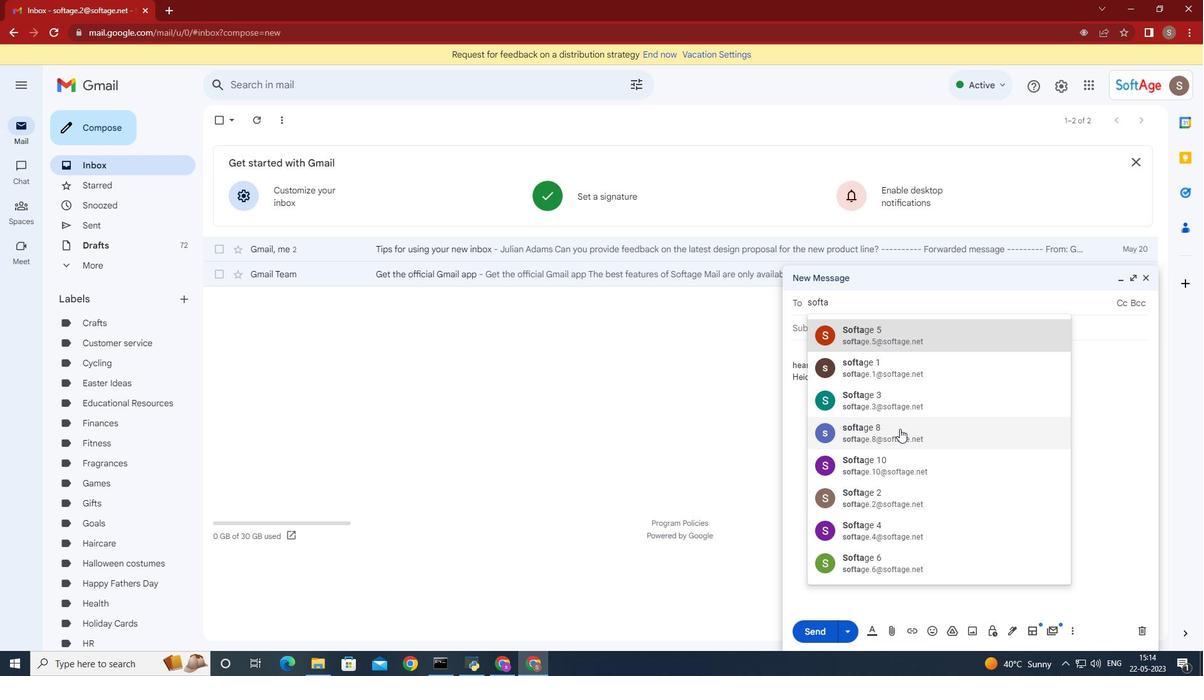 
Action: Mouse moved to (188, 296)
Screenshot: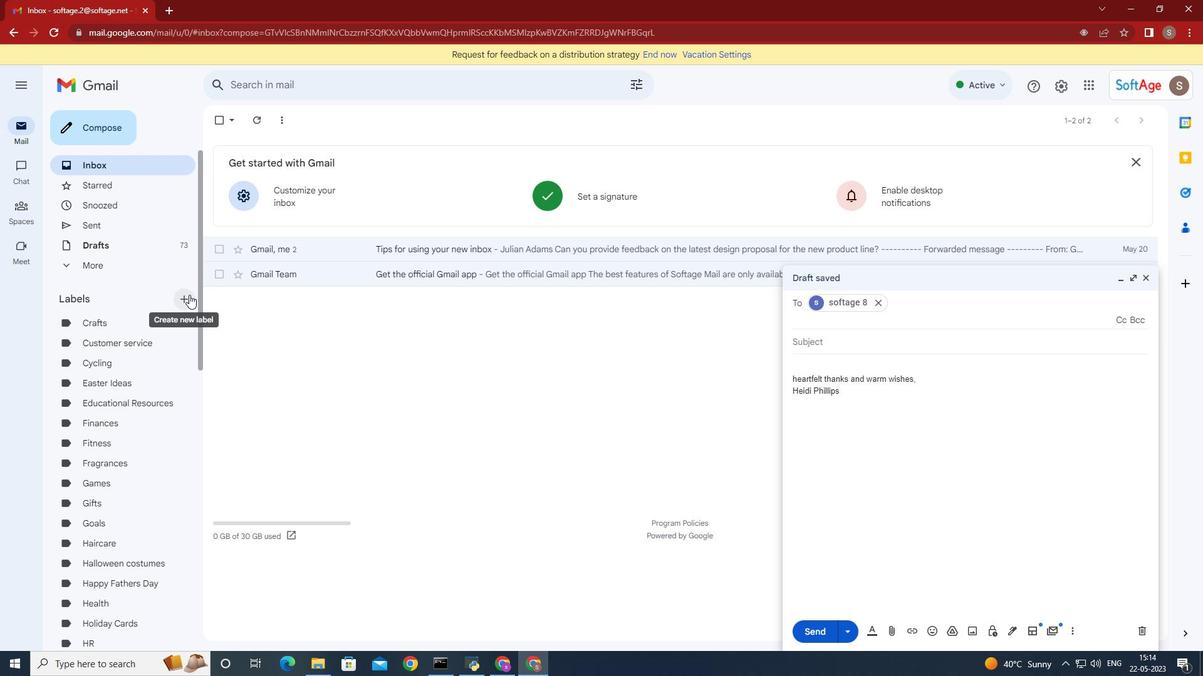 
Action: Mouse pressed left at (188, 296)
Screenshot: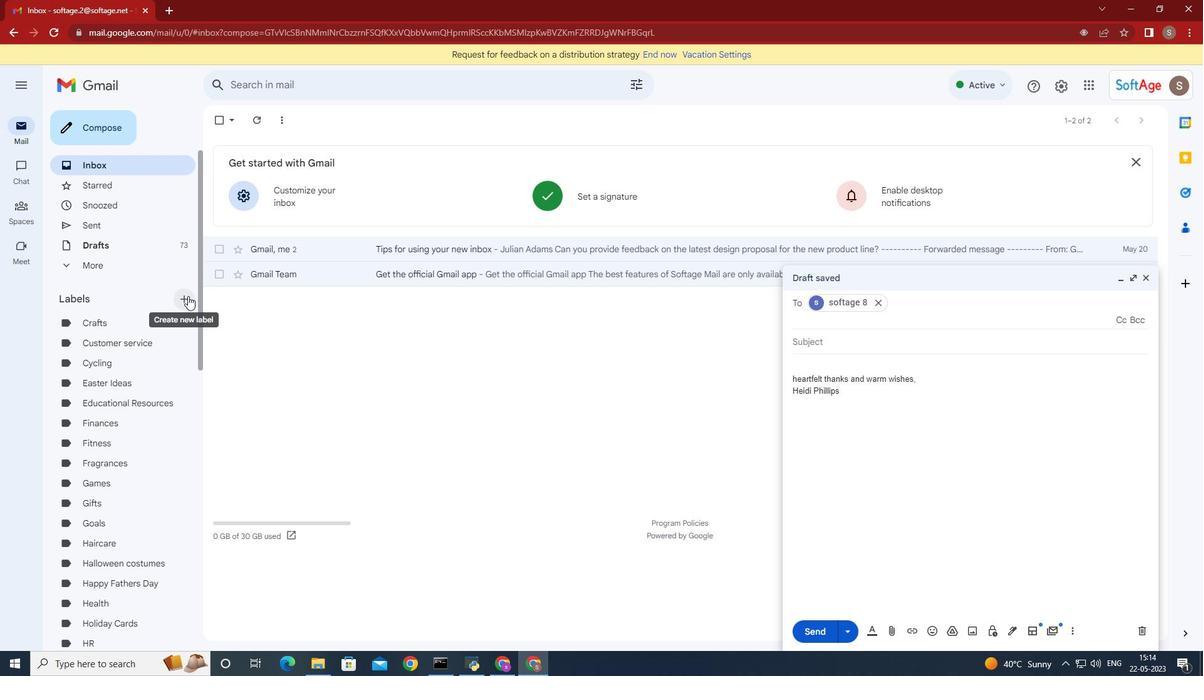 
Action: Mouse moved to (514, 352)
Screenshot: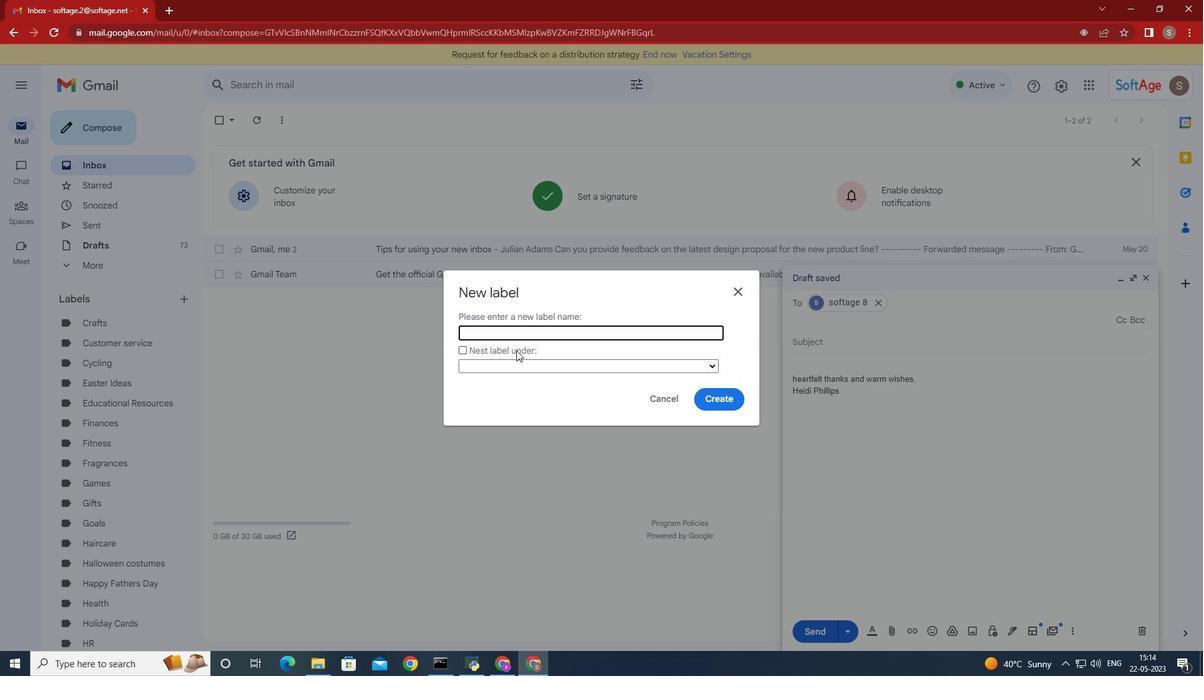 
Action: Key pressed <Key.caps_lock>S<Key.caps_lock>ports<Key.space>training
Screenshot: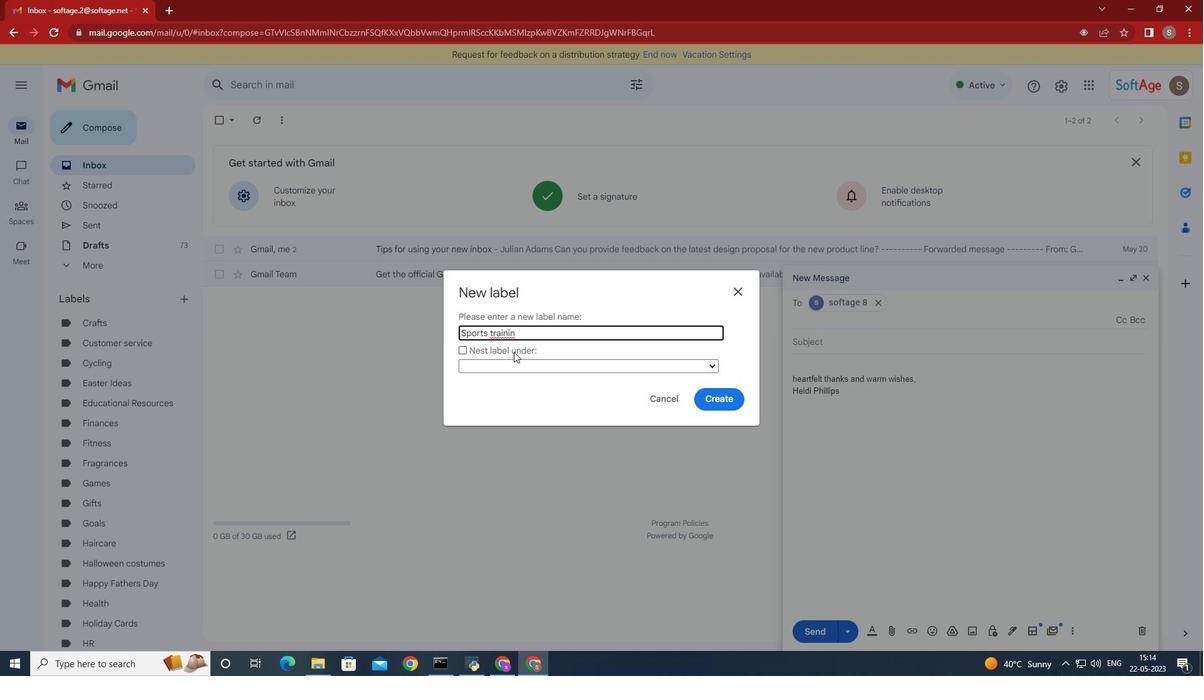 
Action: Mouse moved to (731, 359)
Screenshot: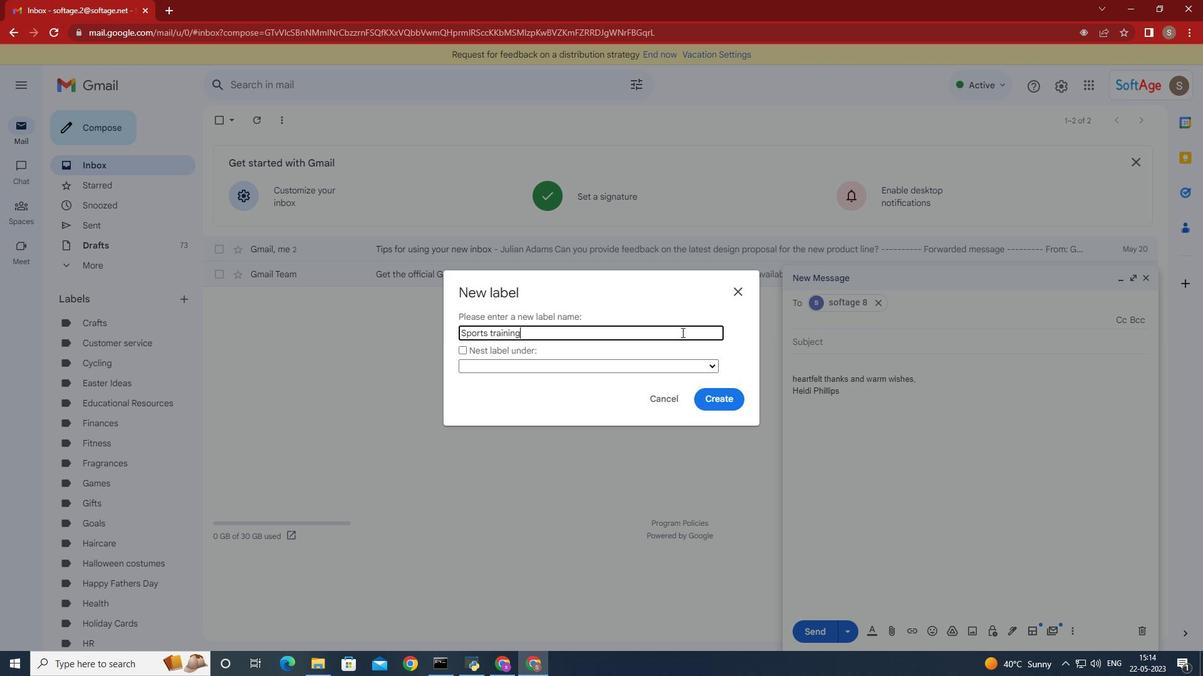 
Action: Key pressed <Key.space>
Screenshot: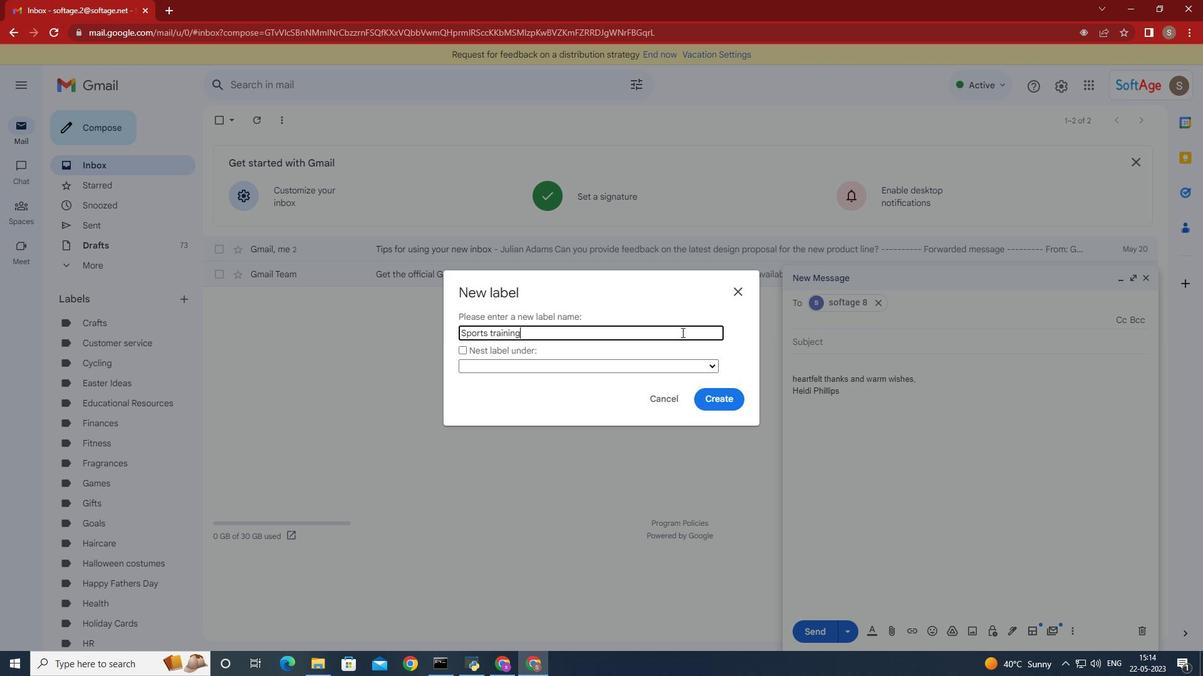 
Action: Mouse moved to (723, 401)
Screenshot: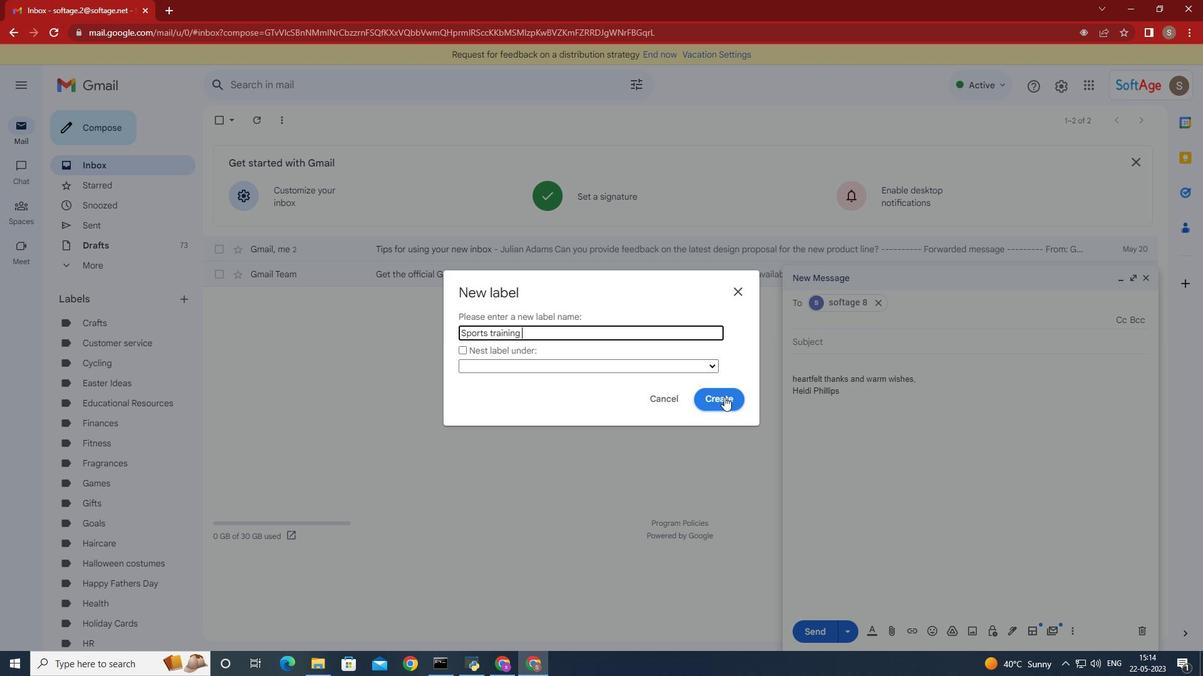 
Action: Mouse pressed left at (723, 401)
Screenshot: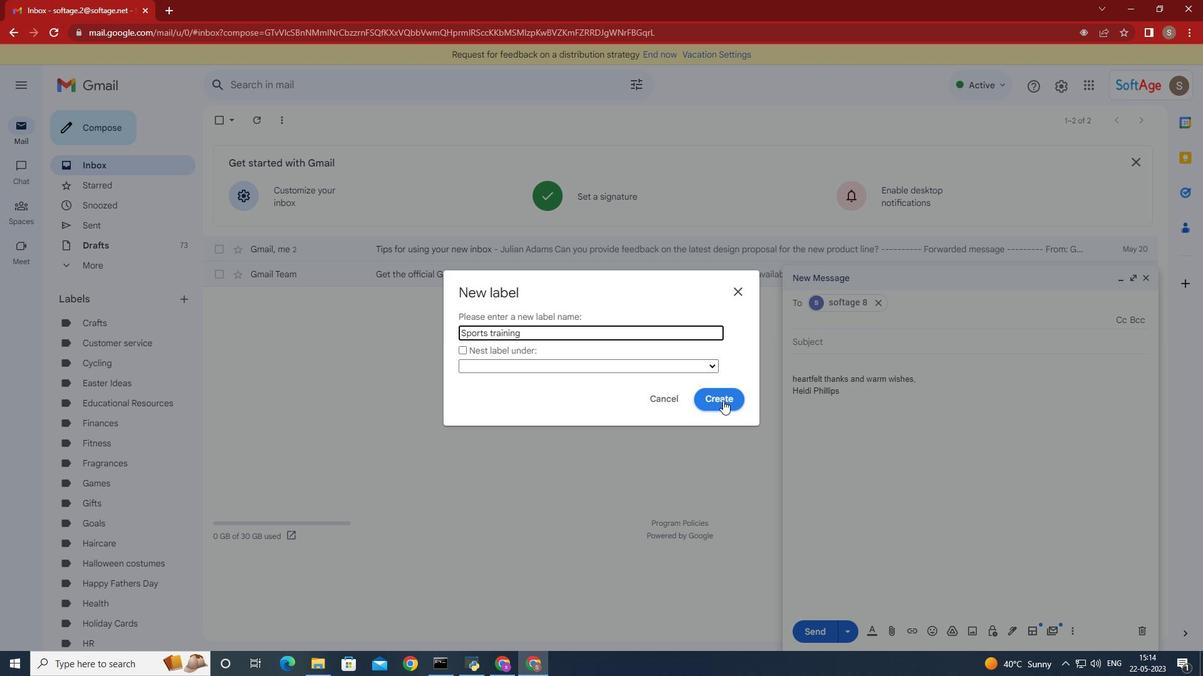 
